 Task: Find connections with filter location Kaarst with filter topic #Saleswith filter profile language Spanish with filter current company Utkarsh Small Finance Bank with filter school Guntur Jobs with filter industry Executive Offices with filter service category Outsourcing with filter keywords title Technical Writer
Action: Mouse moved to (625, 92)
Screenshot: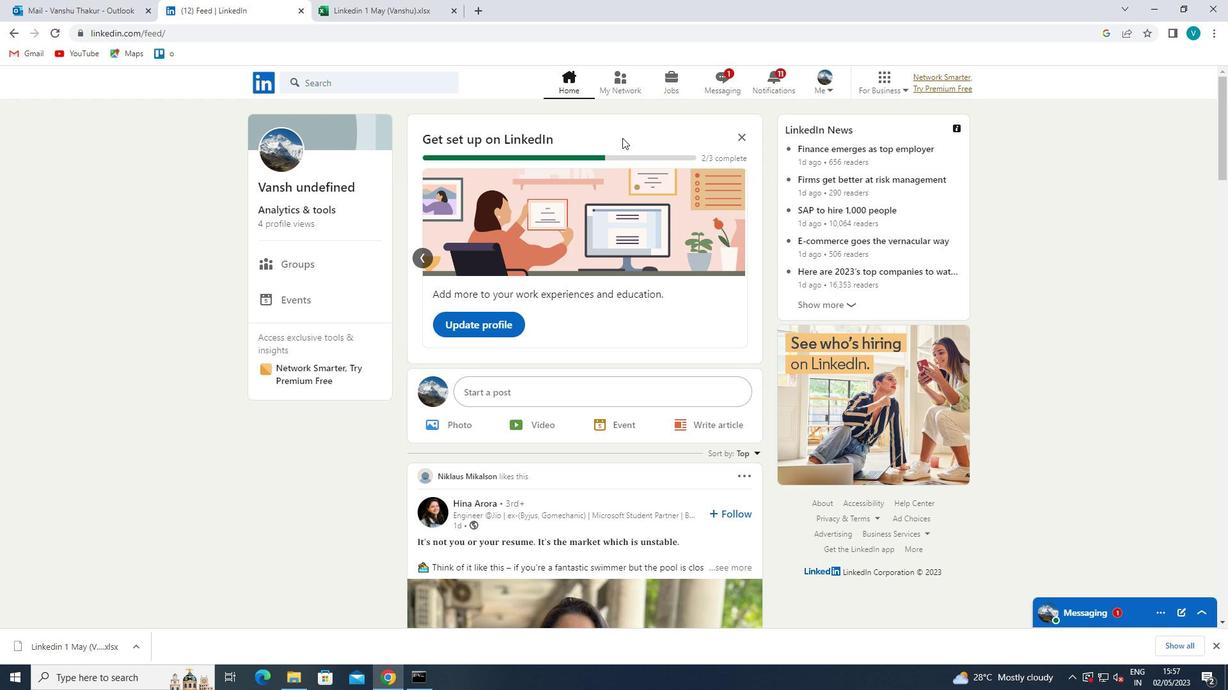 
Action: Mouse pressed left at (625, 92)
Screenshot: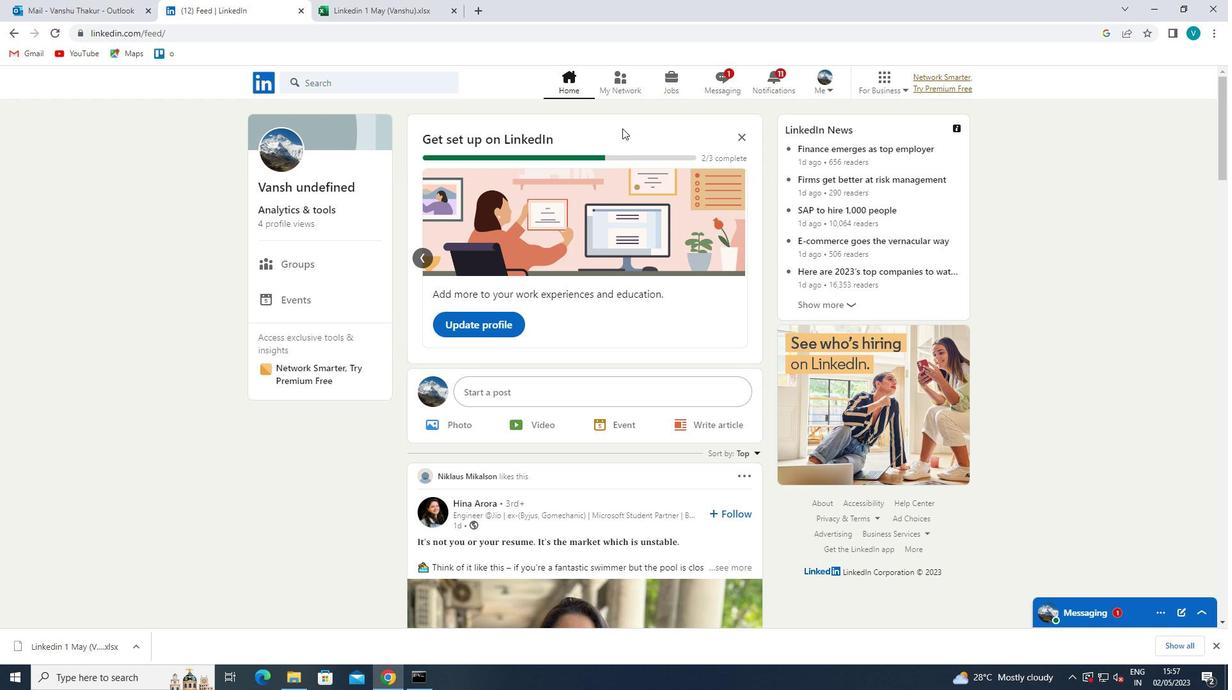 
Action: Mouse moved to (337, 144)
Screenshot: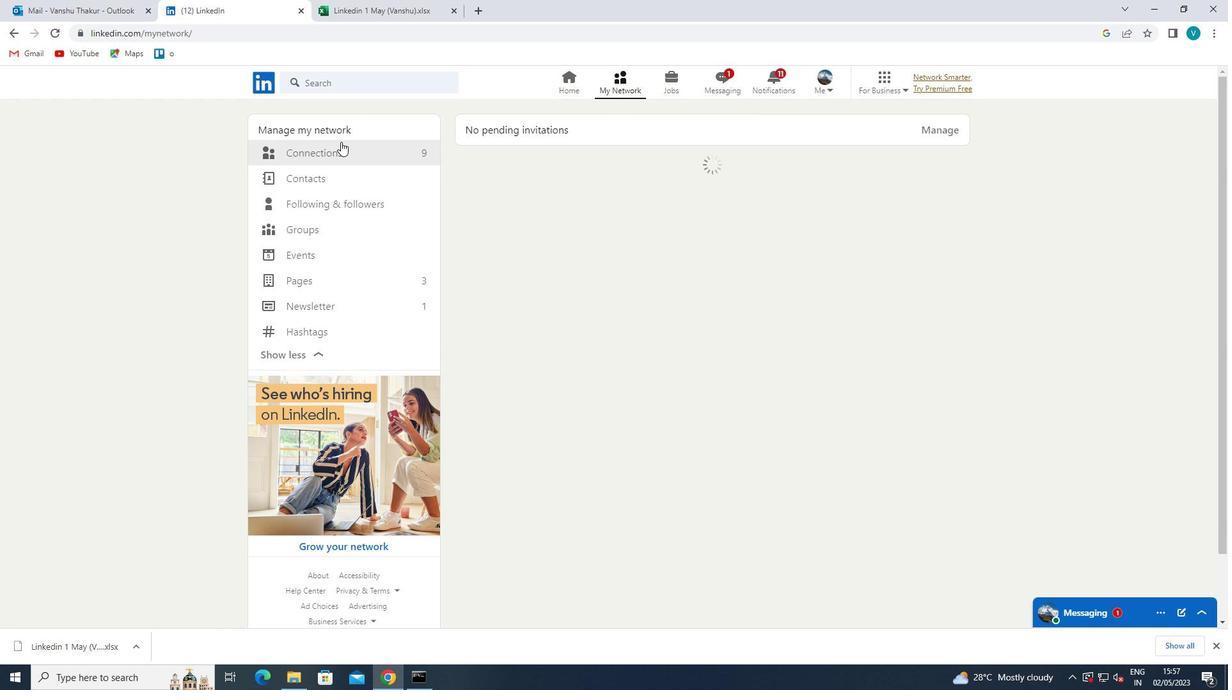 
Action: Mouse pressed left at (337, 144)
Screenshot: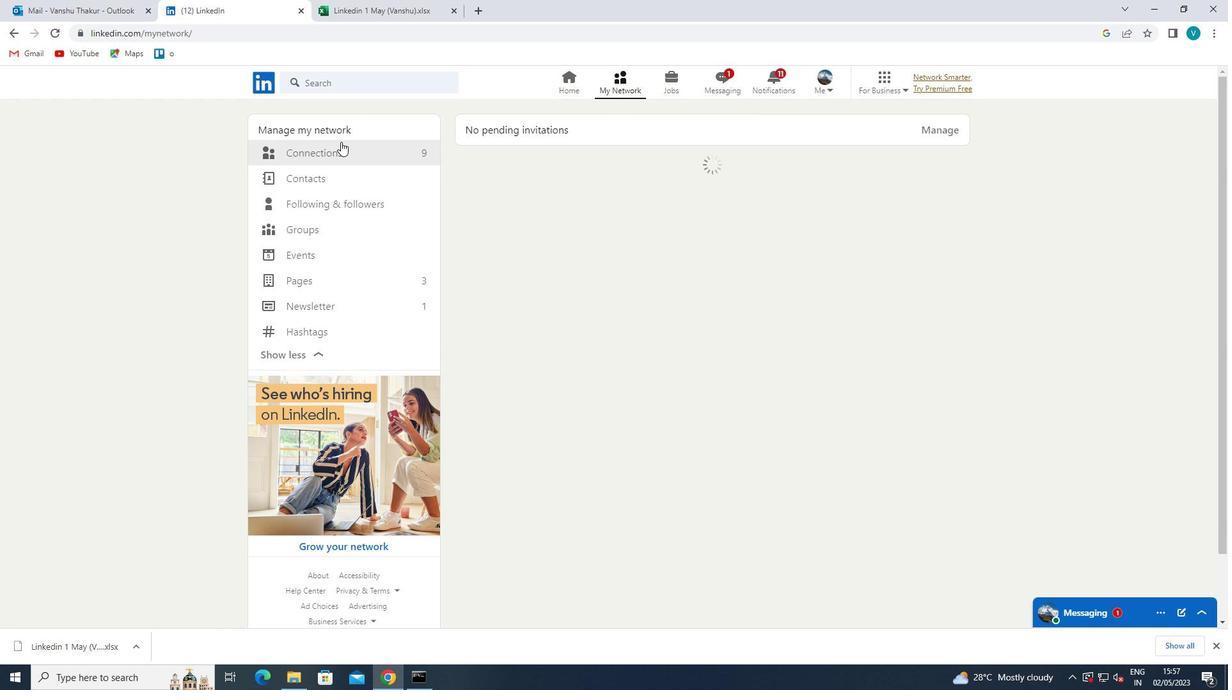 
Action: Mouse moved to (378, 150)
Screenshot: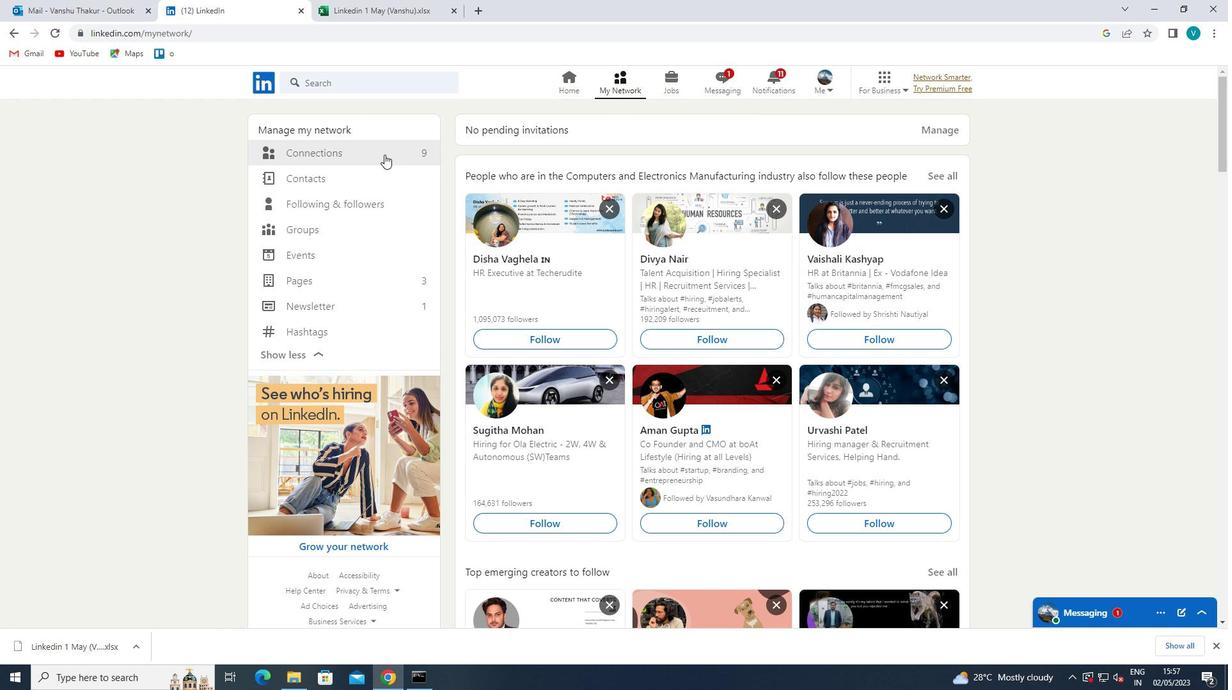
Action: Mouse pressed left at (378, 150)
Screenshot: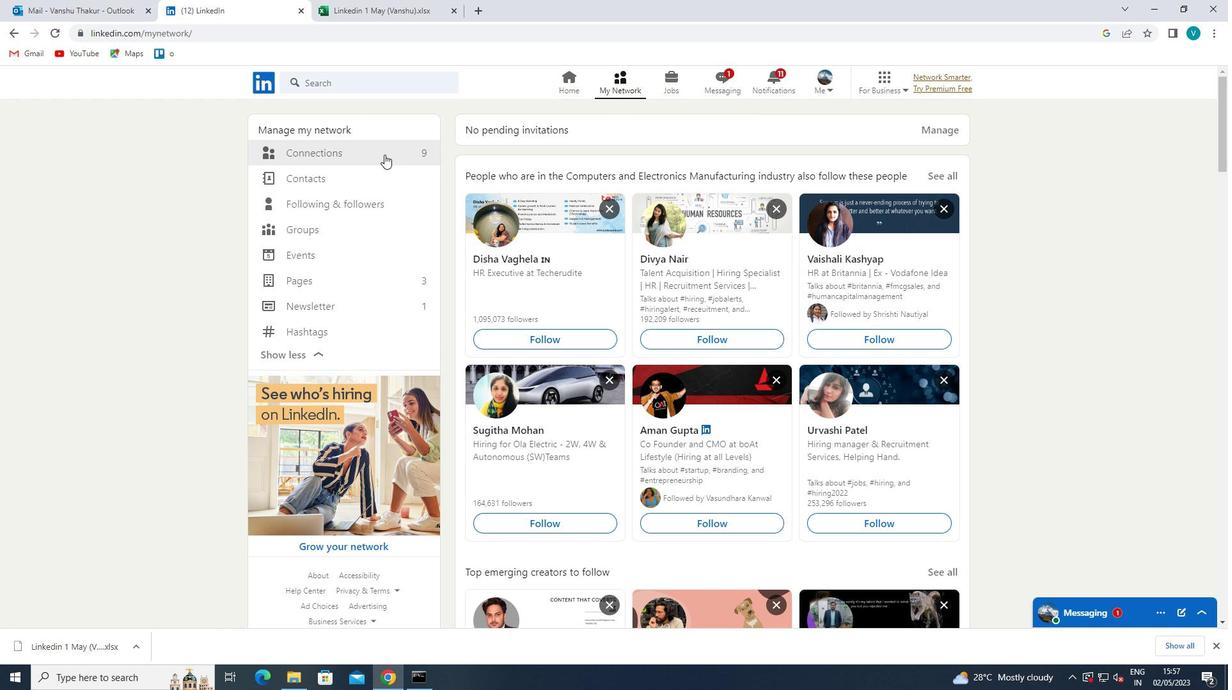 
Action: Mouse moved to (681, 154)
Screenshot: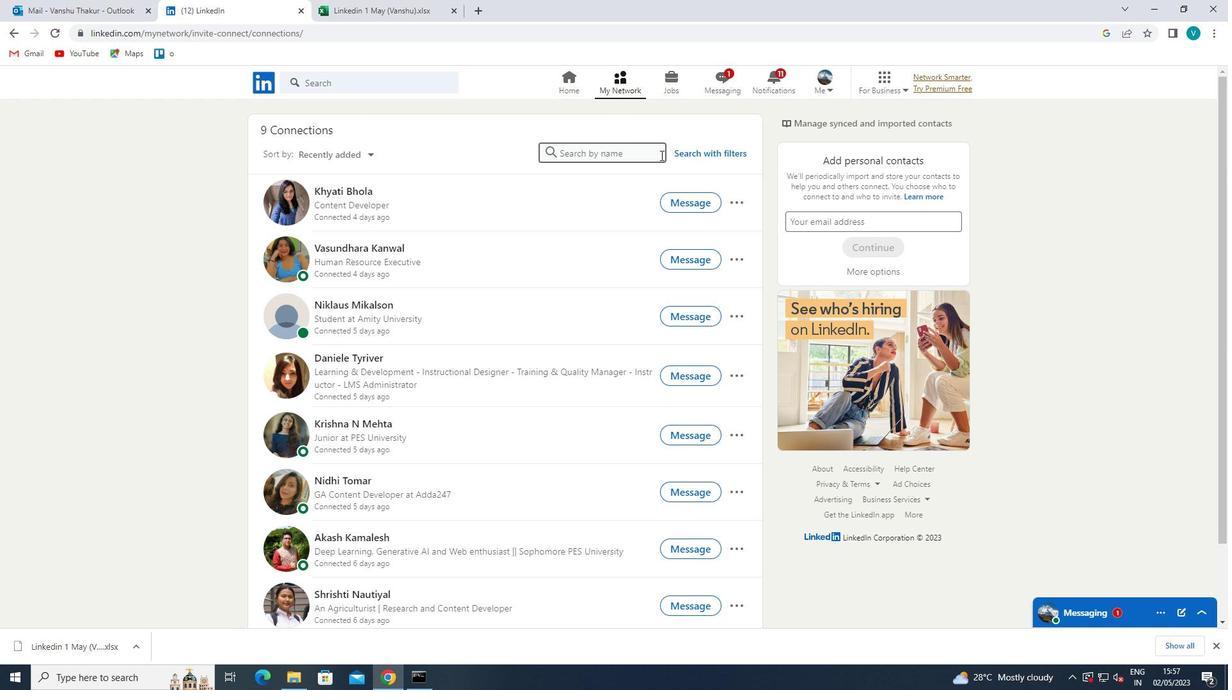 
Action: Mouse pressed left at (681, 154)
Screenshot: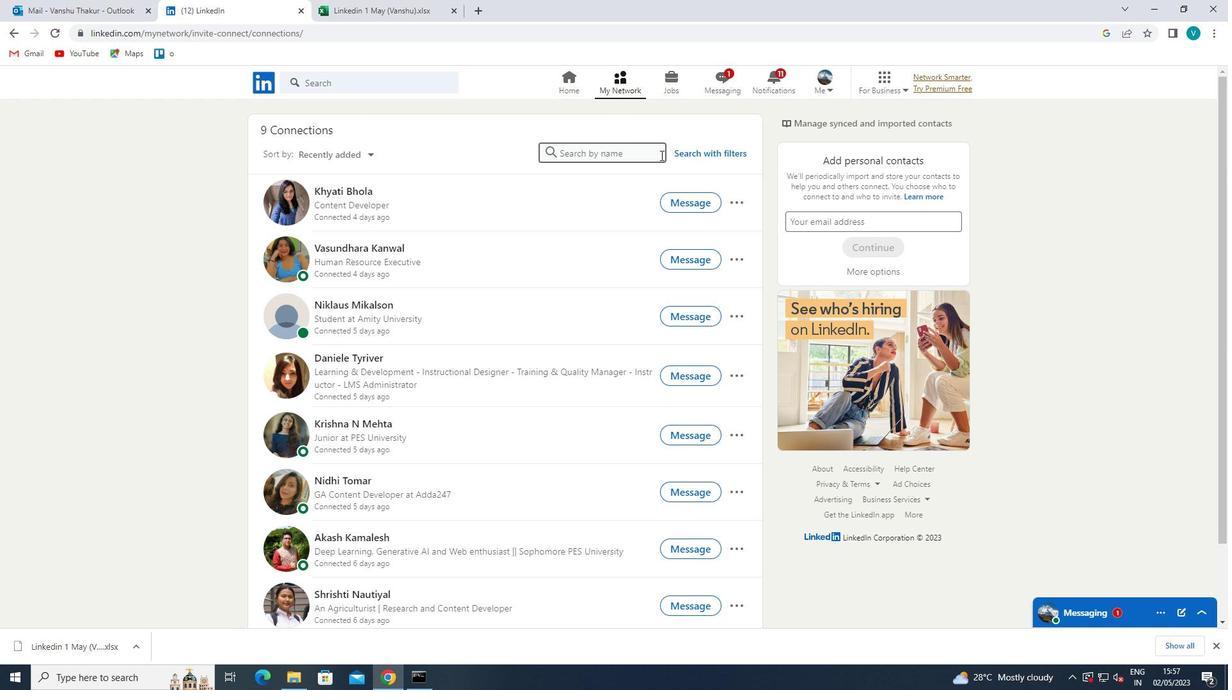 
Action: Mouse moved to (612, 122)
Screenshot: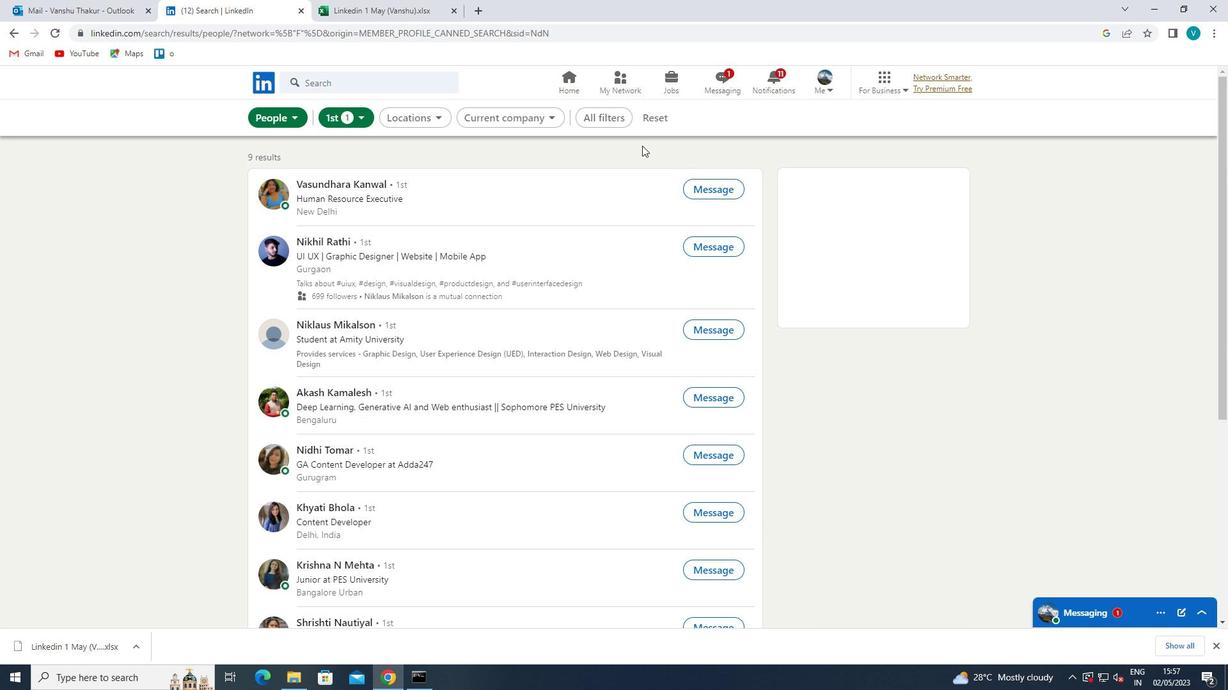 
Action: Mouse pressed left at (612, 122)
Screenshot: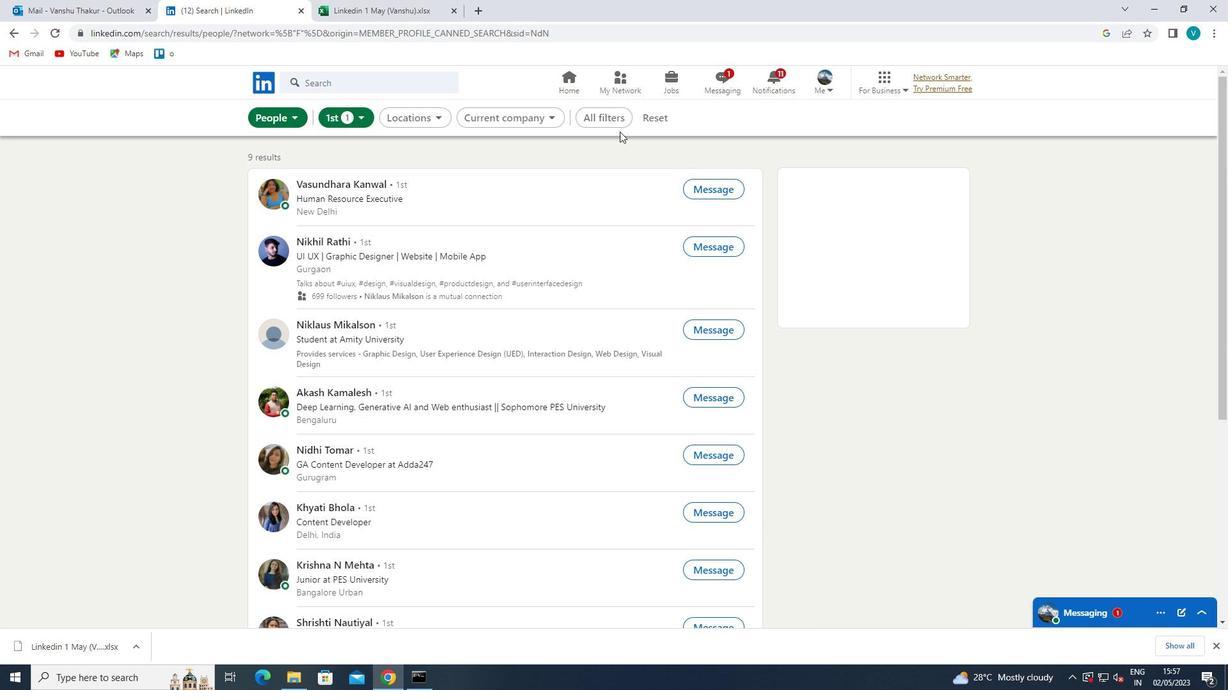 
Action: Mouse moved to (1106, 333)
Screenshot: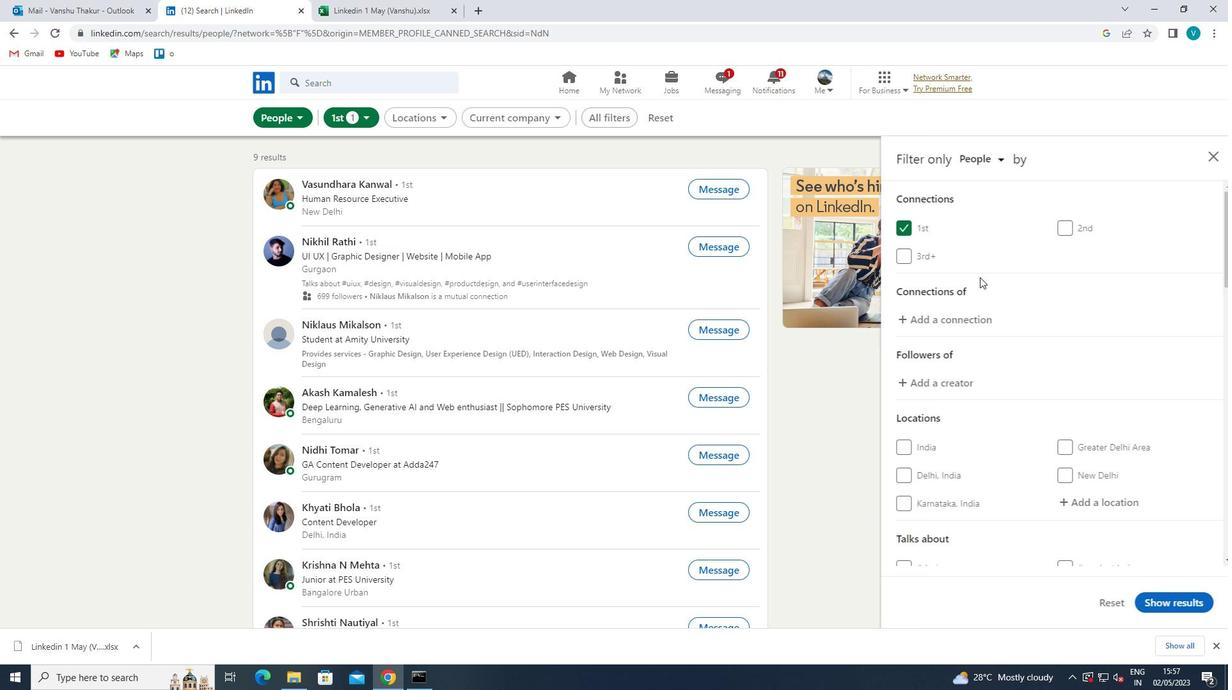 
Action: Mouse scrolled (1106, 332) with delta (0, 0)
Screenshot: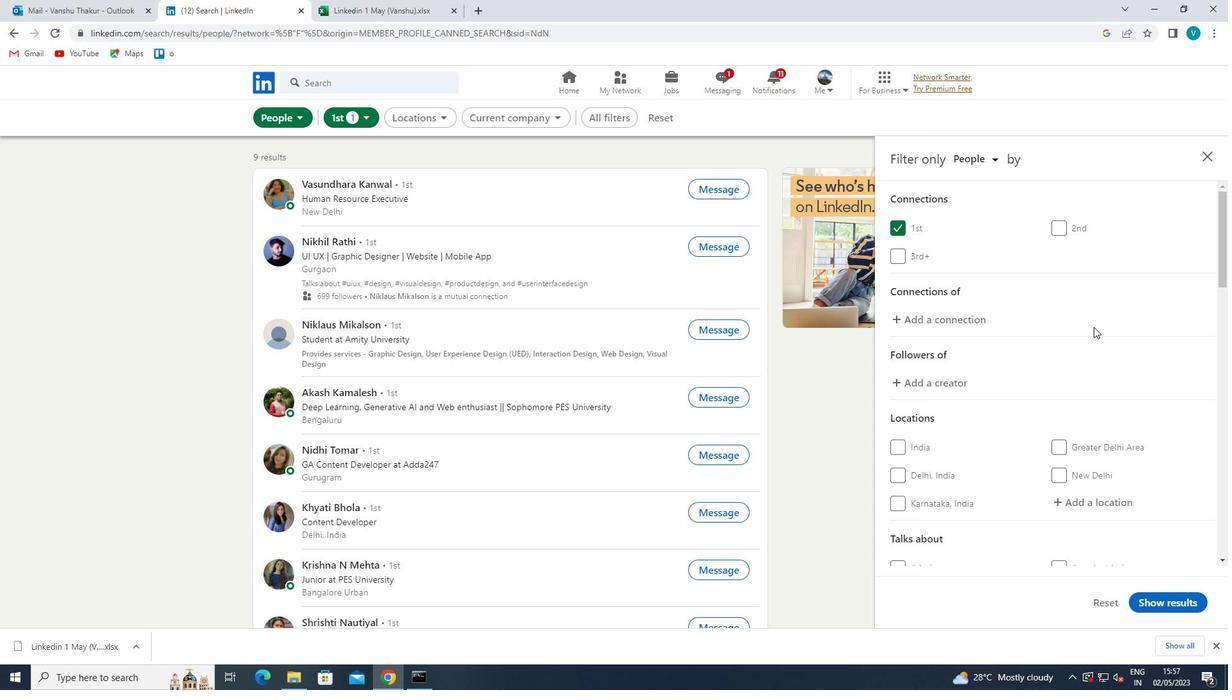 
Action: Mouse scrolled (1106, 332) with delta (0, 0)
Screenshot: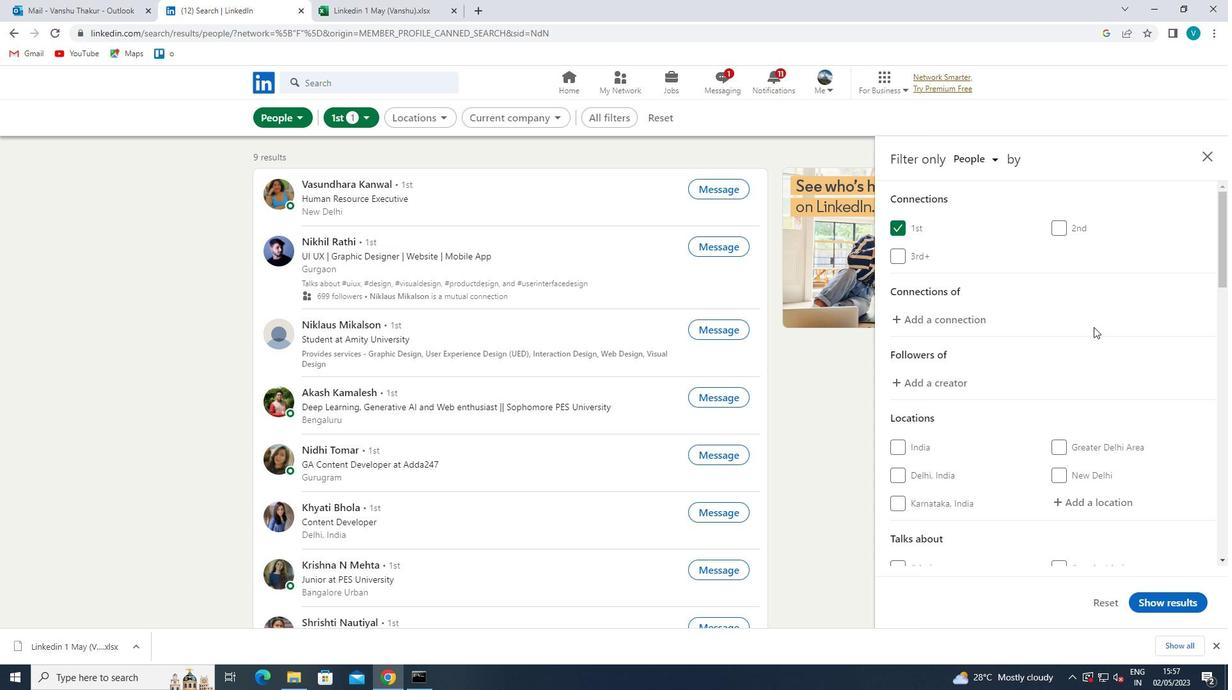 
Action: Mouse moved to (1105, 381)
Screenshot: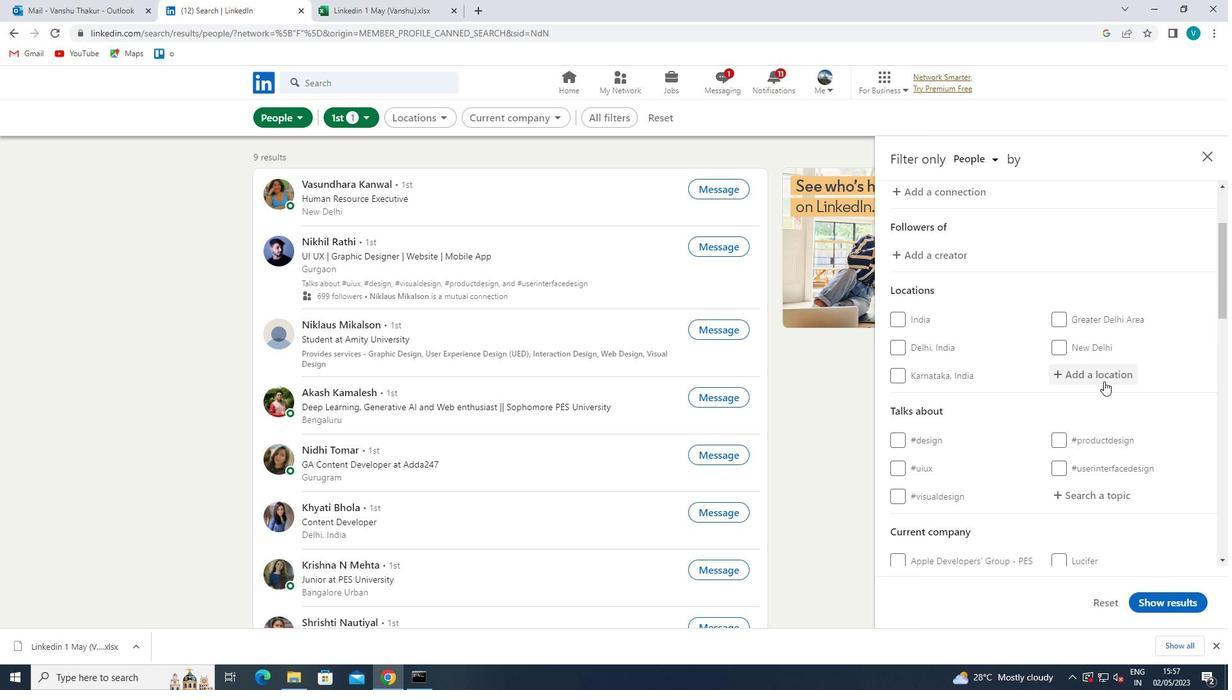 
Action: Mouse pressed left at (1105, 381)
Screenshot: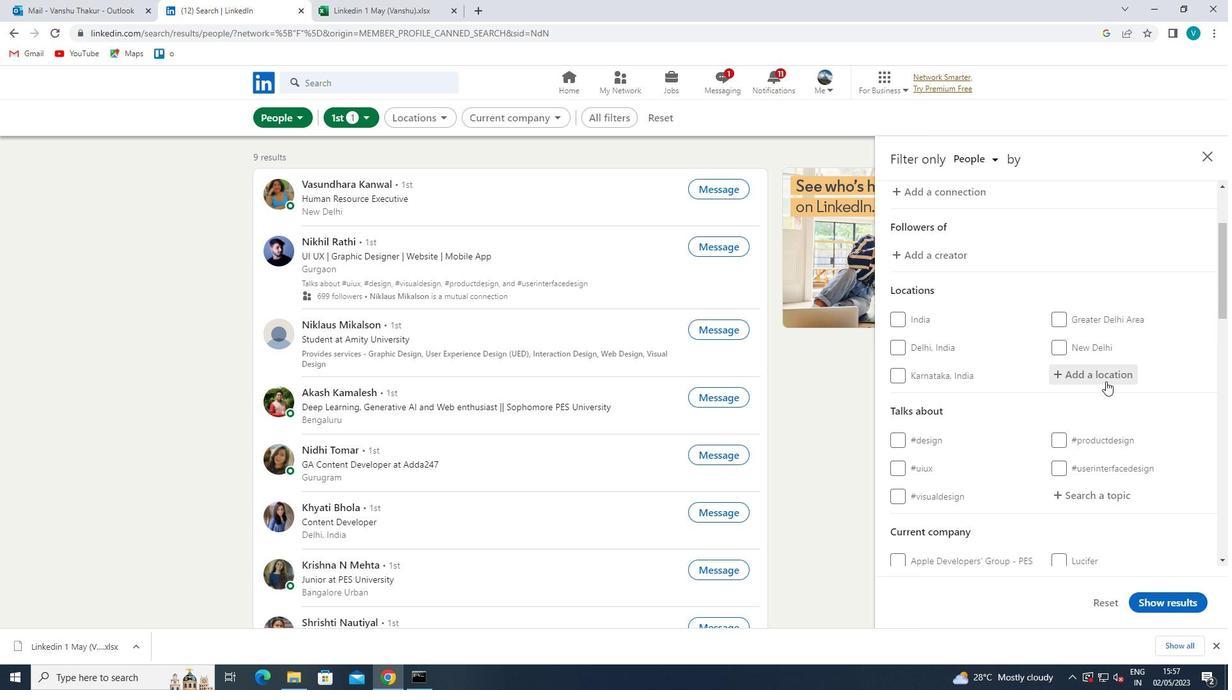 
Action: Mouse moved to (972, 410)
Screenshot: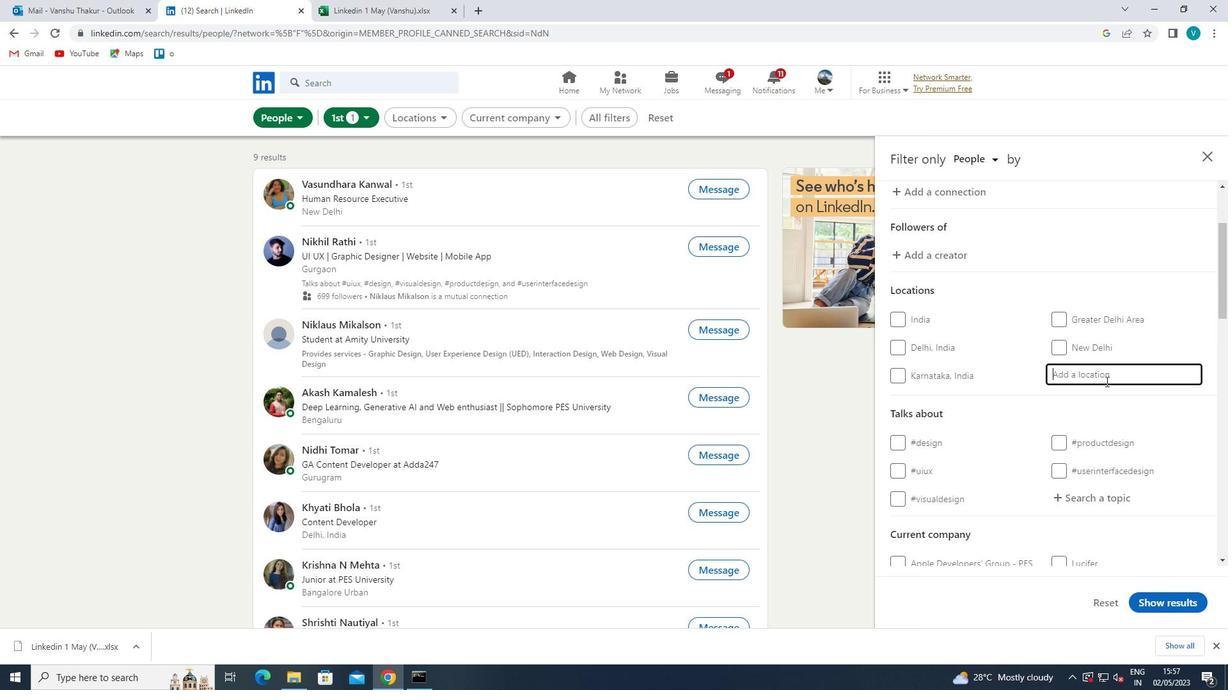 
Action: Key pressed <Key.shift>
Screenshot: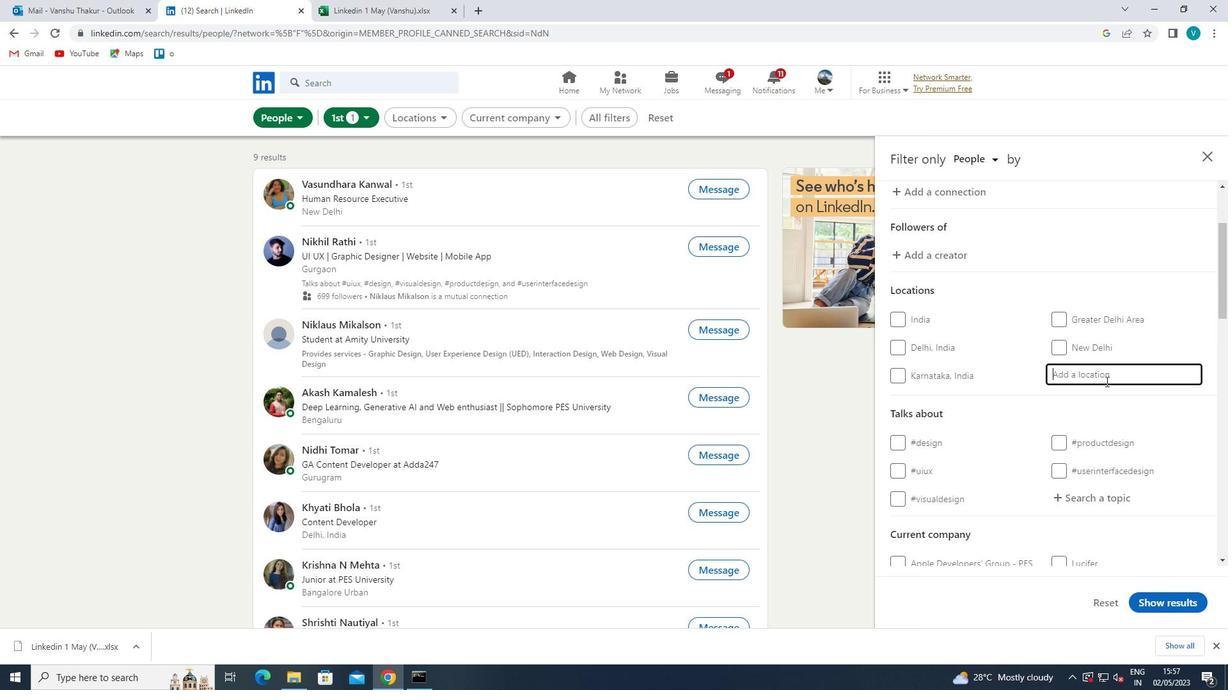 
Action: Mouse moved to (912, 411)
Screenshot: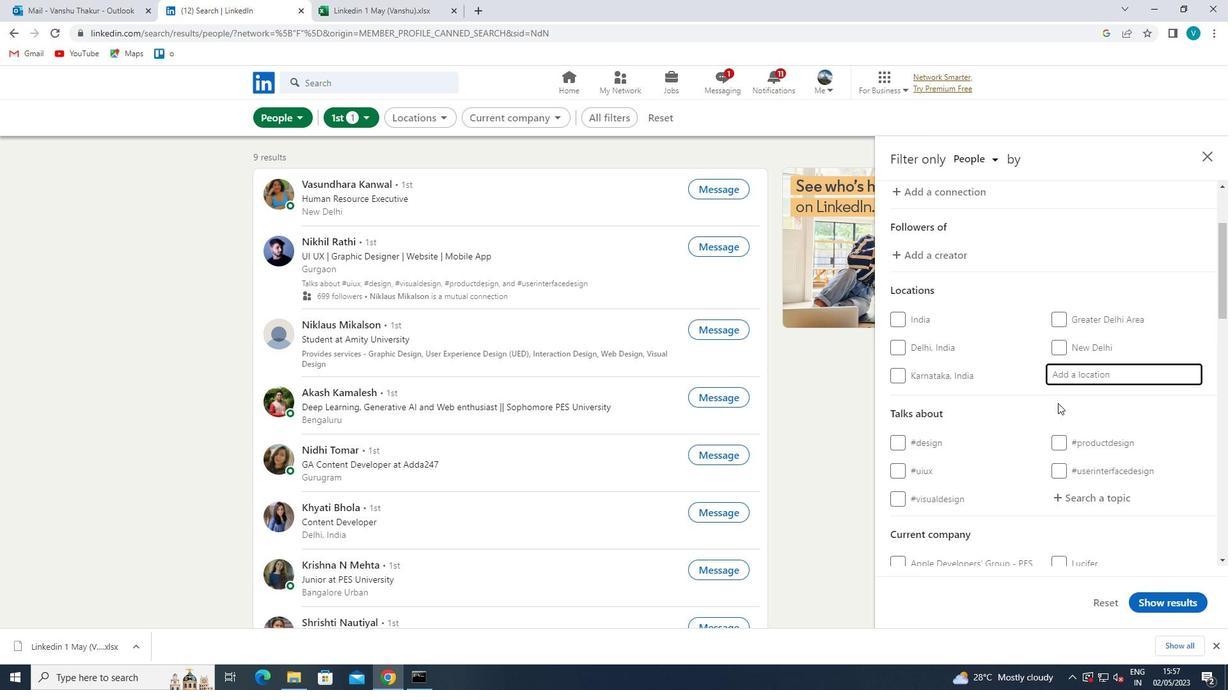 
Action: Key pressed <Key.shift><Key.shift>KAARST
Screenshot: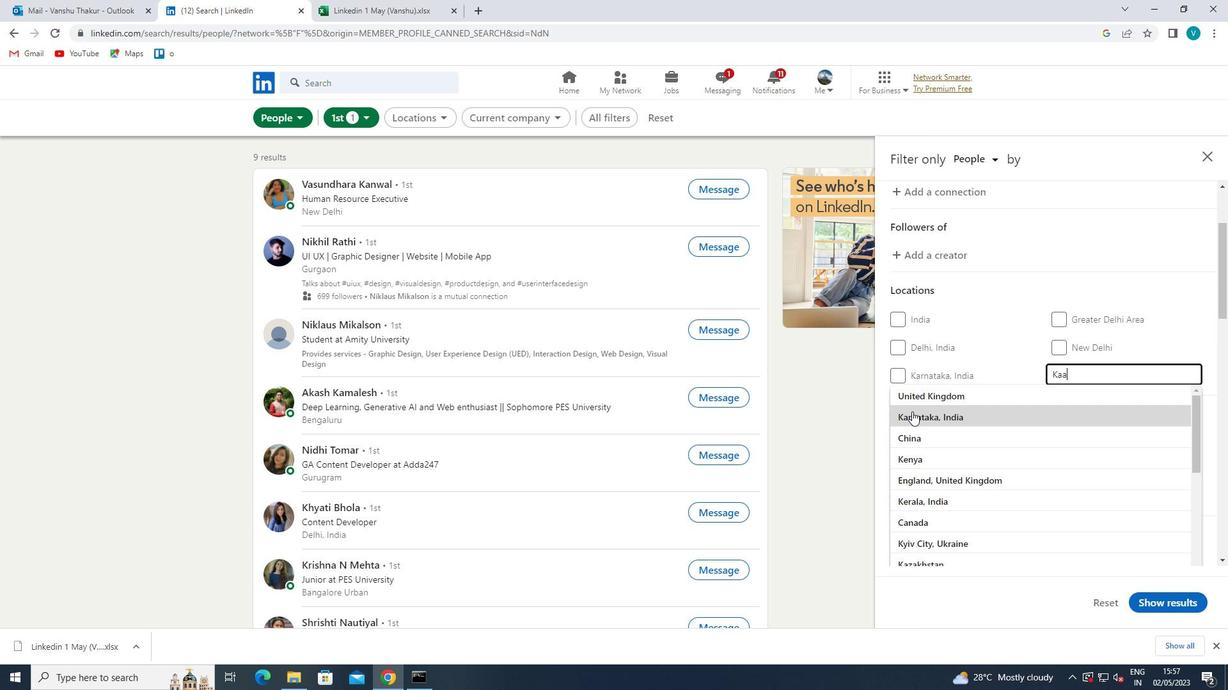
Action: Mouse moved to (941, 394)
Screenshot: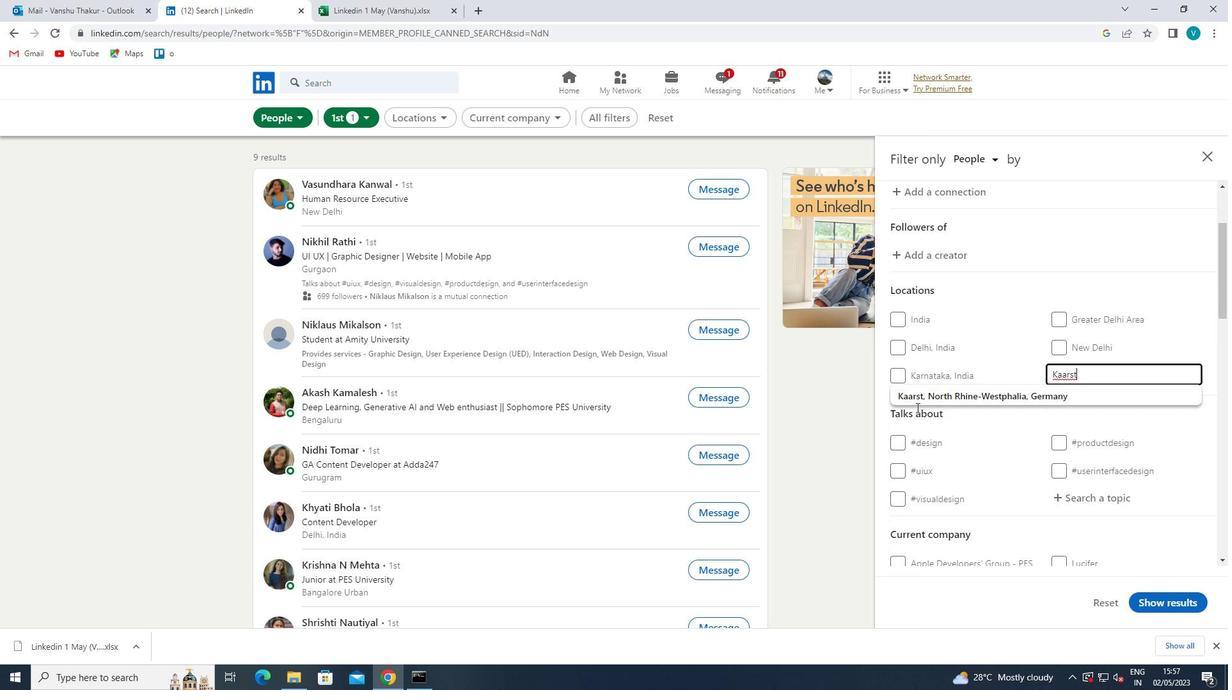 
Action: Mouse pressed left at (941, 394)
Screenshot: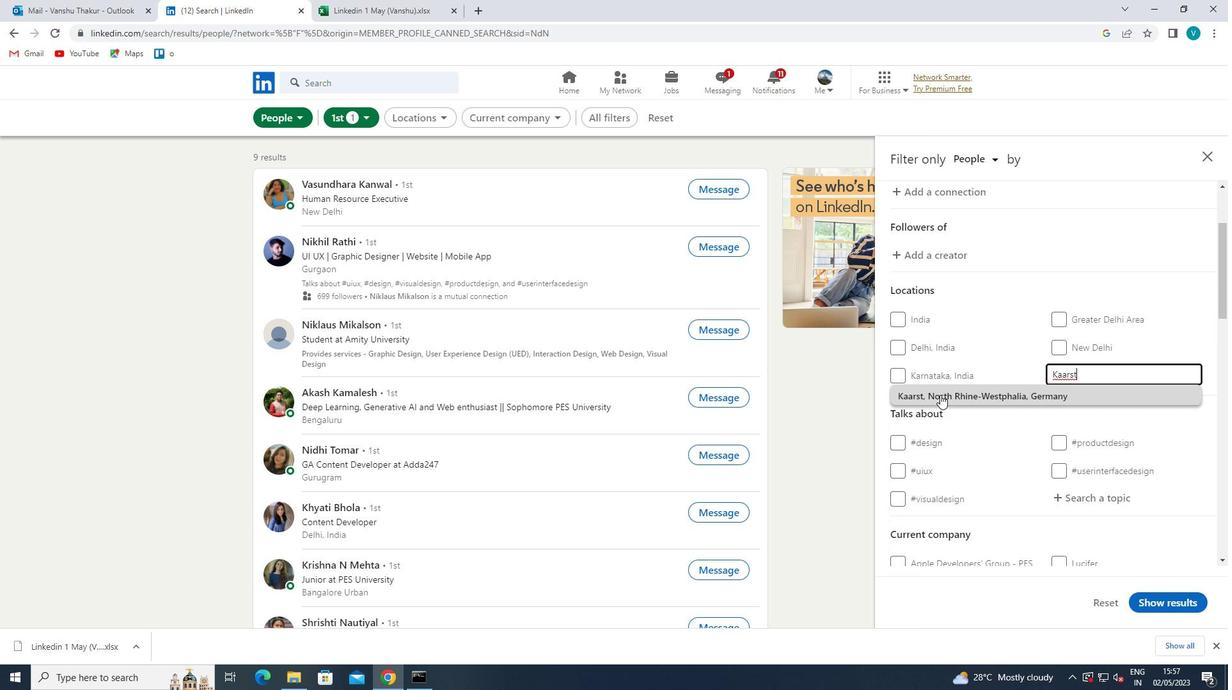 
Action: Mouse moved to (980, 402)
Screenshot: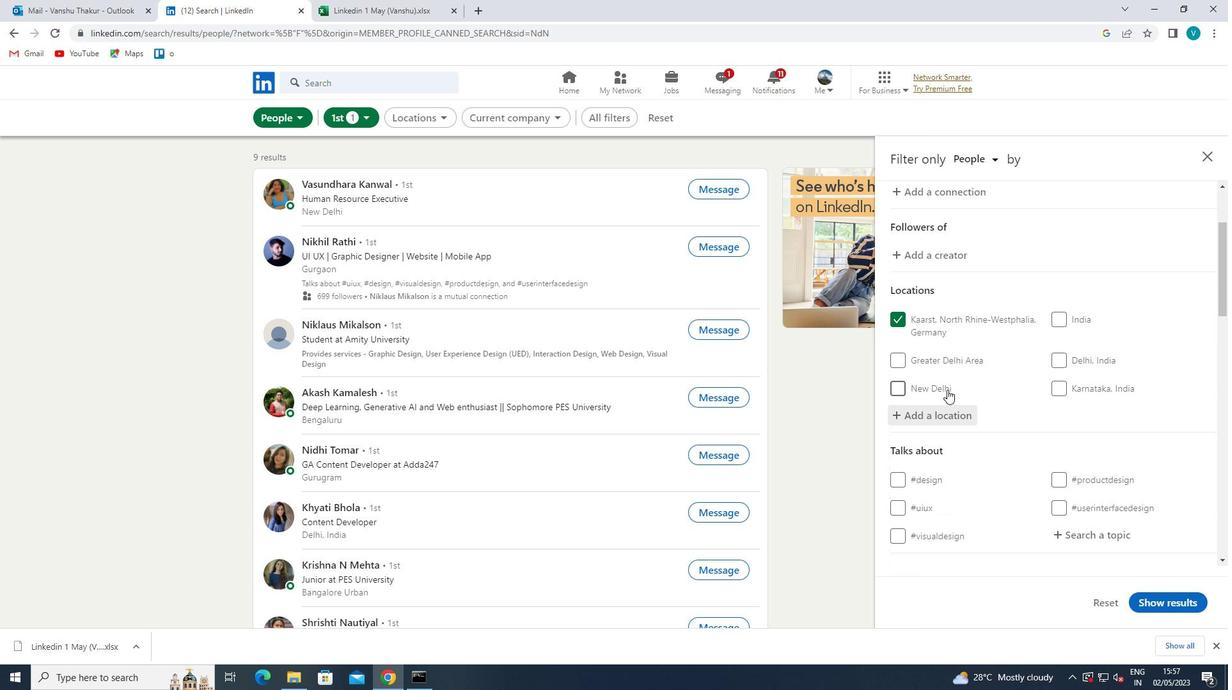 
Action: Mouse scrolled (980, 402) with delta (0, 0)
Screenshot: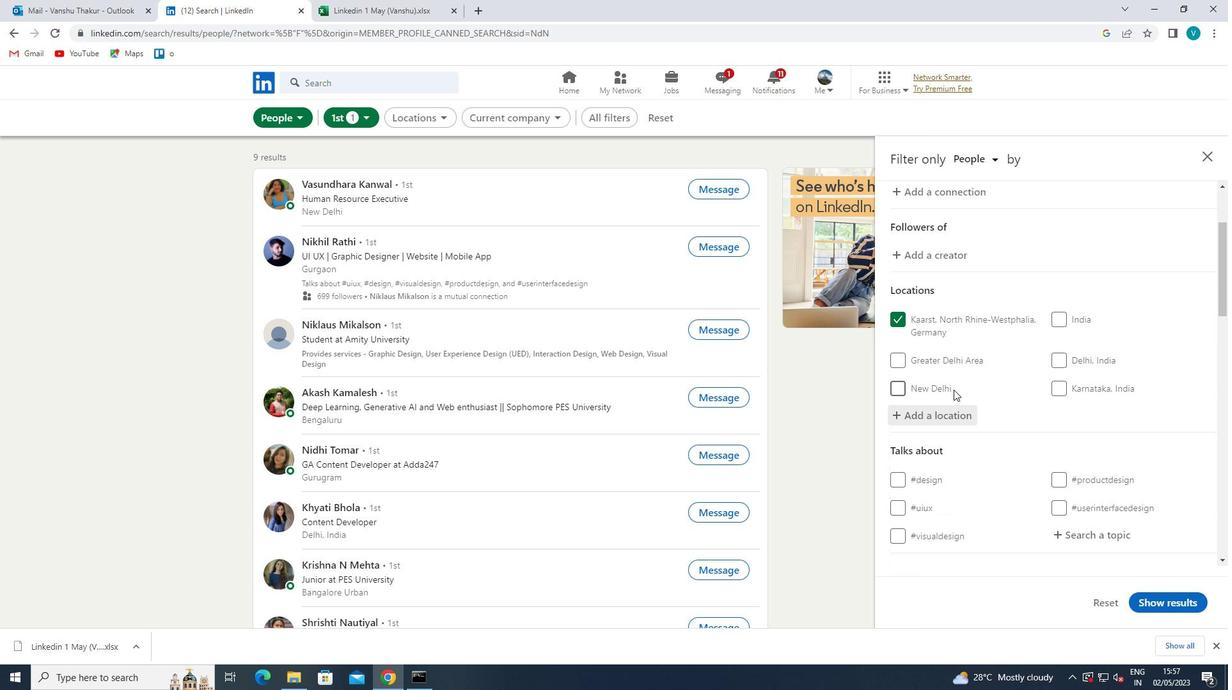 
Action: Mouse moved to (982, 404)
Screenshot: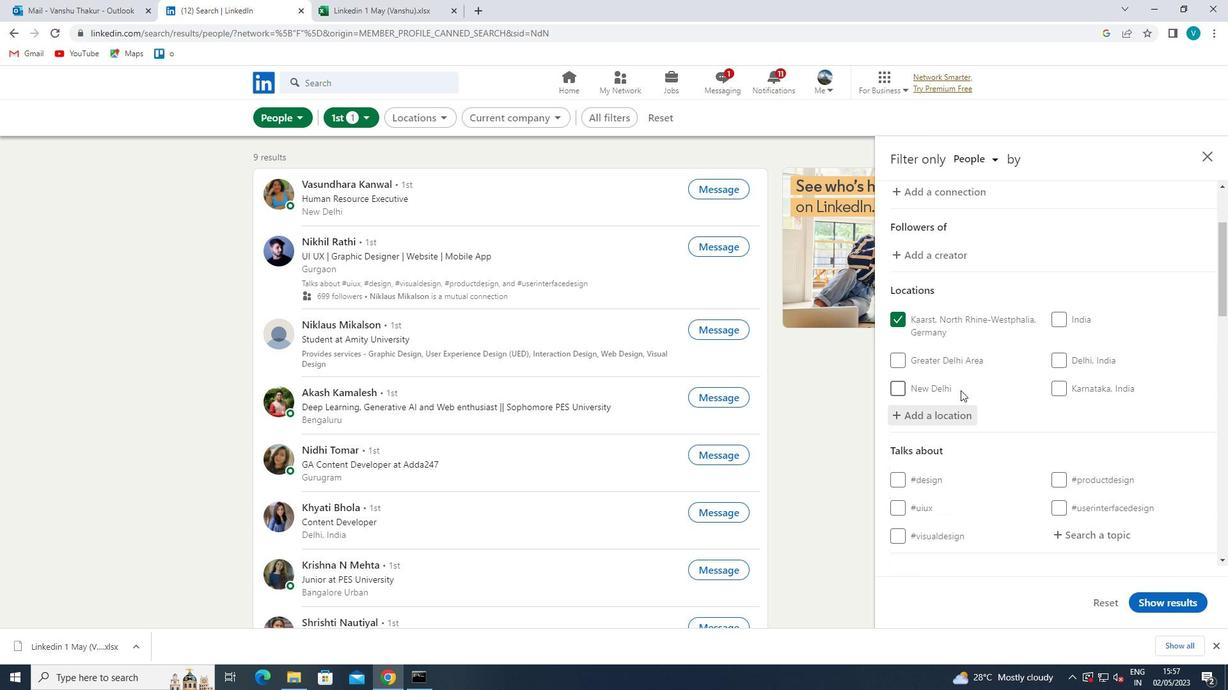 
Action: Mouse scrolled (982, 403) with delta (0, 0)
Screenshot: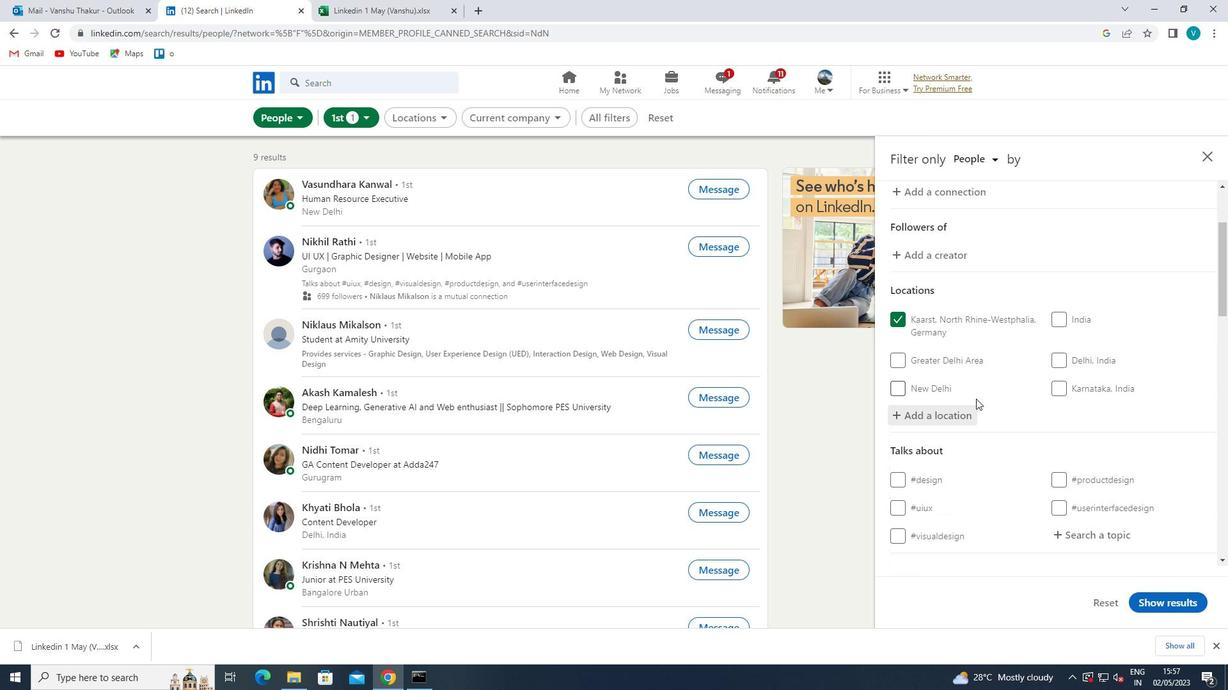
Action: Mouse moved to (1068, 404)
Screenshot: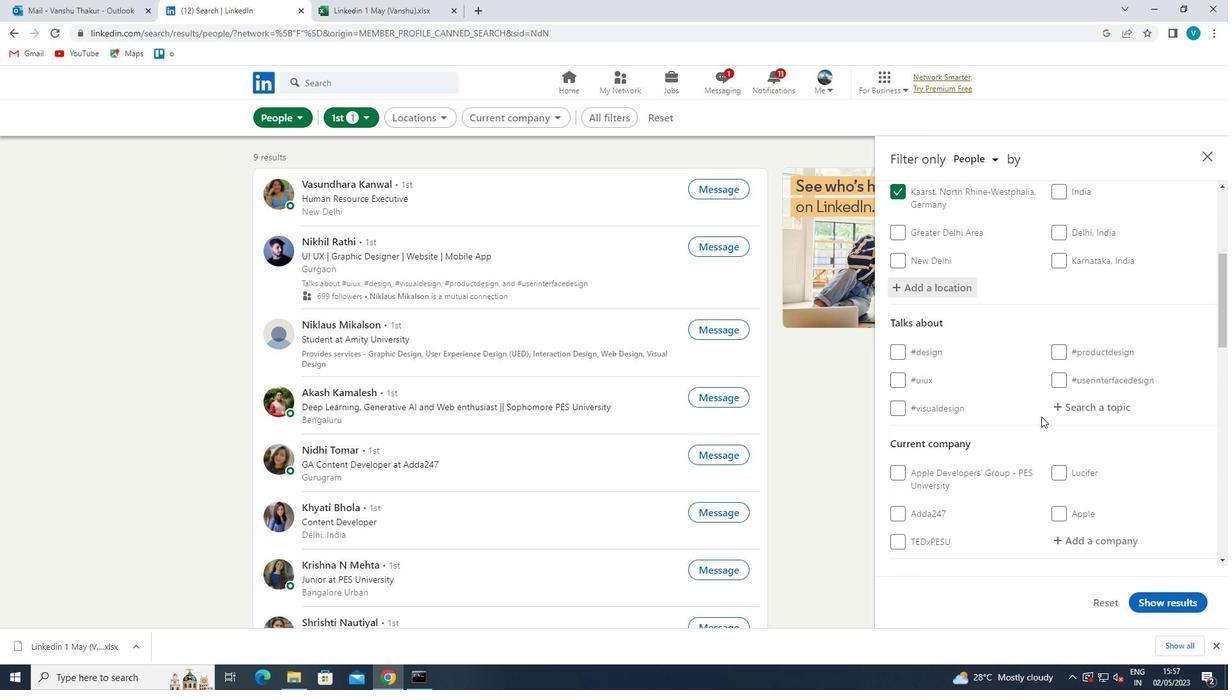 
Action: Mouse pressed left at (1068, 404)
Screenshot: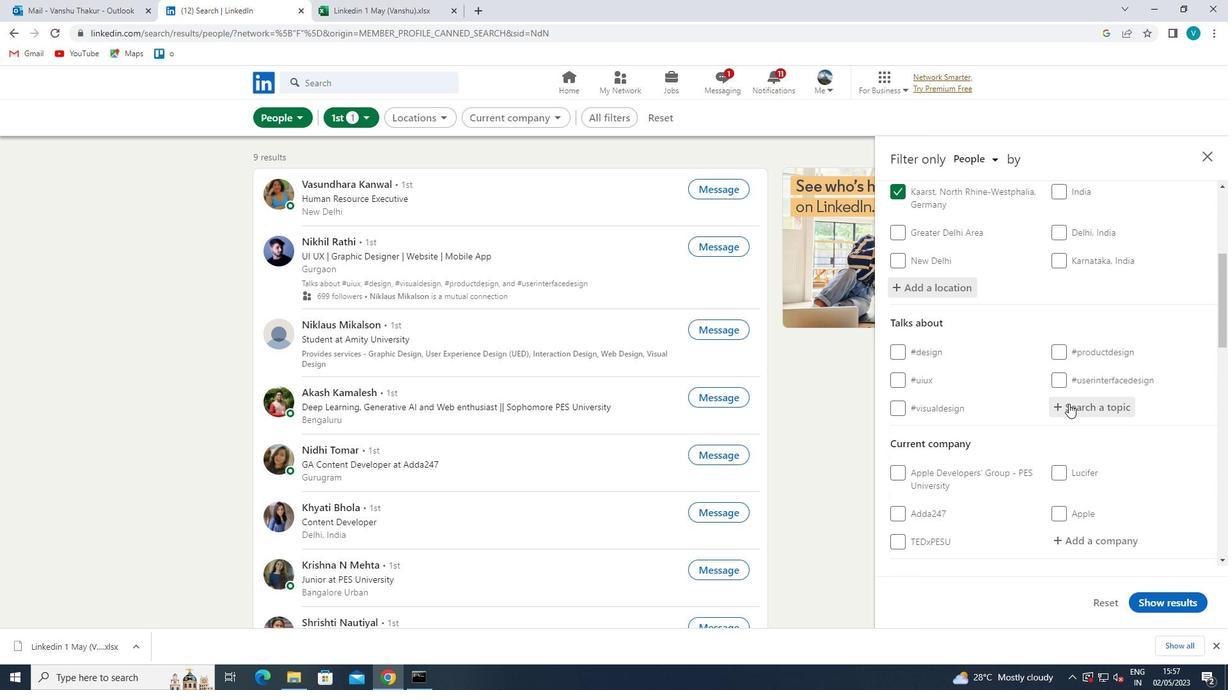 
Action: Key pressed SALES
Screenshot: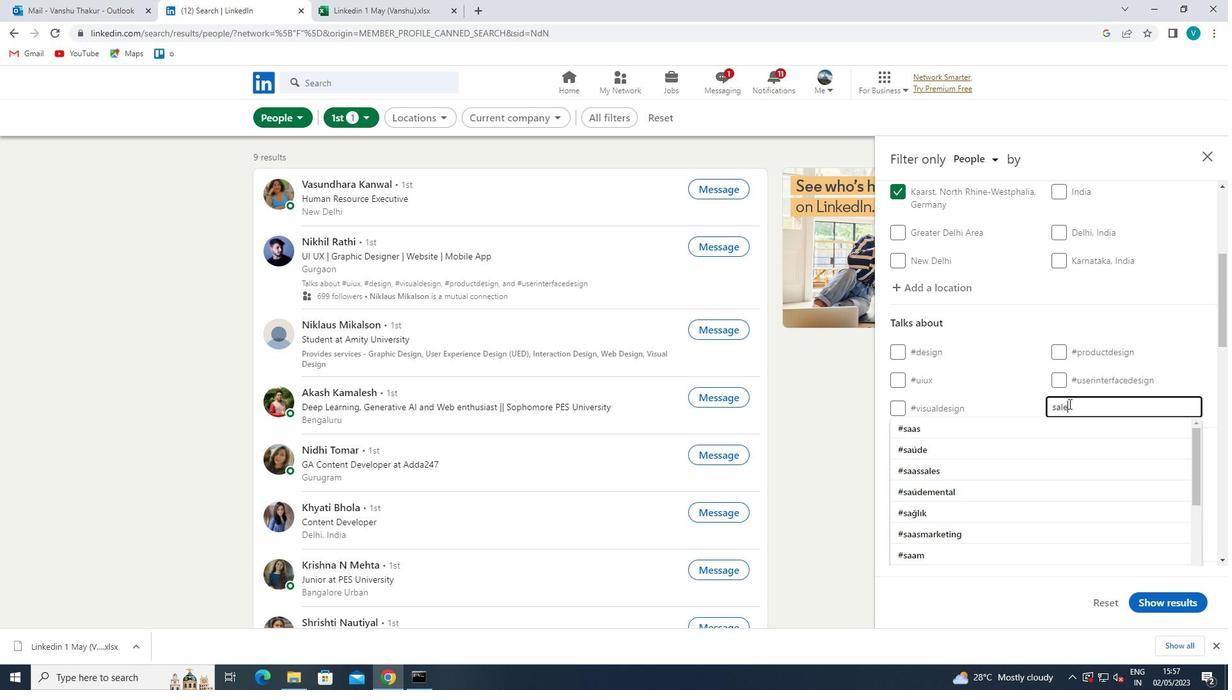 
Action: Mouse moved to (1032, 425)
Screenshot: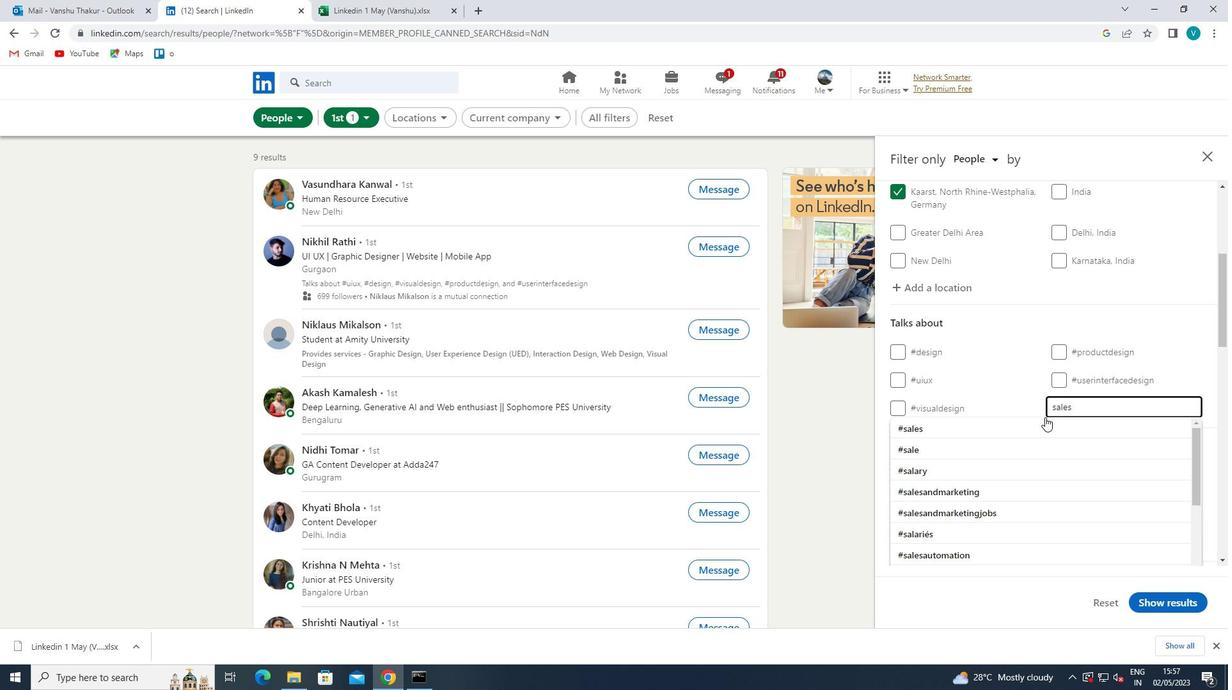 
Action: Mouse pressed left at (1032, 425)
Screenshot: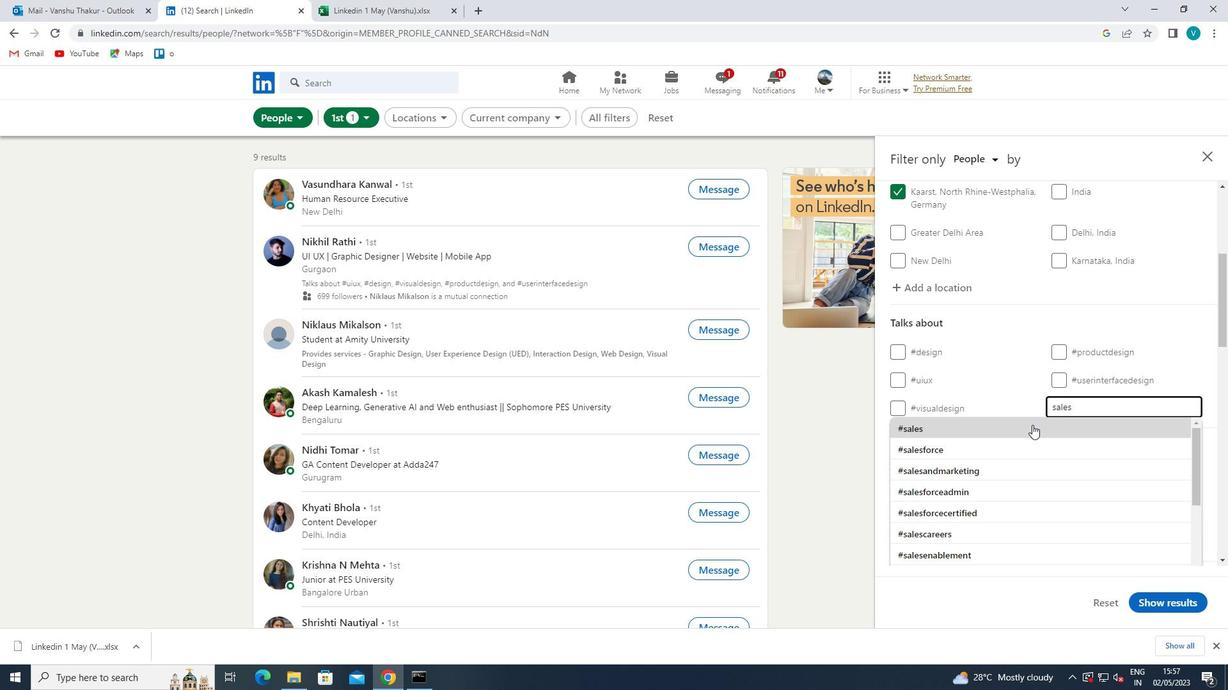 
Action: Mouse scrolled (1032, 424) with delta (0, 0)
Screenshot: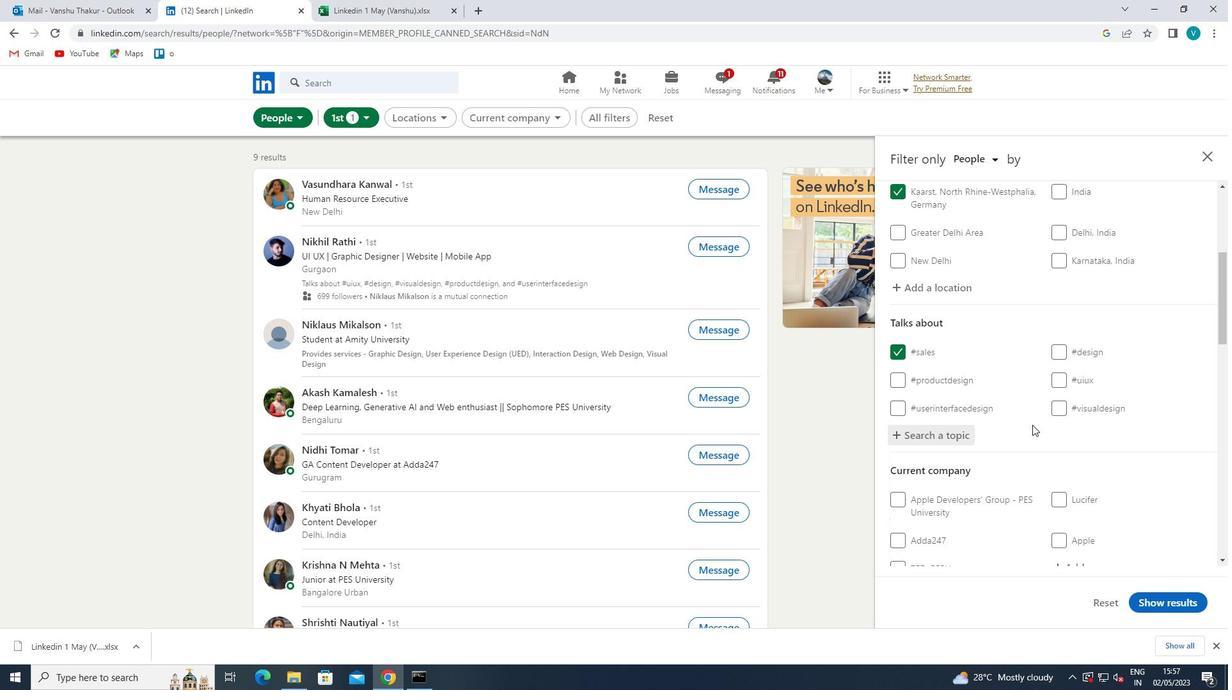 
Action: Mouse scrolled (1032, 424) with delta (0, 0)
Screenshot: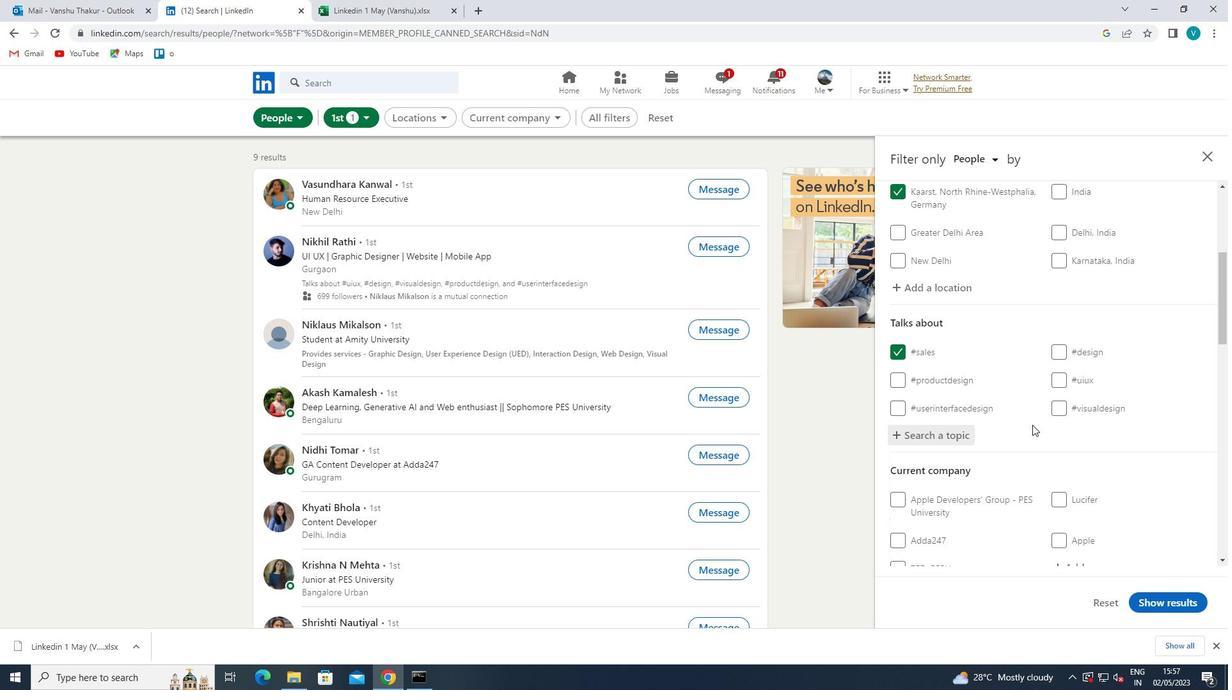 
Action: Mouse scrolled (1032, 424) with delta (0, 0)
Screenshot: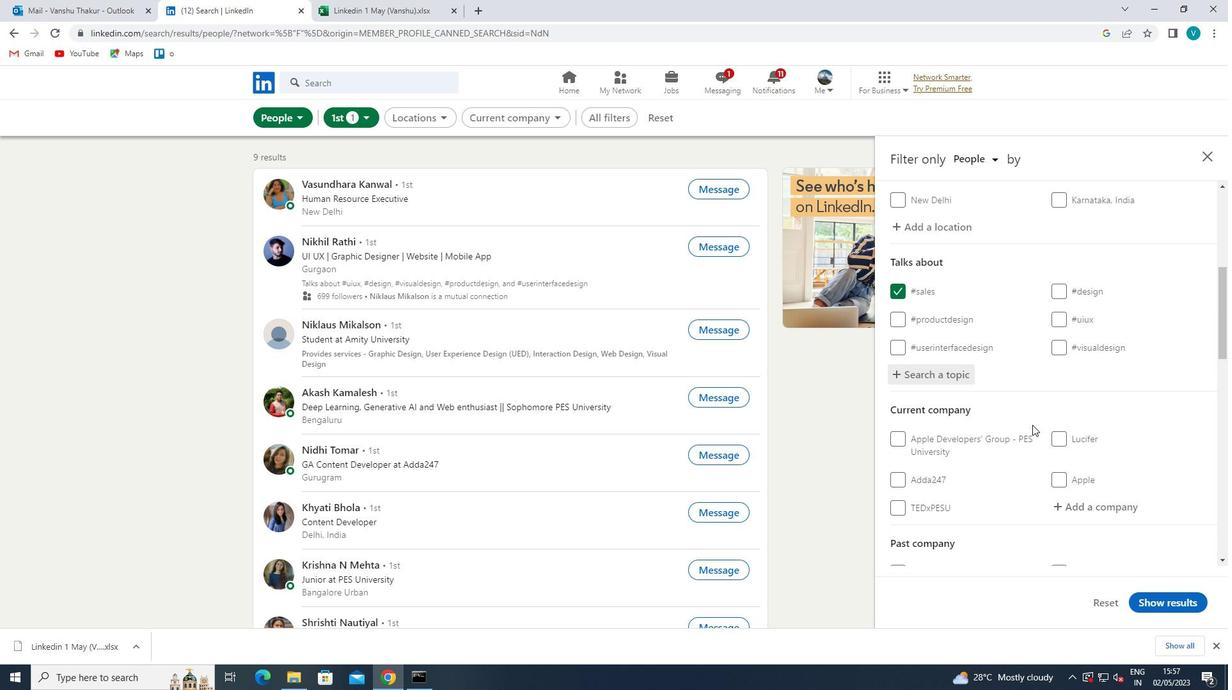 
Action: Mouse moved to (1097, 374)
Screenshot: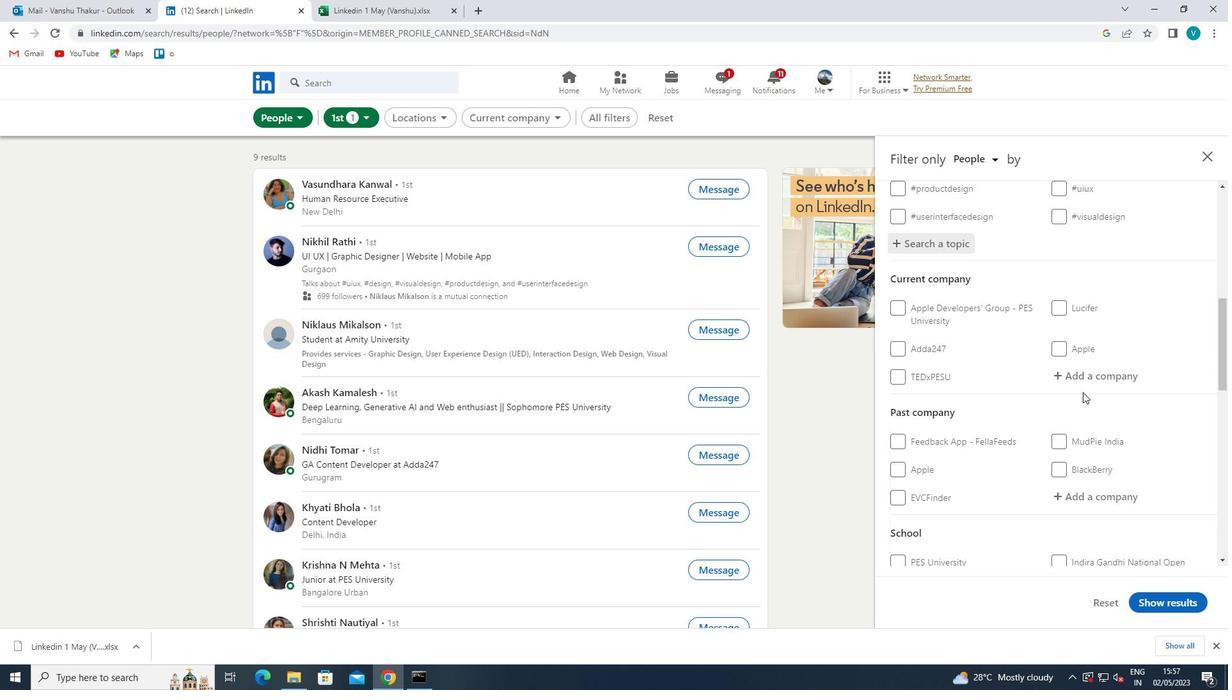 
Action: Mouse pressed left at (1097, 374)
Screenshot: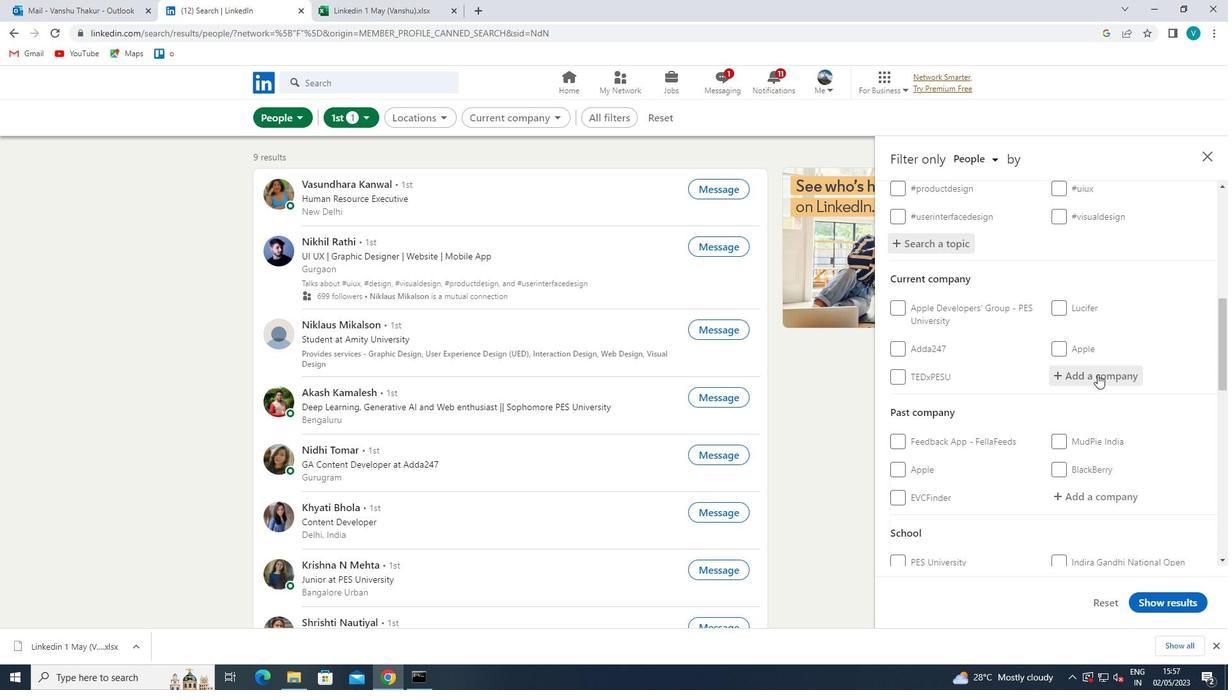 
Action: Key pressed <Key.shift><Key.shift><Key.shift><Key.shift><Key.shift><Key.shift><Key.shift><Key.shift><Key.shift><Key.shift><Key.shift><Key.shift>
Screenshot: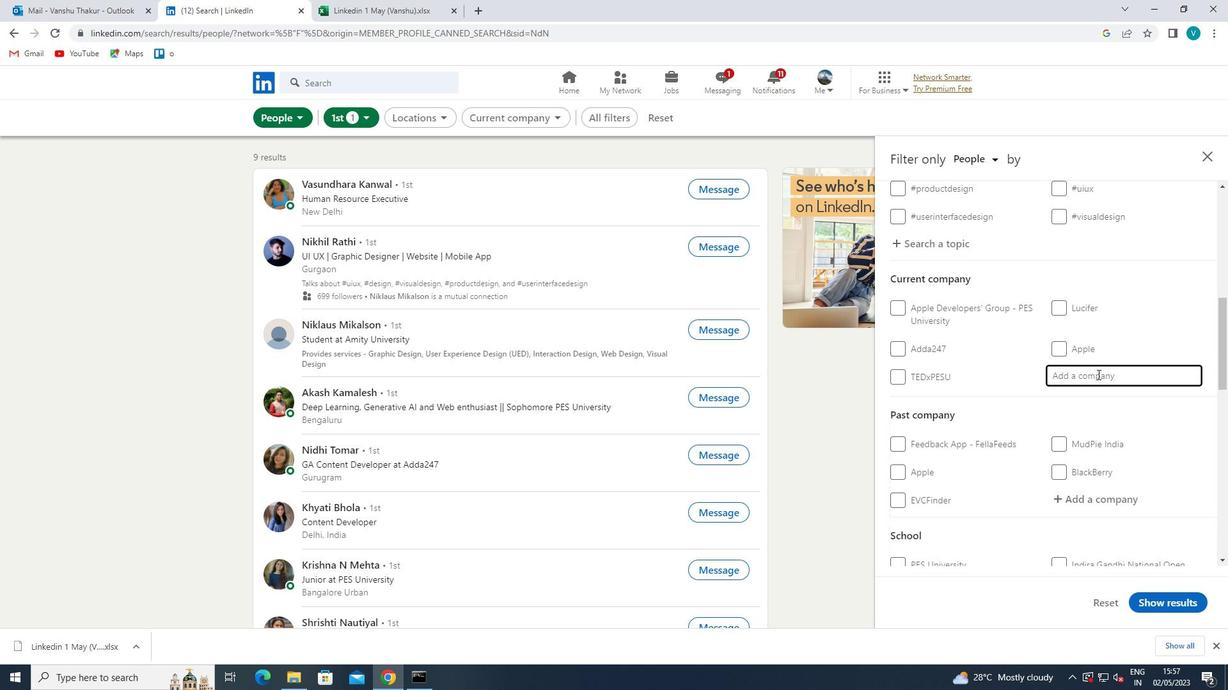 
Action: Mouse moved to (1097, 374)
Screenshot: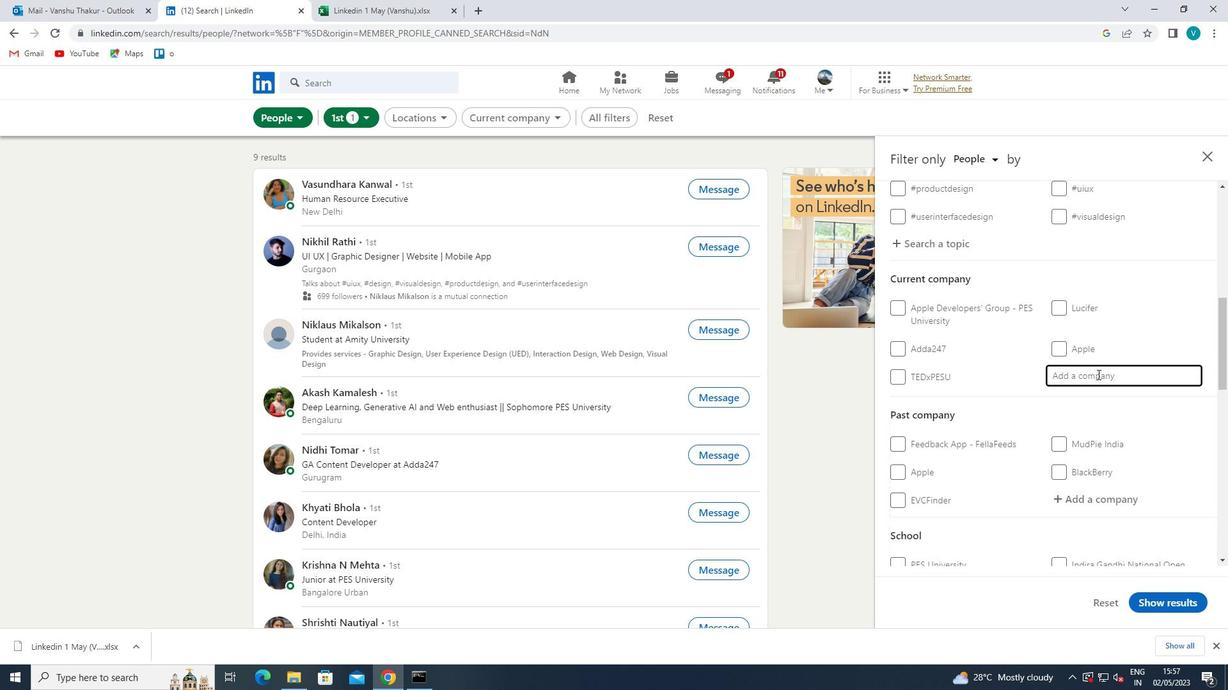 
Action: Key pressed <Key.shift>
Screenshot: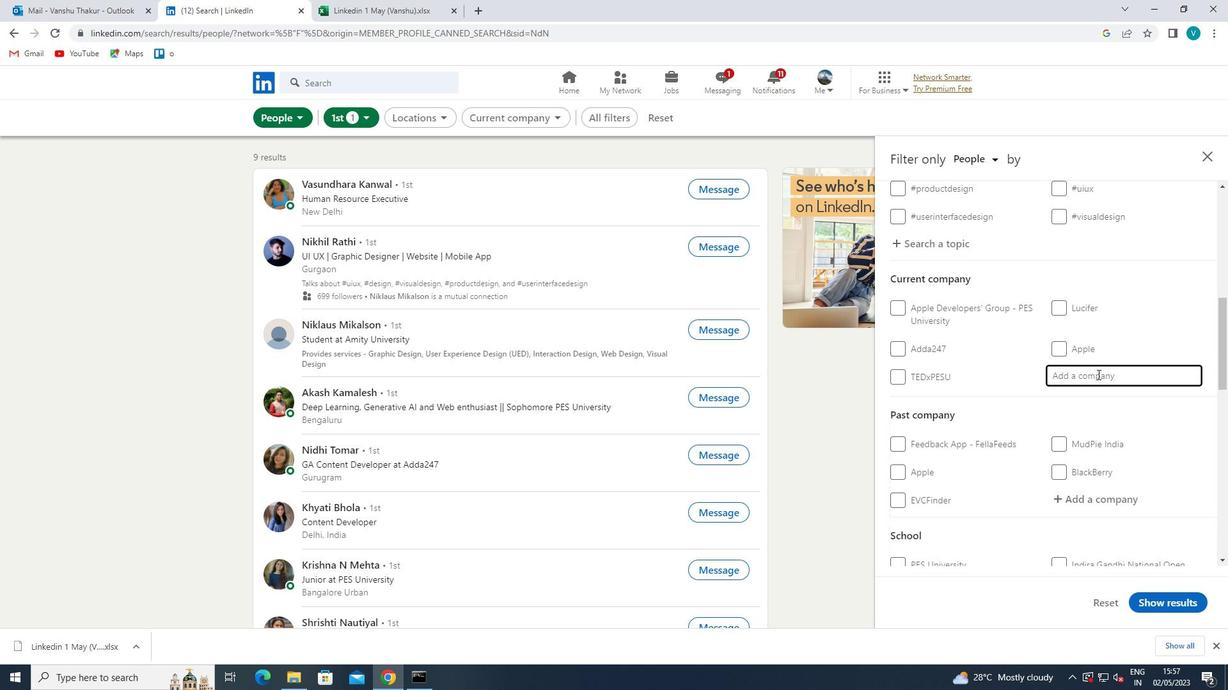 
Action: Mouse moved to (1079, 384)
Screenshot: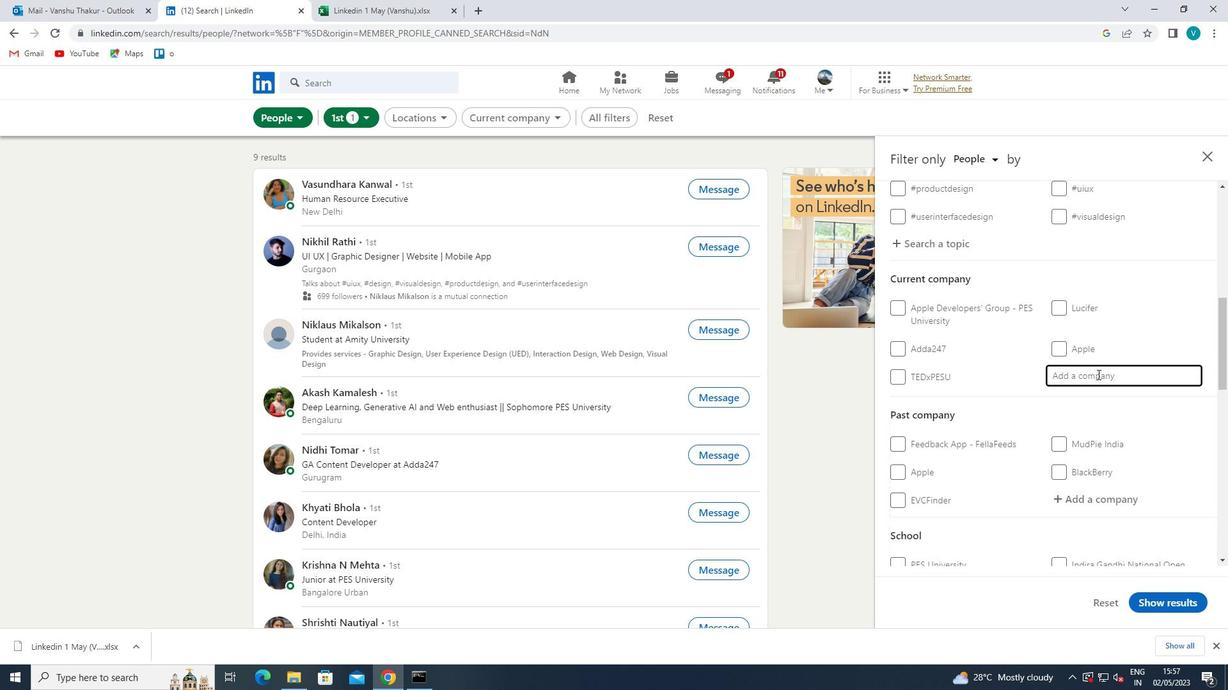 
Action: Key pressed <Key.shift>
Screenshot: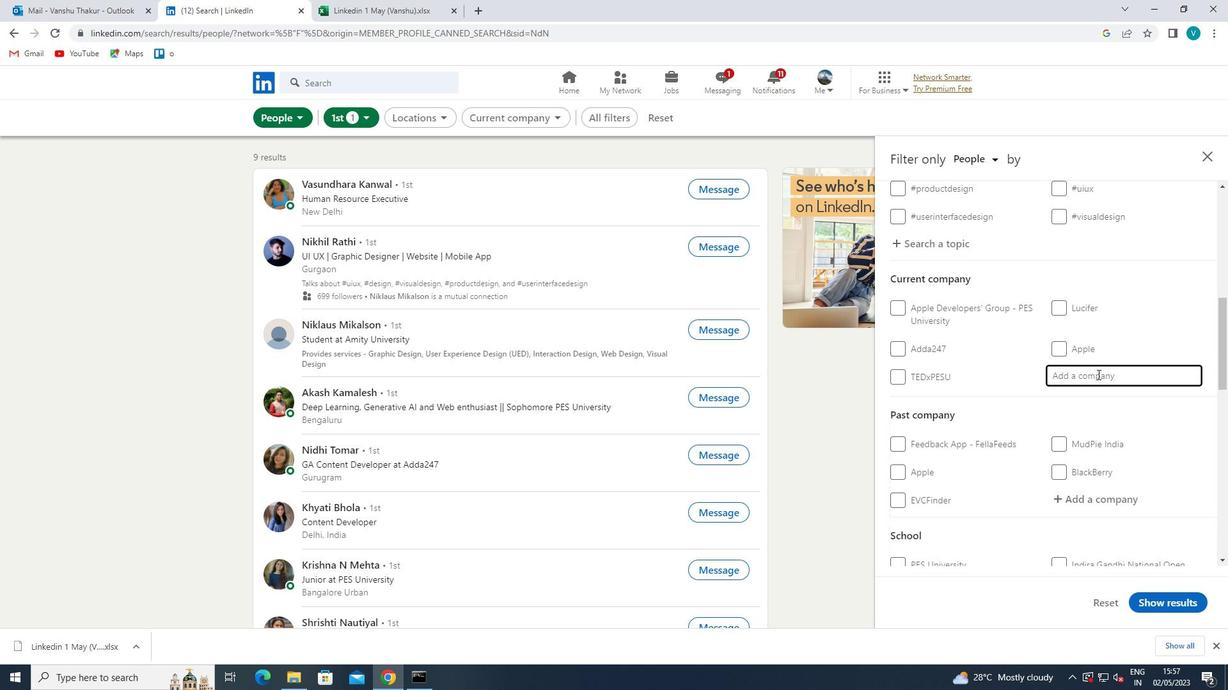 
Action: Mouse moved to (1049, 401)
Screenshot: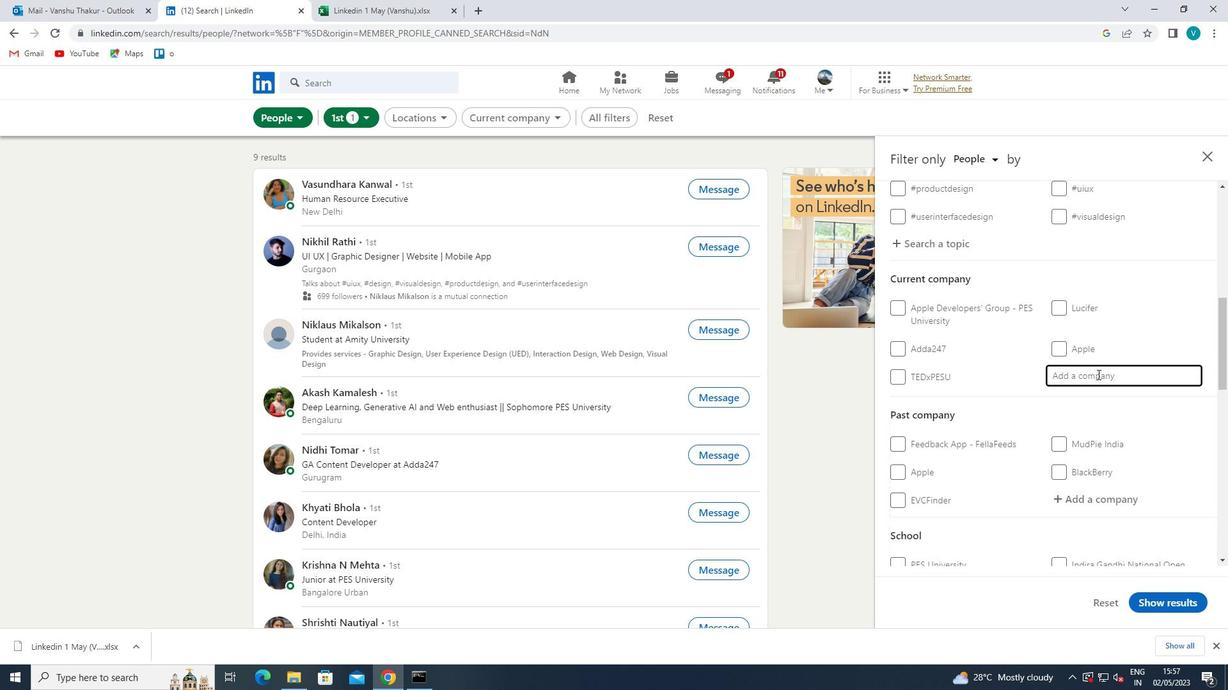 
Action: Key pressed <Key.shift>
Screenshot: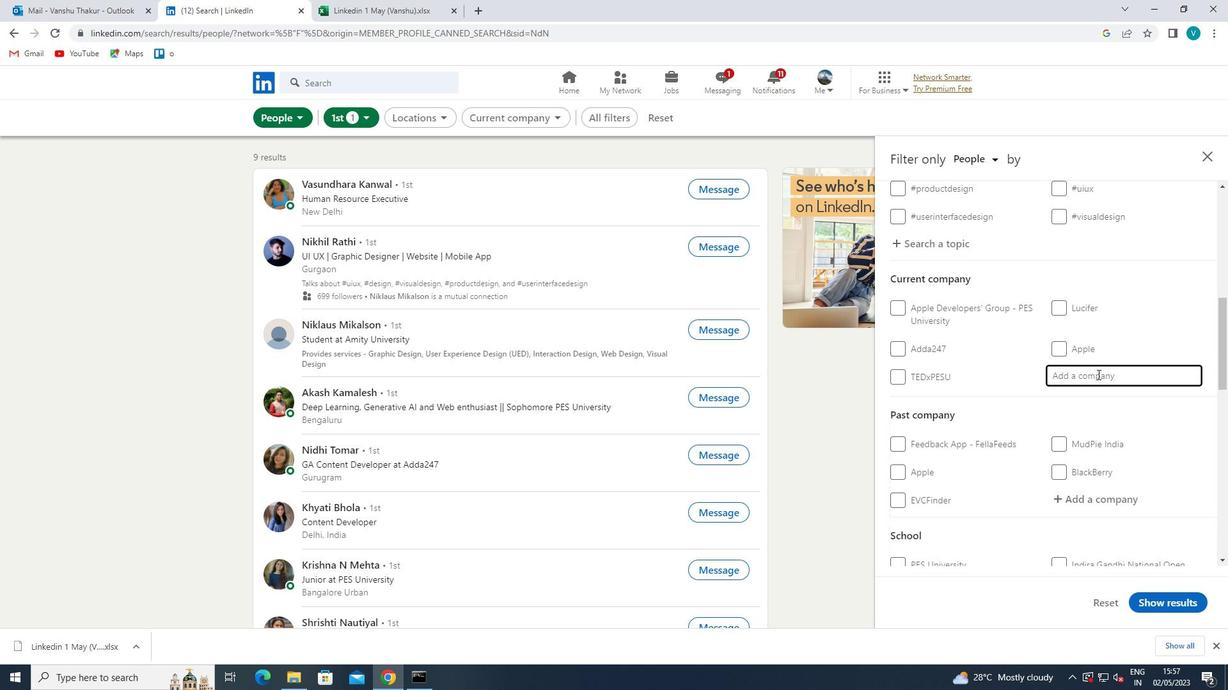 
Action: Mouse moved to (1011, 422)
Screenshot: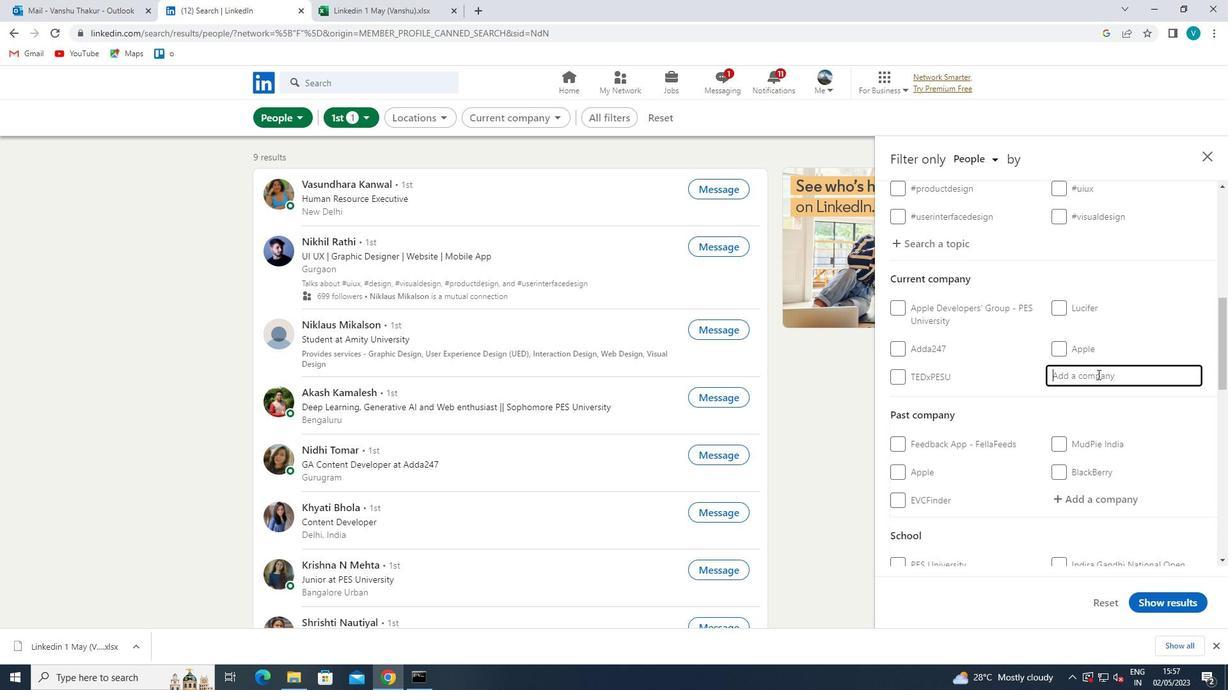 
Action: Key pressed <Key.shift>
Screenshot: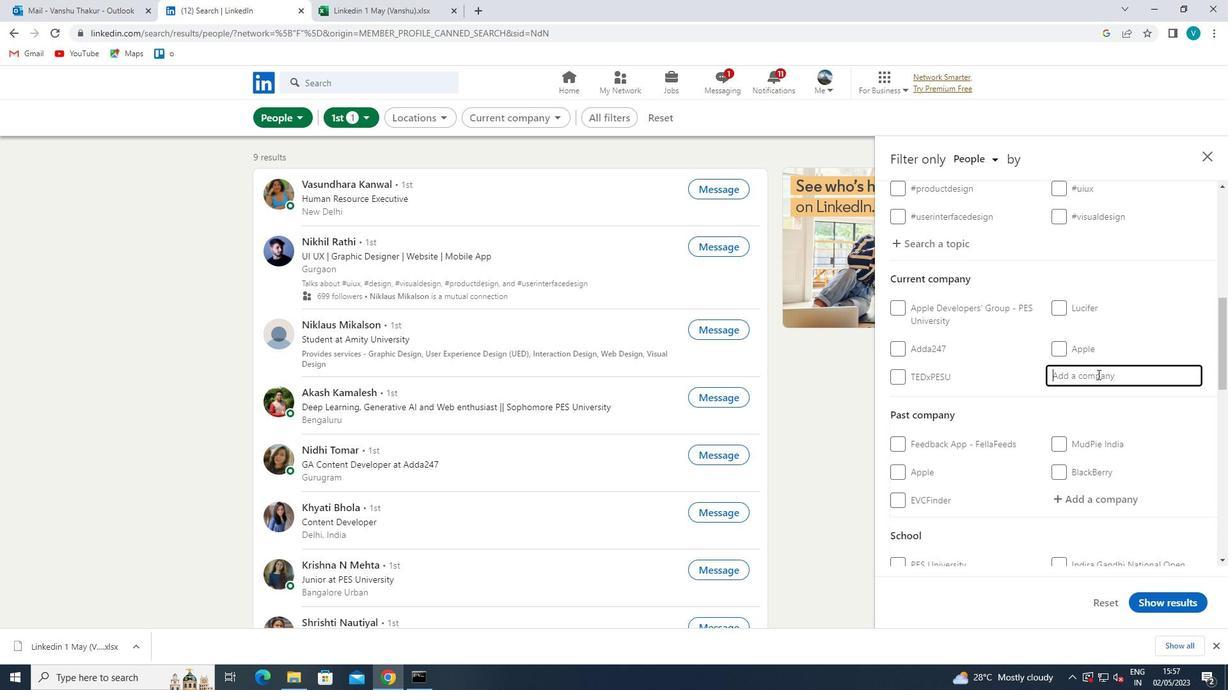 
Action: Mouse moved to (983, 438)
Screenshot: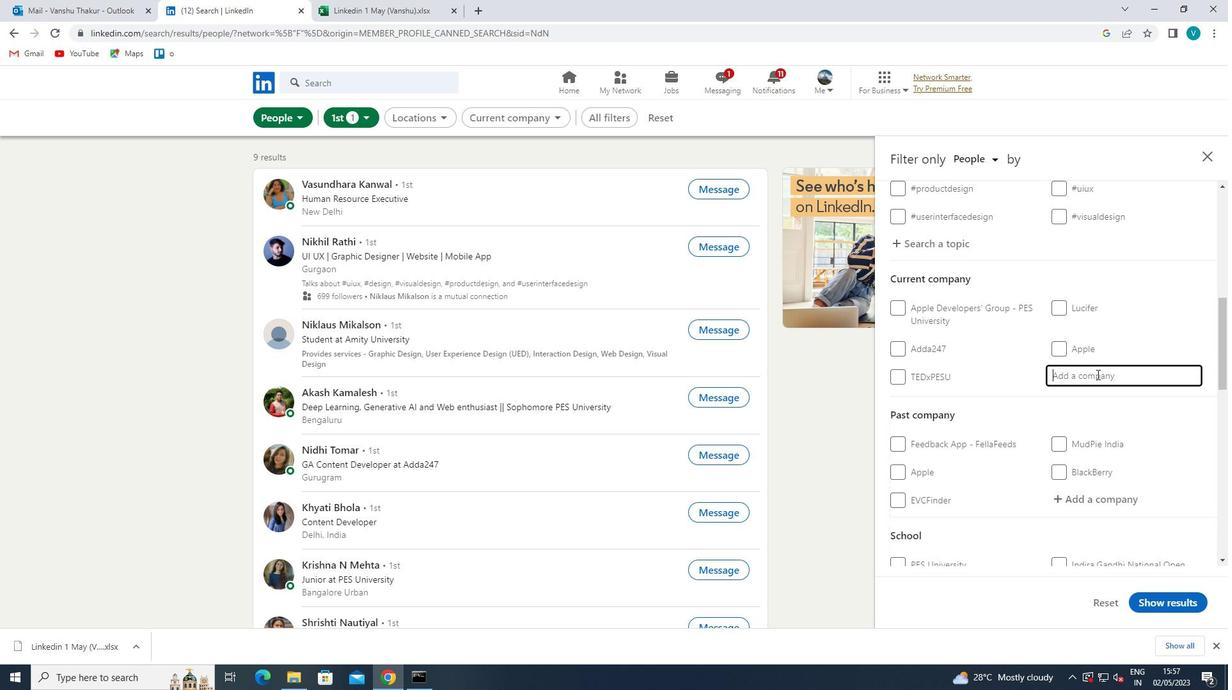 
Action: Key pressed <Key.shift>
Screenshot: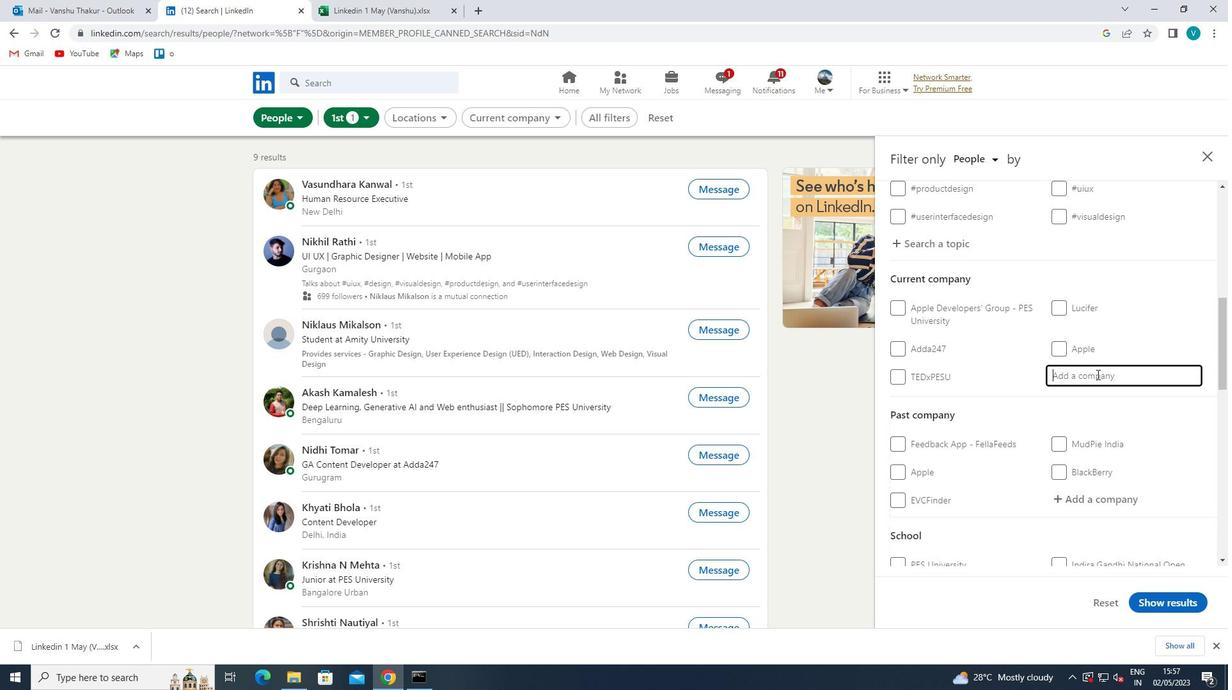 
Action: Mouse moved to (969, 447)
Screenshot: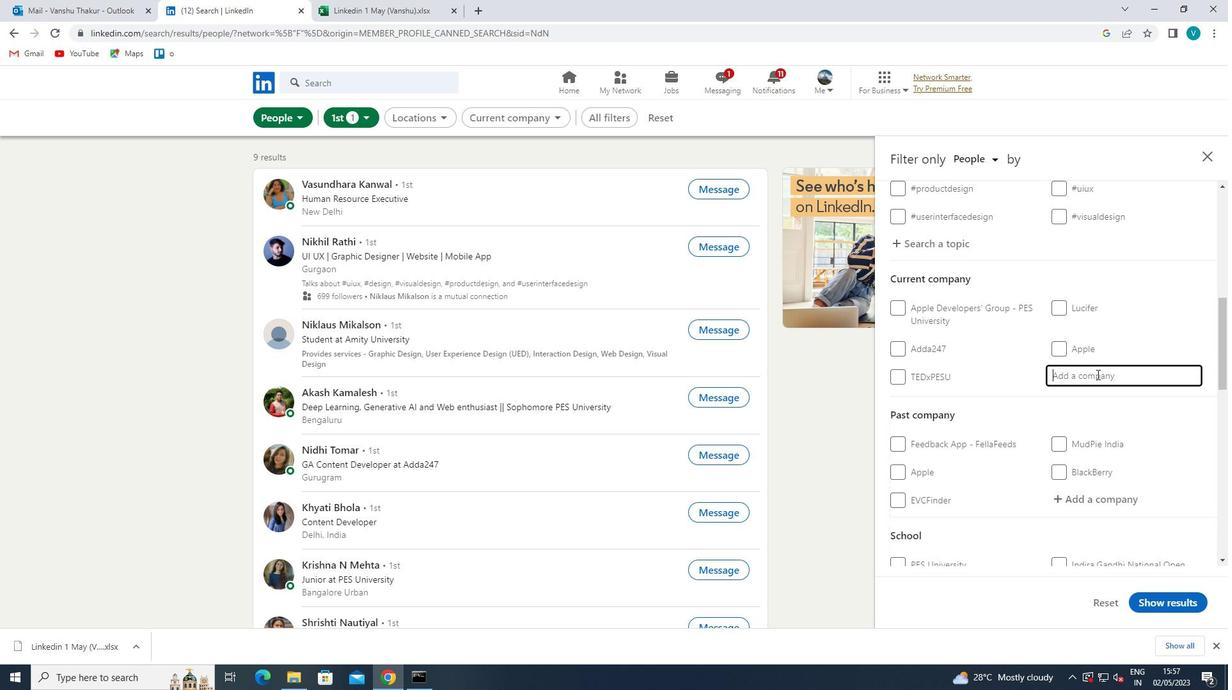 
Action: Key pressed <Key.shift>
Screenshot: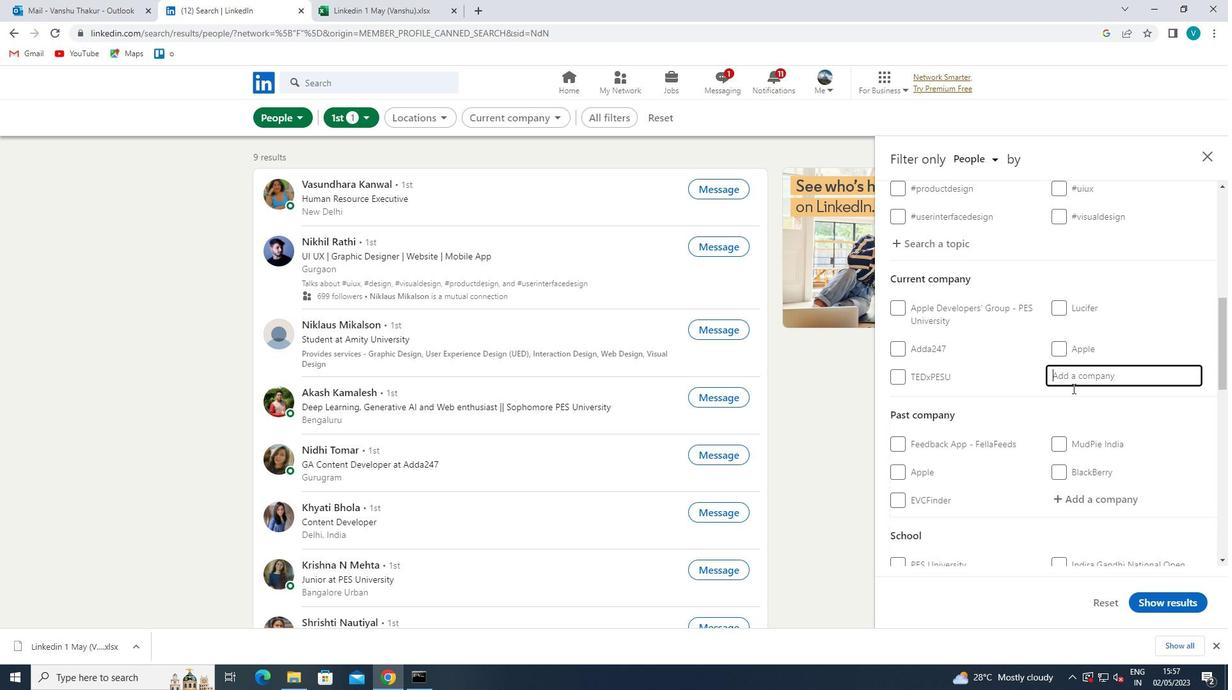 
Action: Mouse moved to (965, 449)
Screenshot: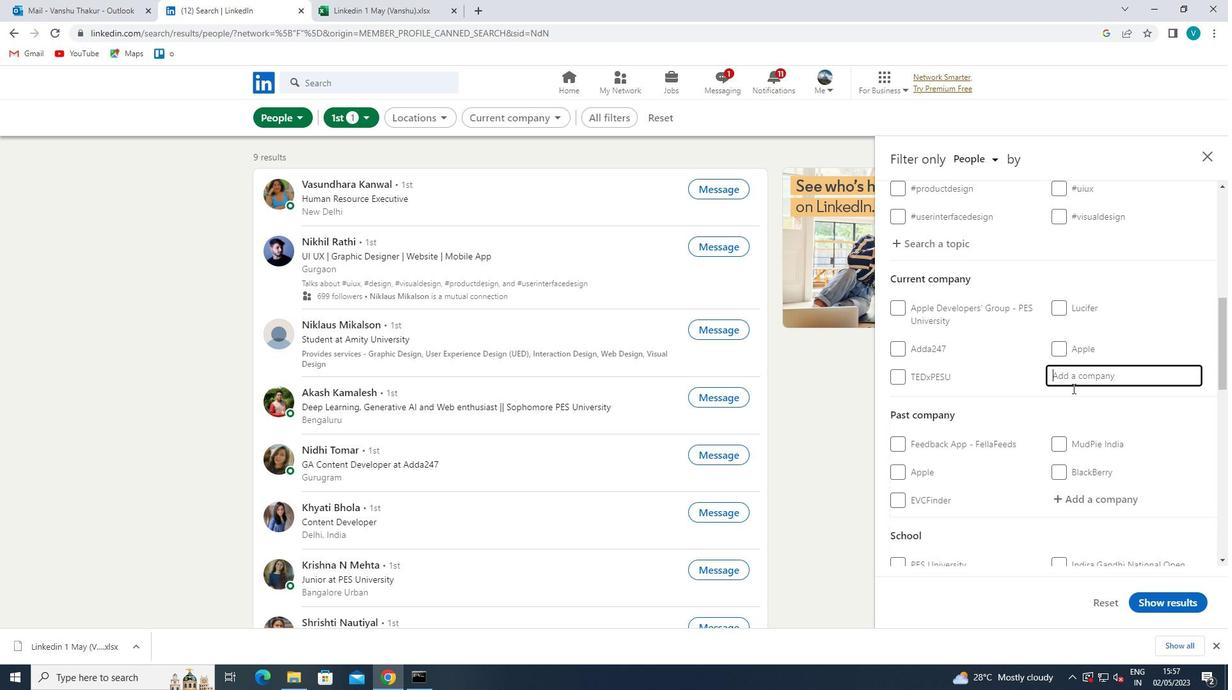 
Action: Key pressed <Key.shift>UTKARSJH<Key.space><Key.backspace><Key.backspace><Key.backspace>H<Key.space>
Screenshot: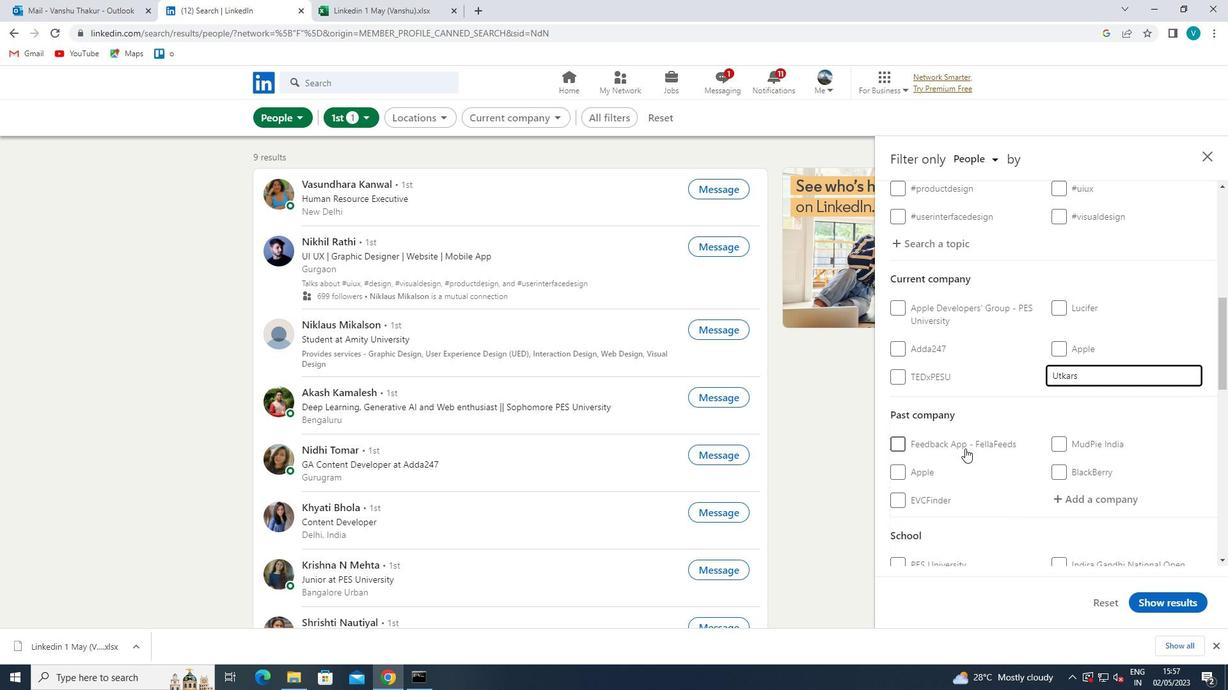 
Action: Mouse moved to (1022, 399)
Screenshot: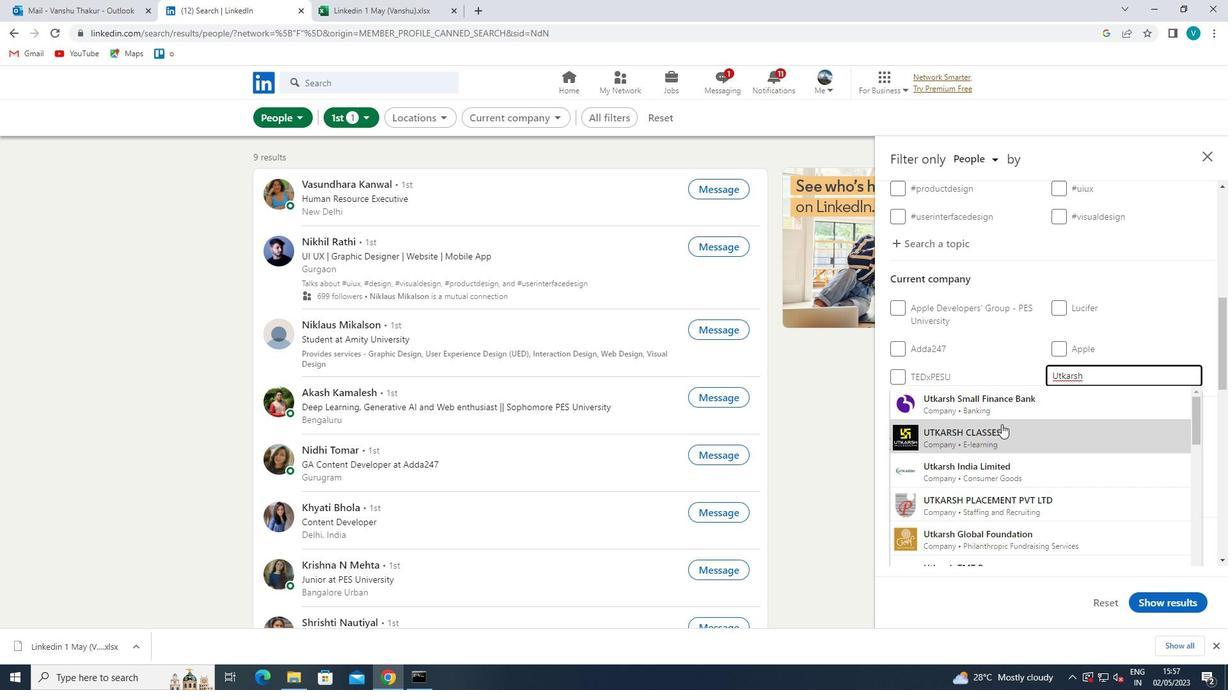 
Action: Mouse pressed left at (1022, 399)
Screenshot: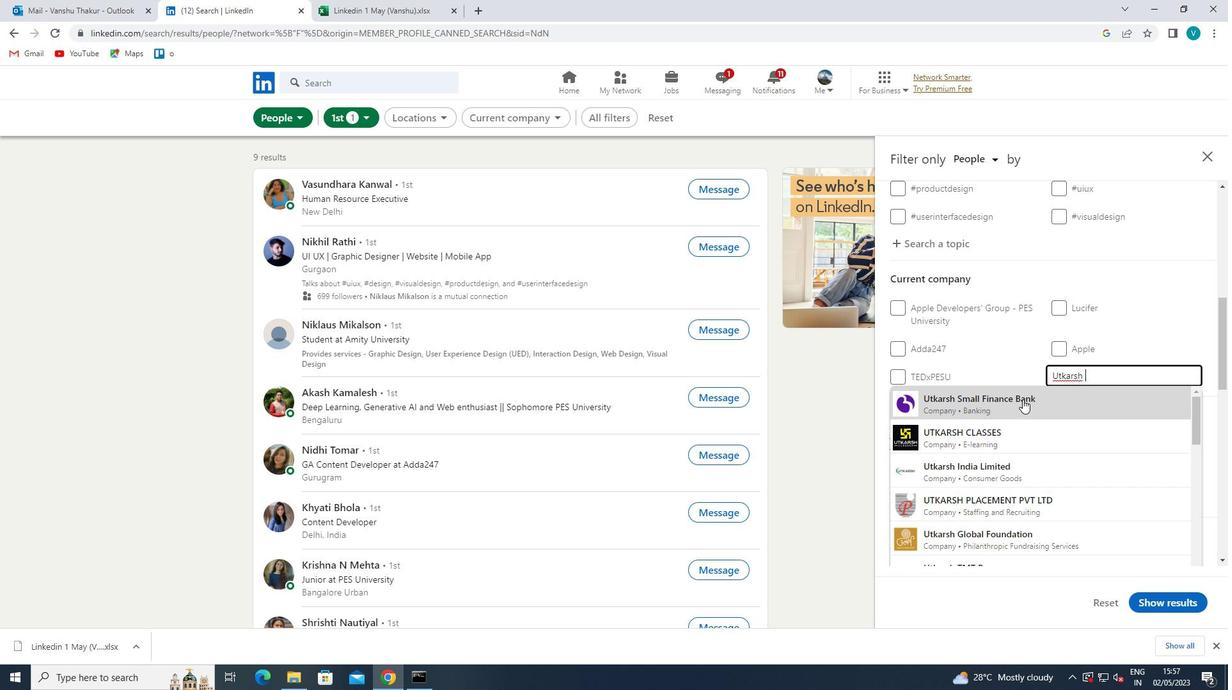 
Action: Mouse moved to (1022, 399)
Screenshot: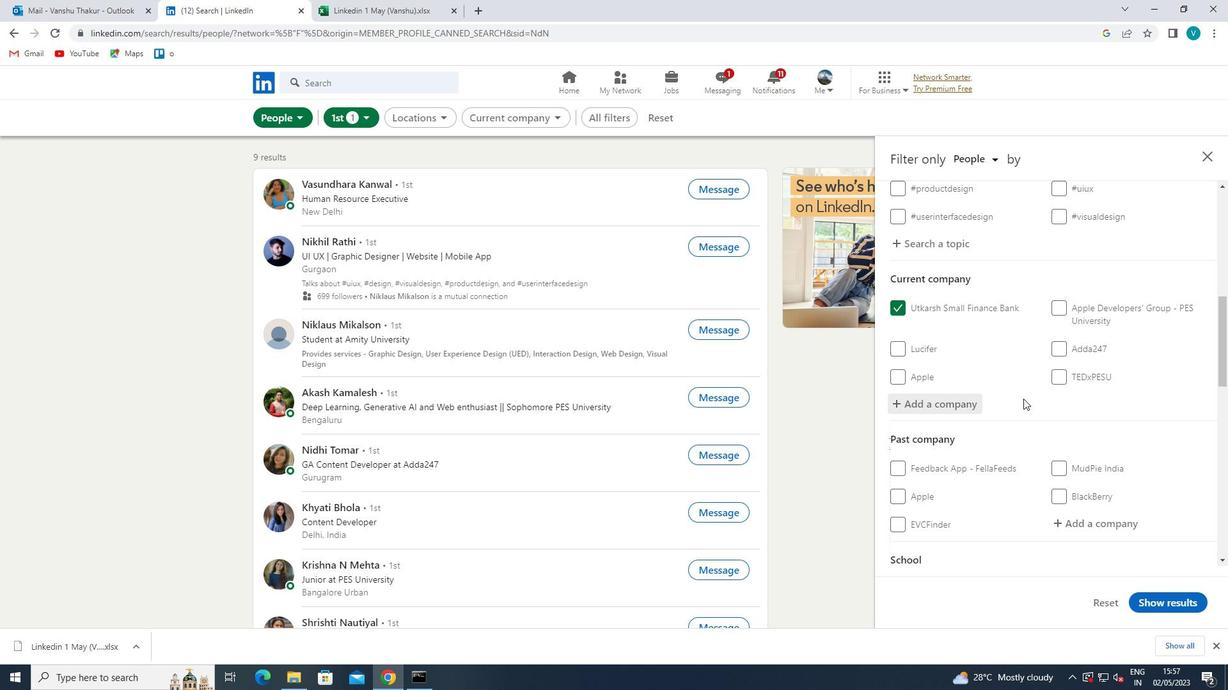 
Action: Mouse scrolled (1022, 398) with delta (0, 0)
Screenshot: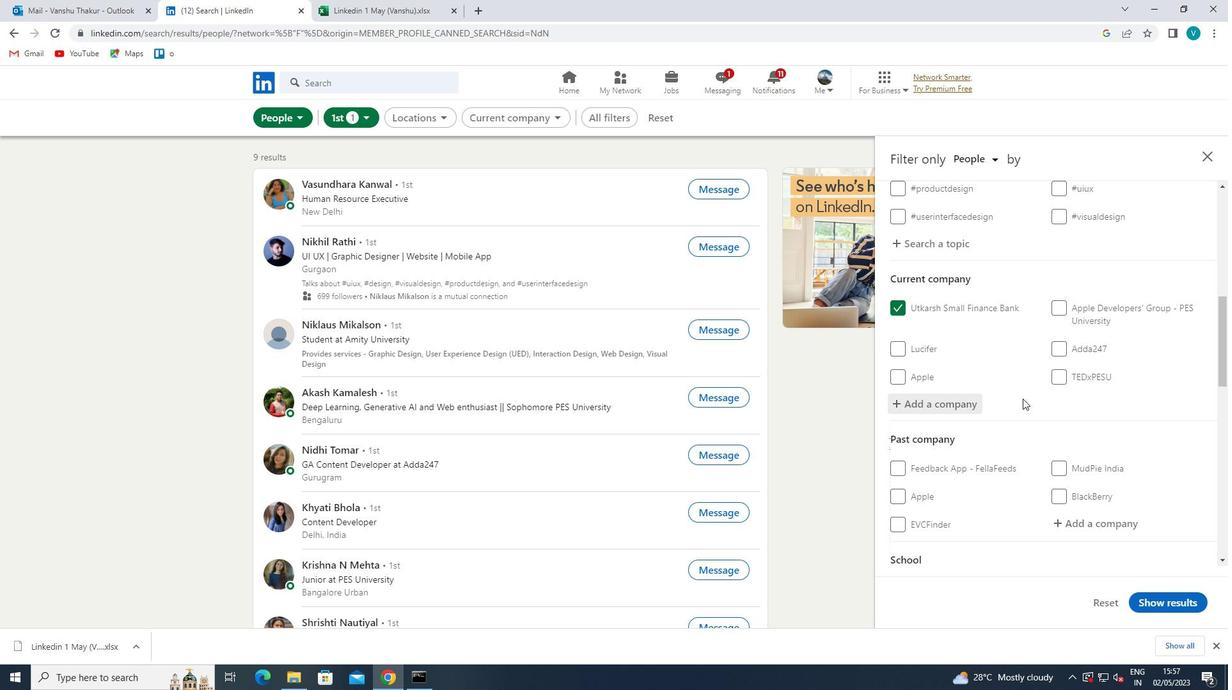 
Action: Mouse scrolled (1022, 398) with delta (0, 0)
Screenshot: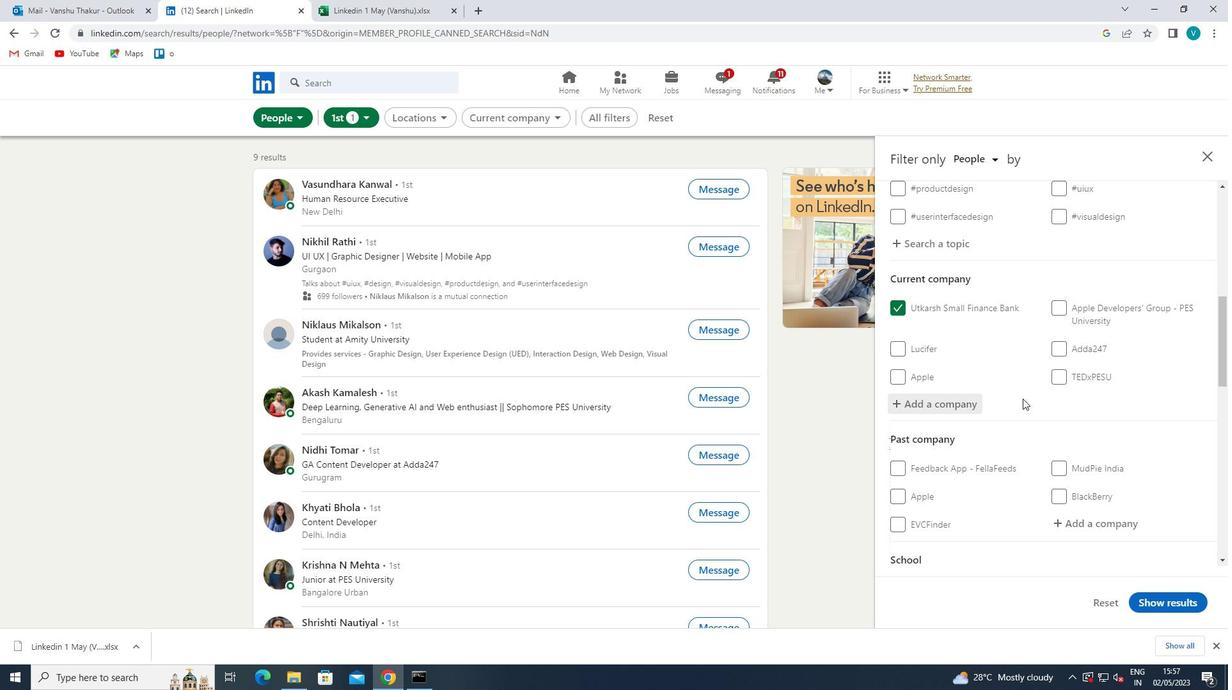 
Action: Mouse scrolled (1022, 398) with delta (0, 0)
Screenshot: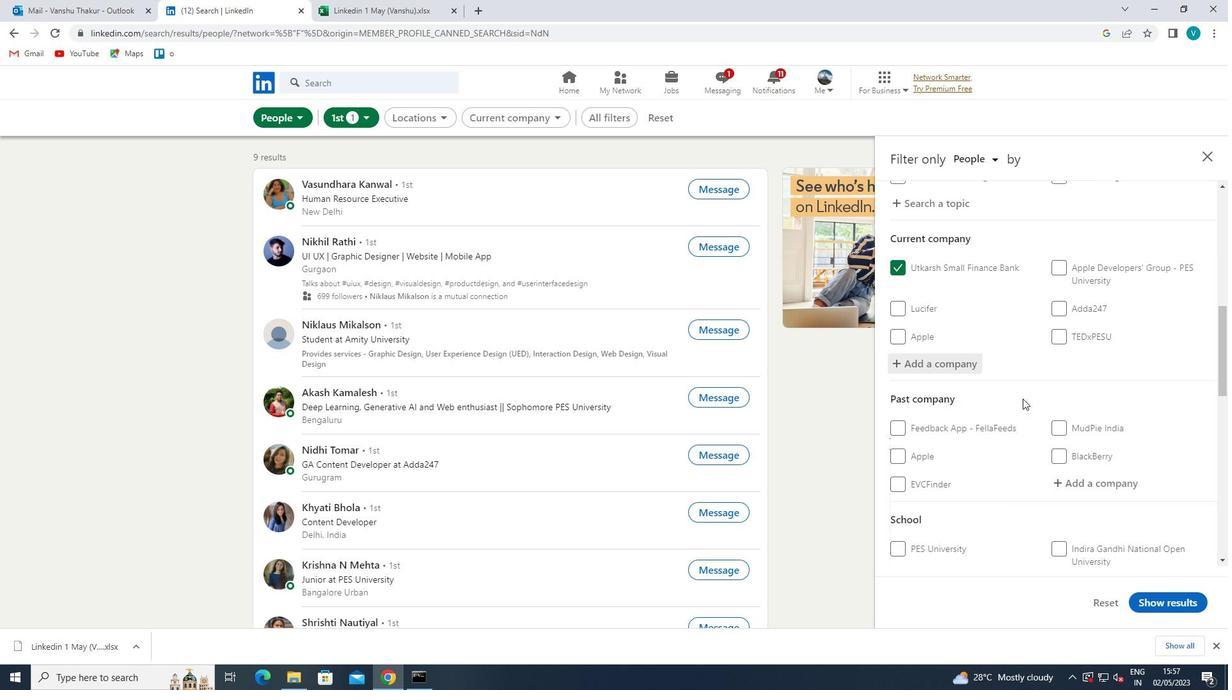 
Action: Mouse scrolled (1022, 398) with delta (0, 0)
Screenshot: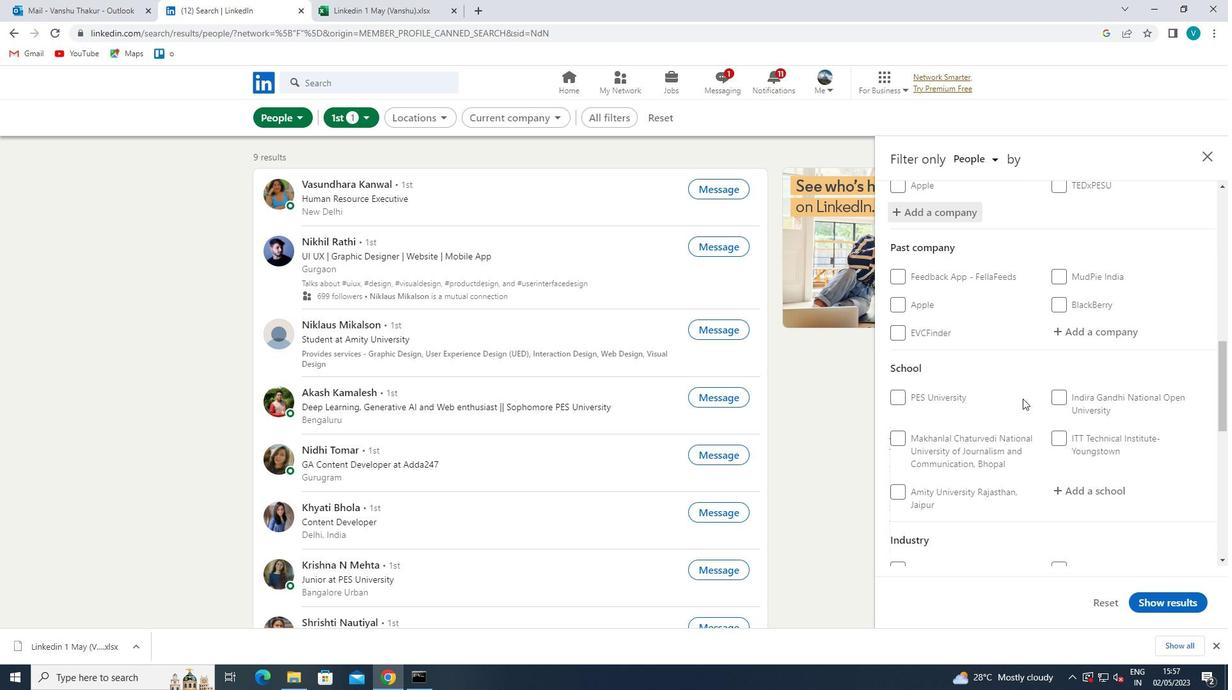 
Action: Mouse moved to (1109, 427)
Screenshot: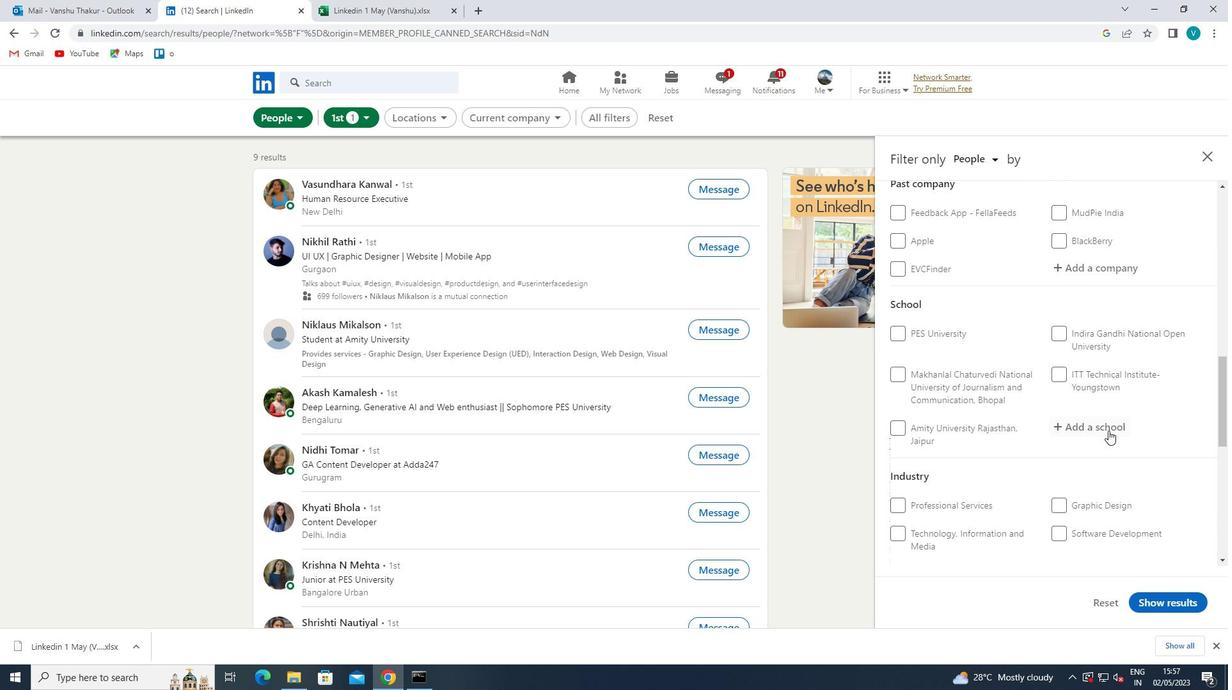 
Action: Mouse pressed left at (1109, 427)
Screenshot: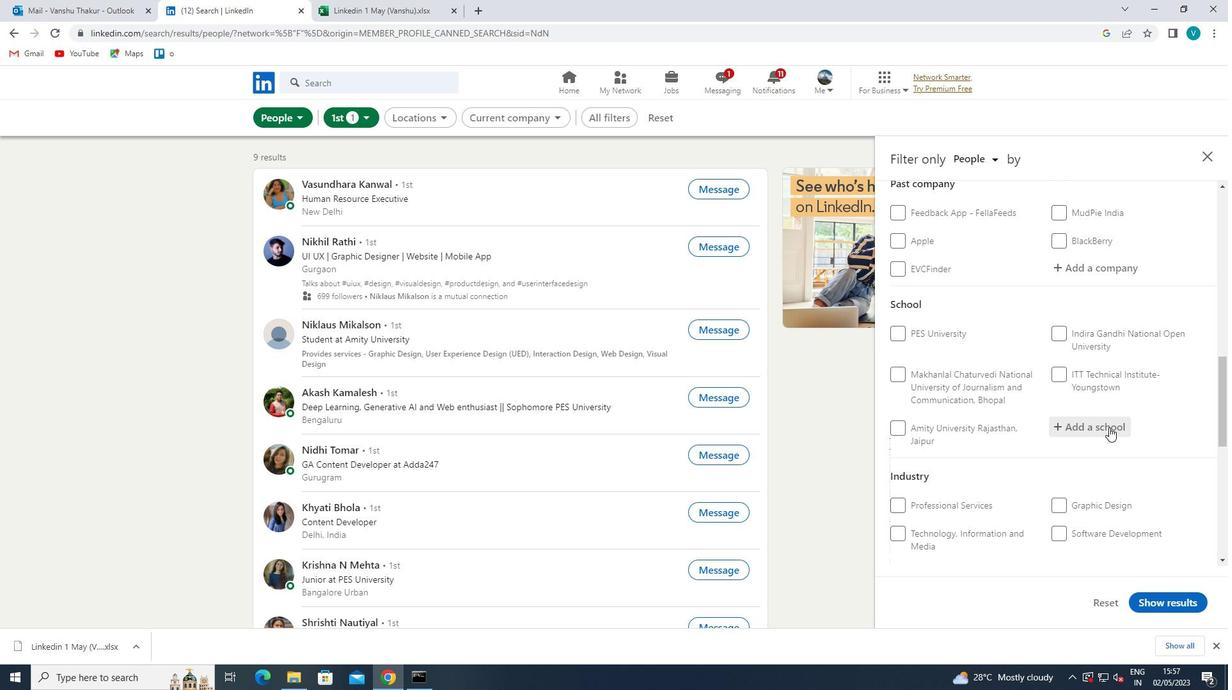 
Action: Mouse moved to (1037, 468)
Screenshot: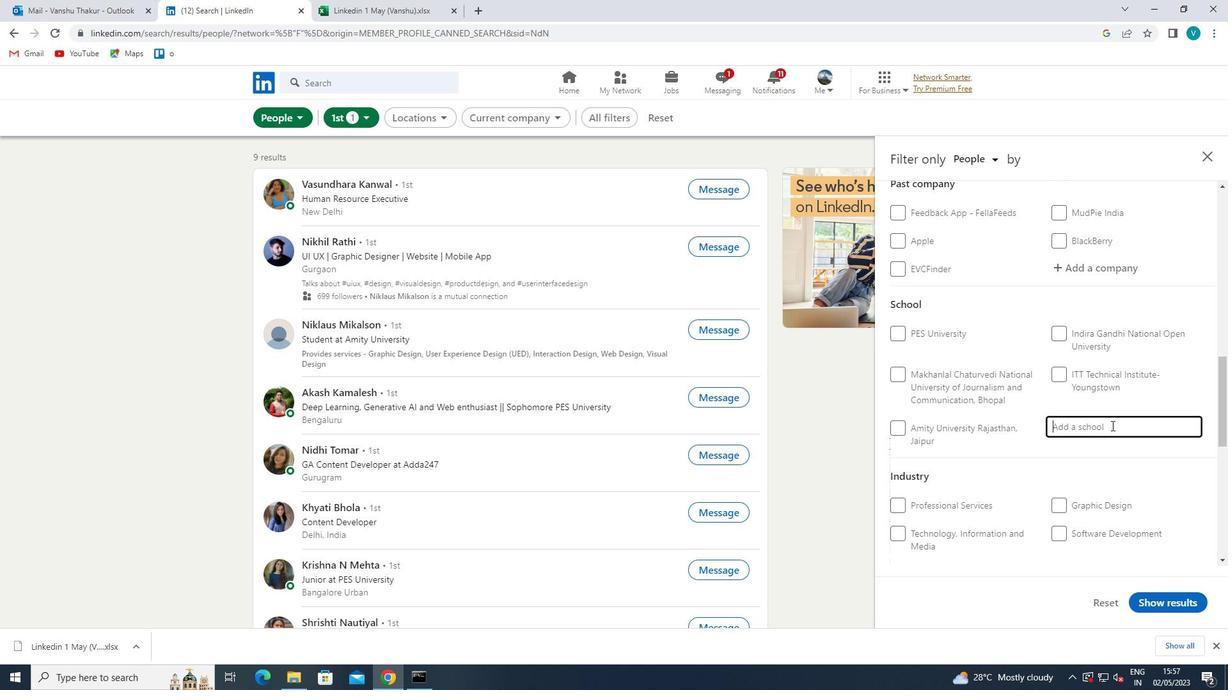 
Action: Key pressed <Key.shift>
Screenshot: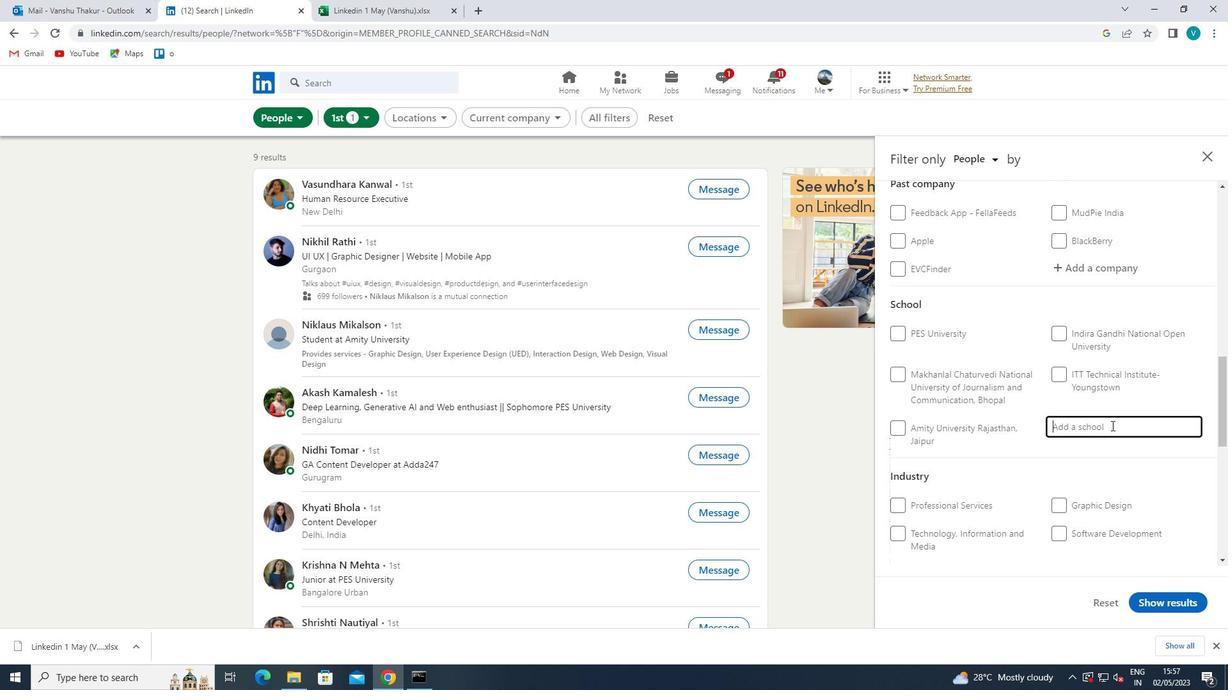 
Action: Mouse moved to (1035, 468)
Screenshot: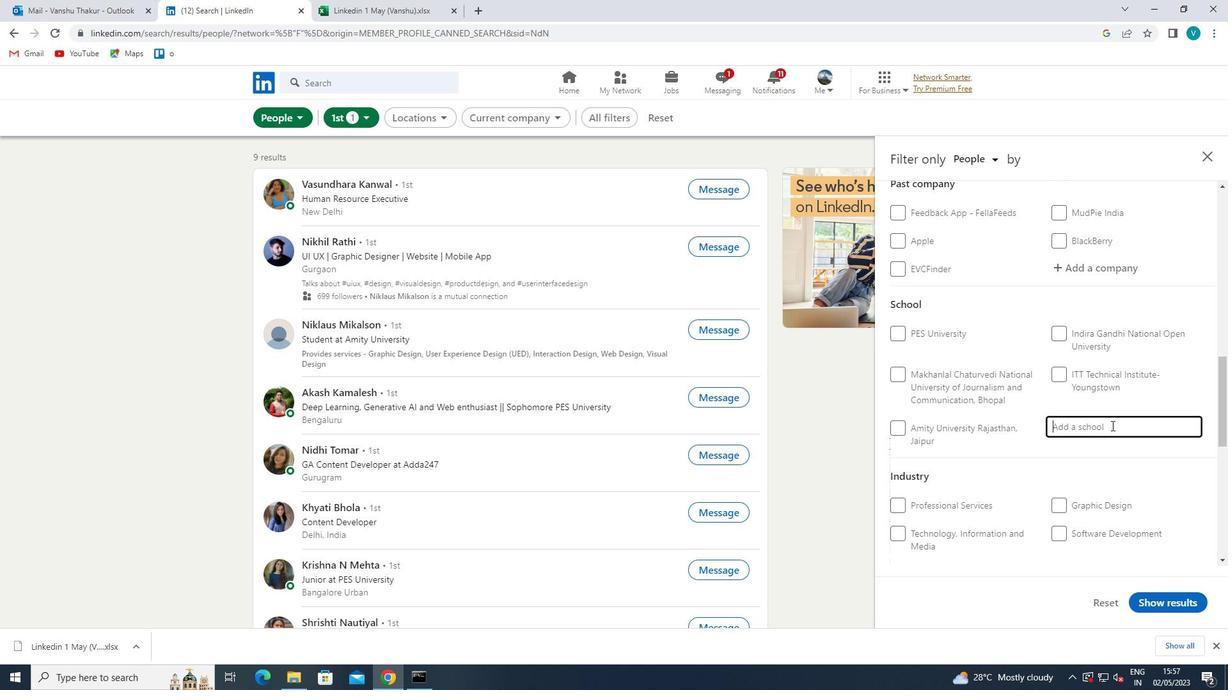 
Action: Key pressed GUNTUR<Key.space>
Screenshot: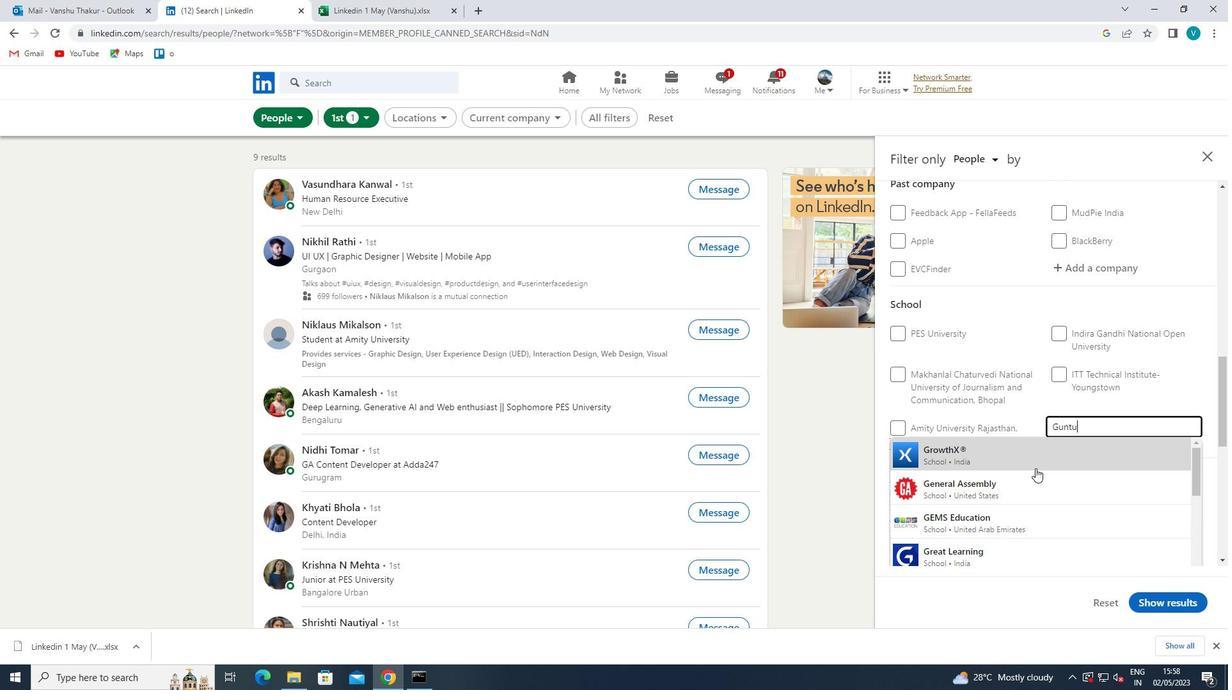 
Action: Mouse moved to (1050, 459)
Screenshot: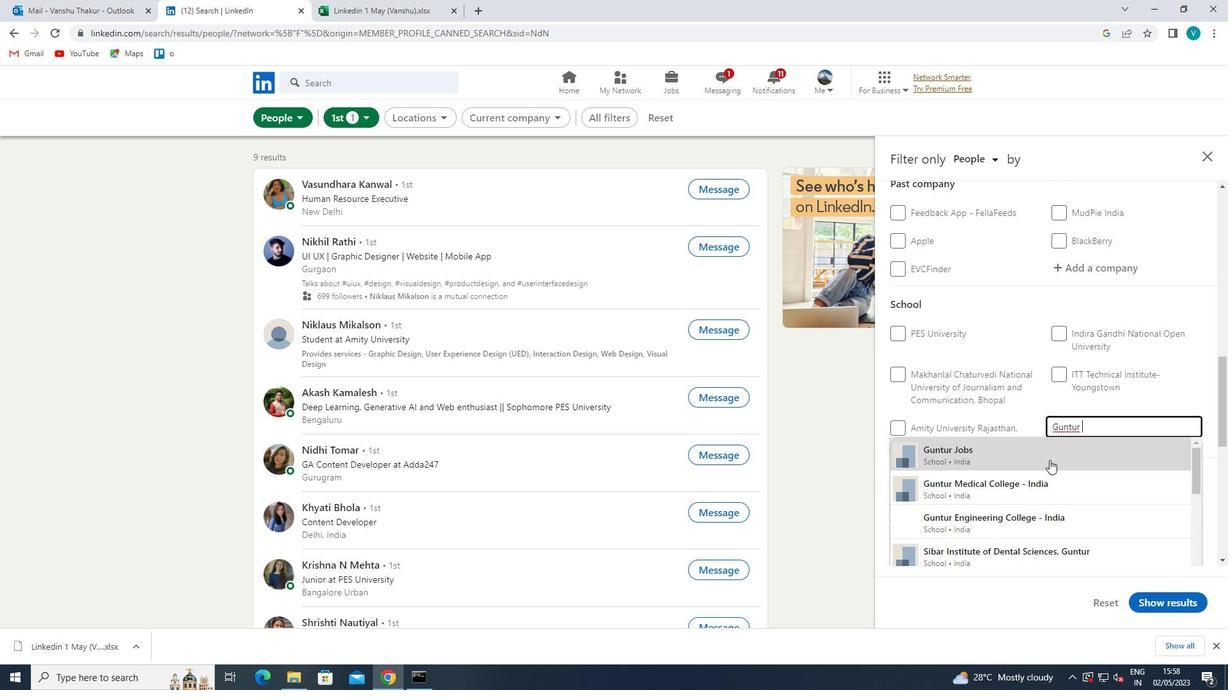 
Action: Mouse pressed left at (1050, 459)
Screenshot: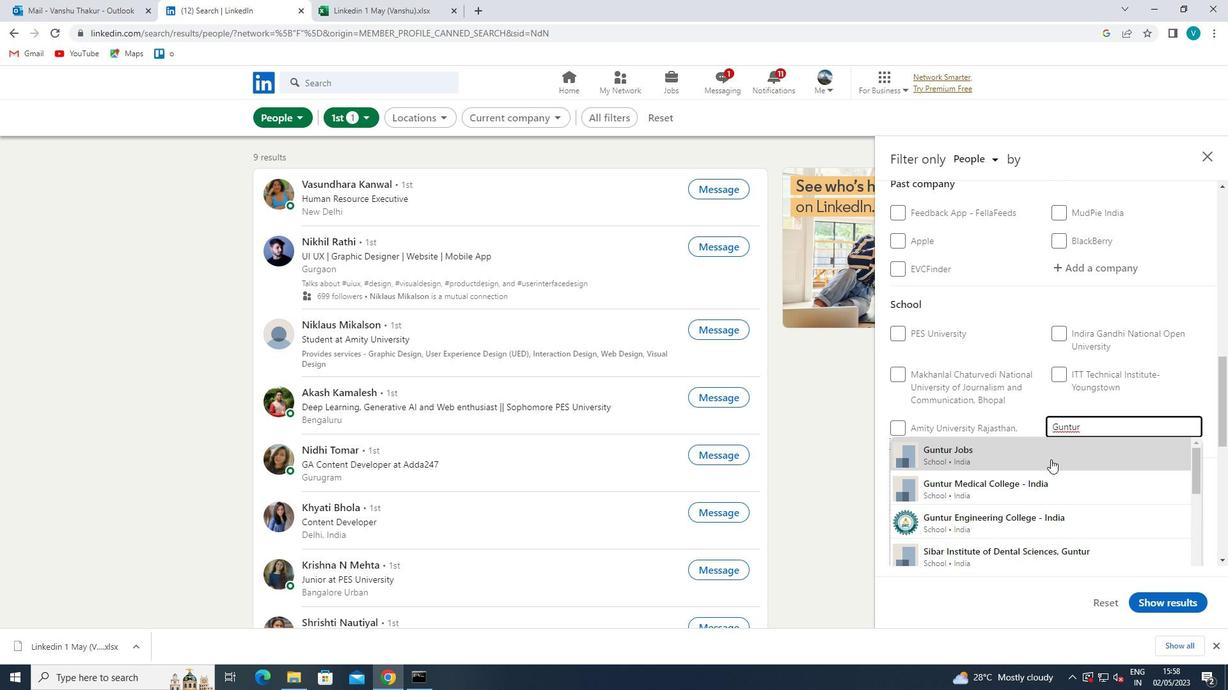
Action: Mouse scrolled (1050, 459) with delta (0, 0)
Screenshot: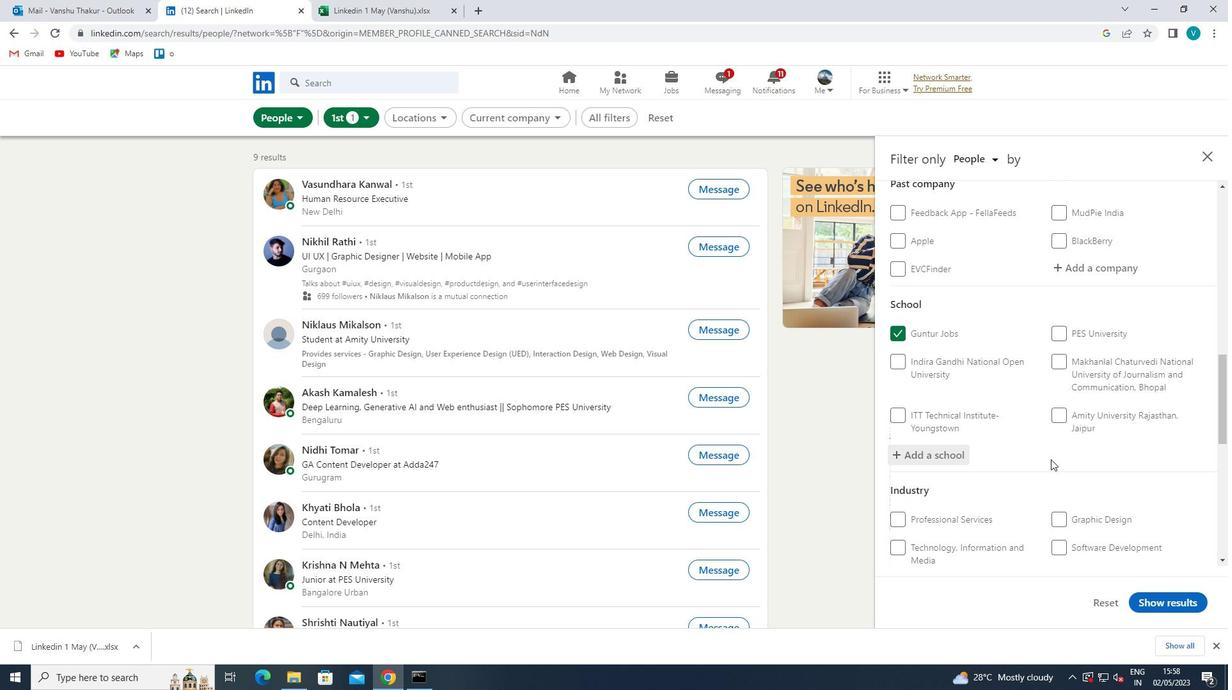 
Action: Mouse scrolled (1050, 459) with delta (0, 0)
Screenshot: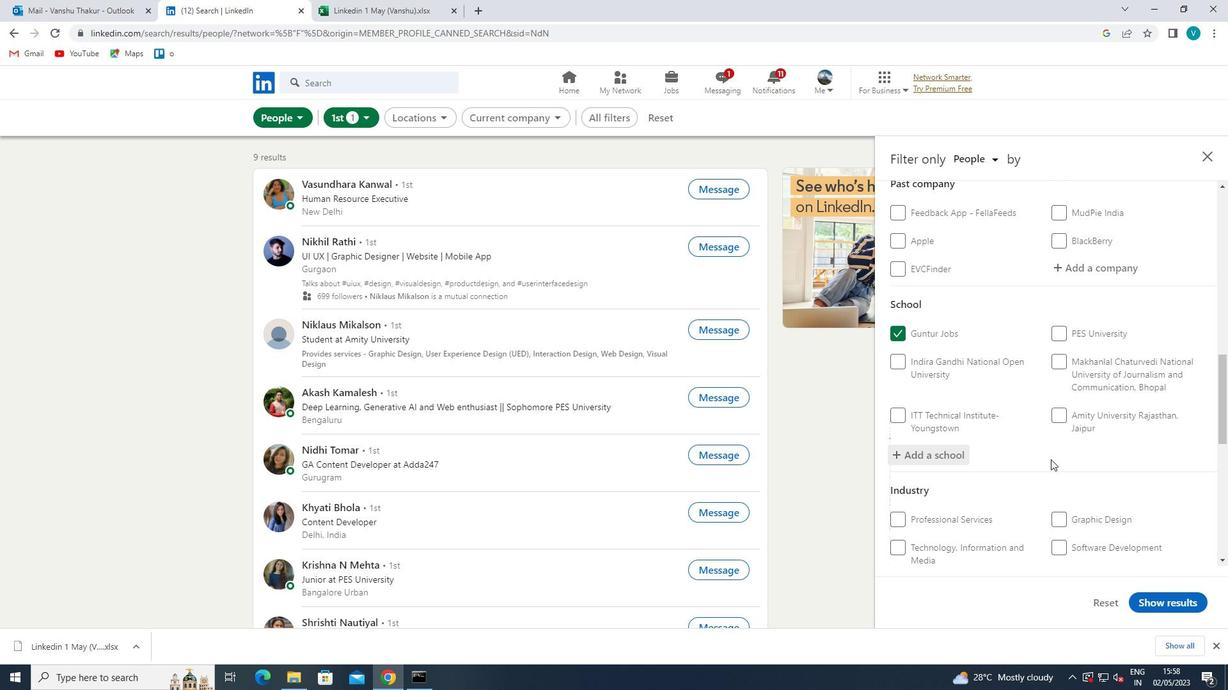 
Action: Mouse scrolled (1050, 459) with delta (0, 0)
Screenshot: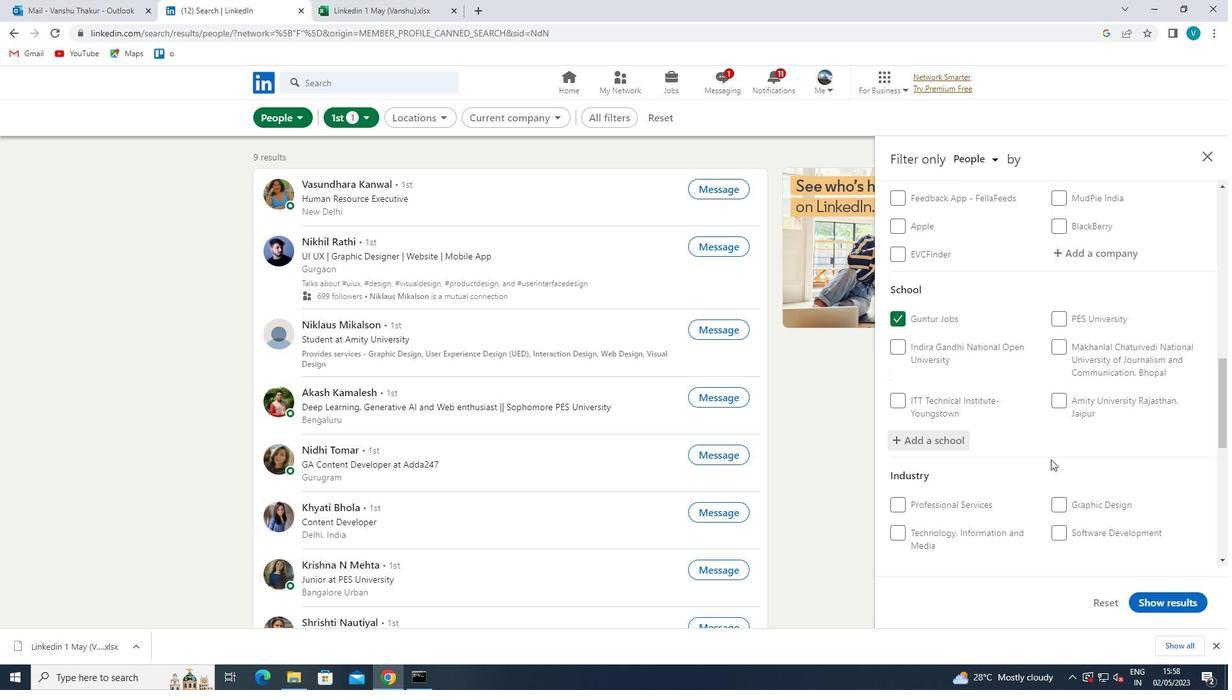 
Action: Mouse moved to (1079, 389)
Screenshot: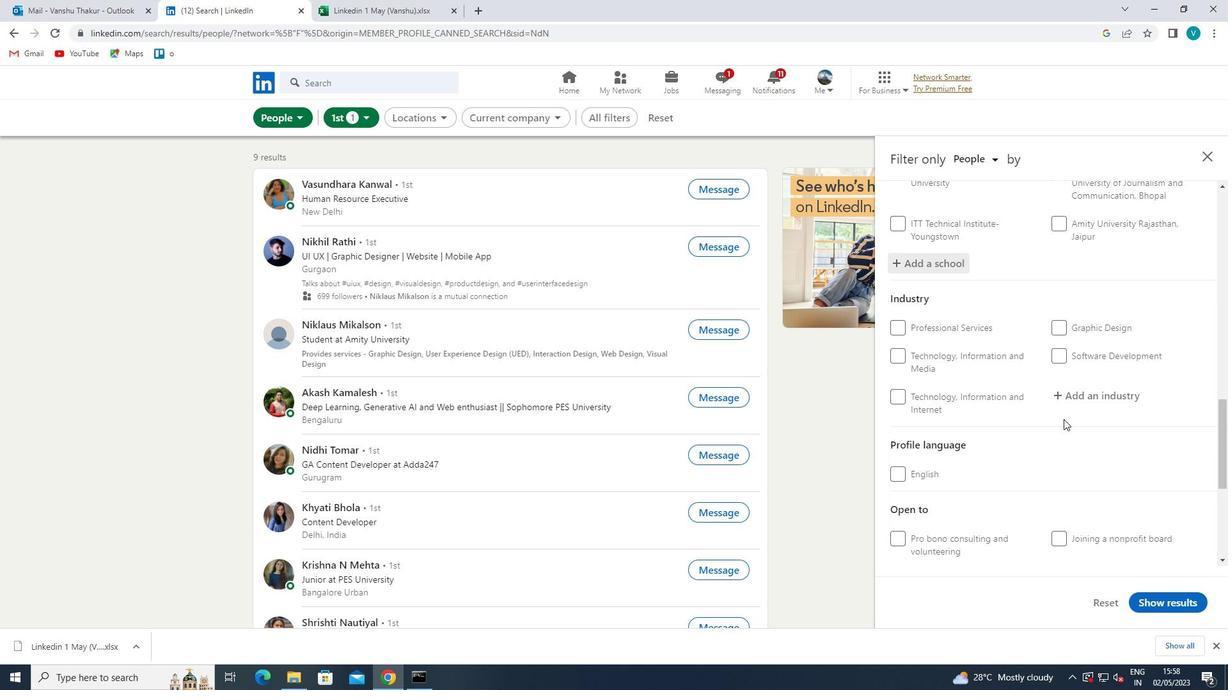 
Action: Mouse pressed left at (1079, 389)
Screenshot: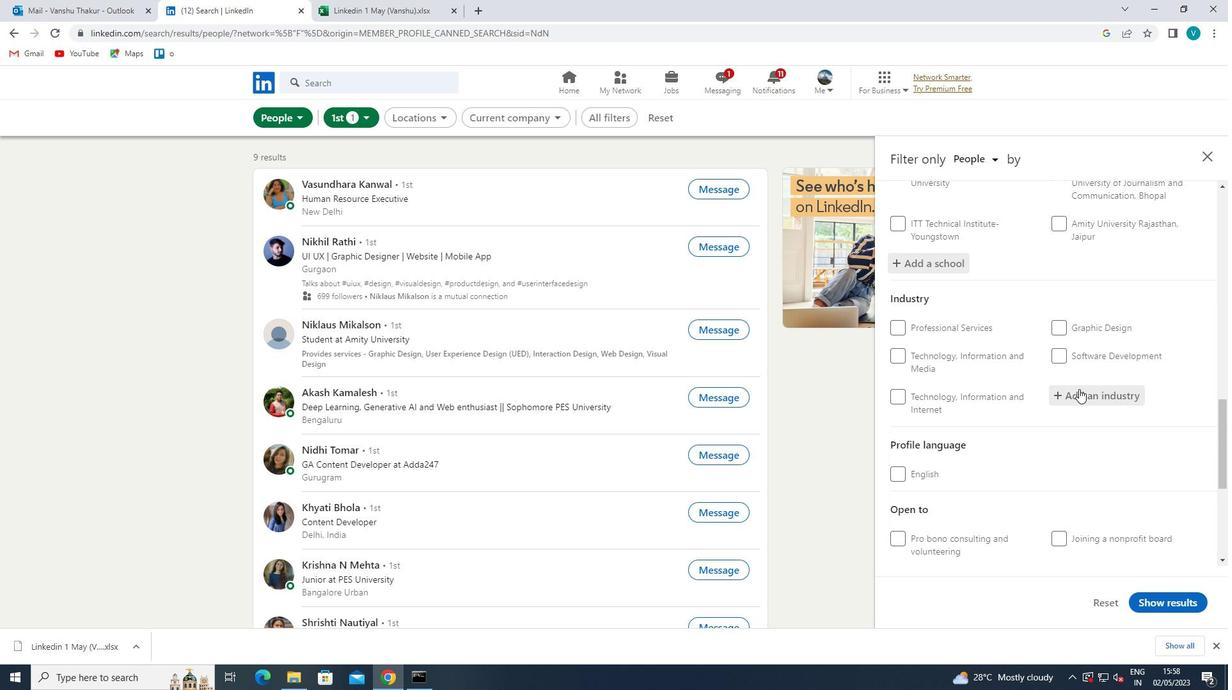 
Action: Mouse moved to (1043, 408)
Screenshot: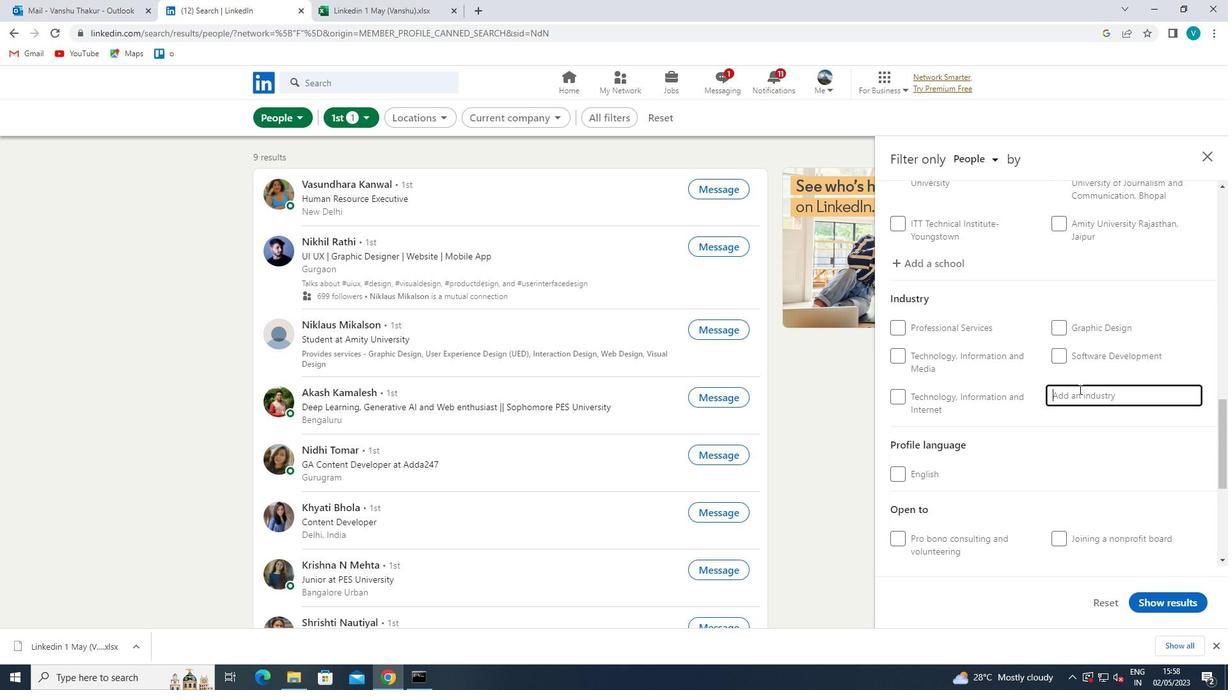
Action: Key pressed <Key.shift>EXE
Screenshot: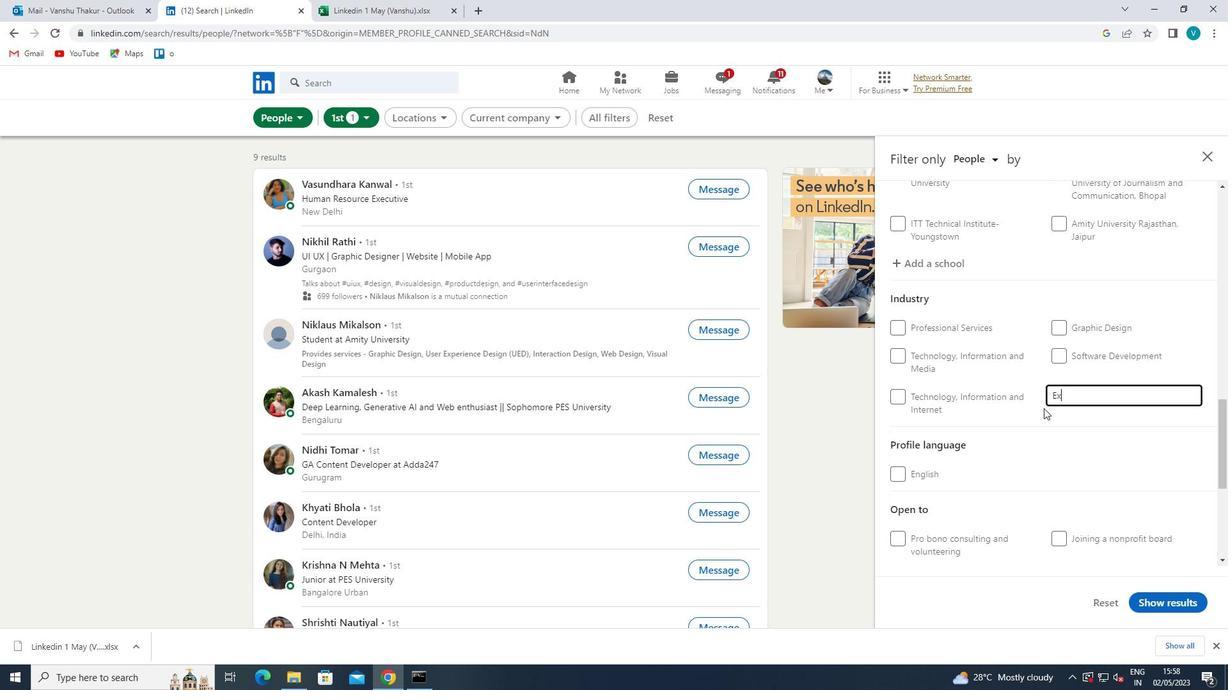 
Action: Mouse moved to (1040, 411)
Screenshot: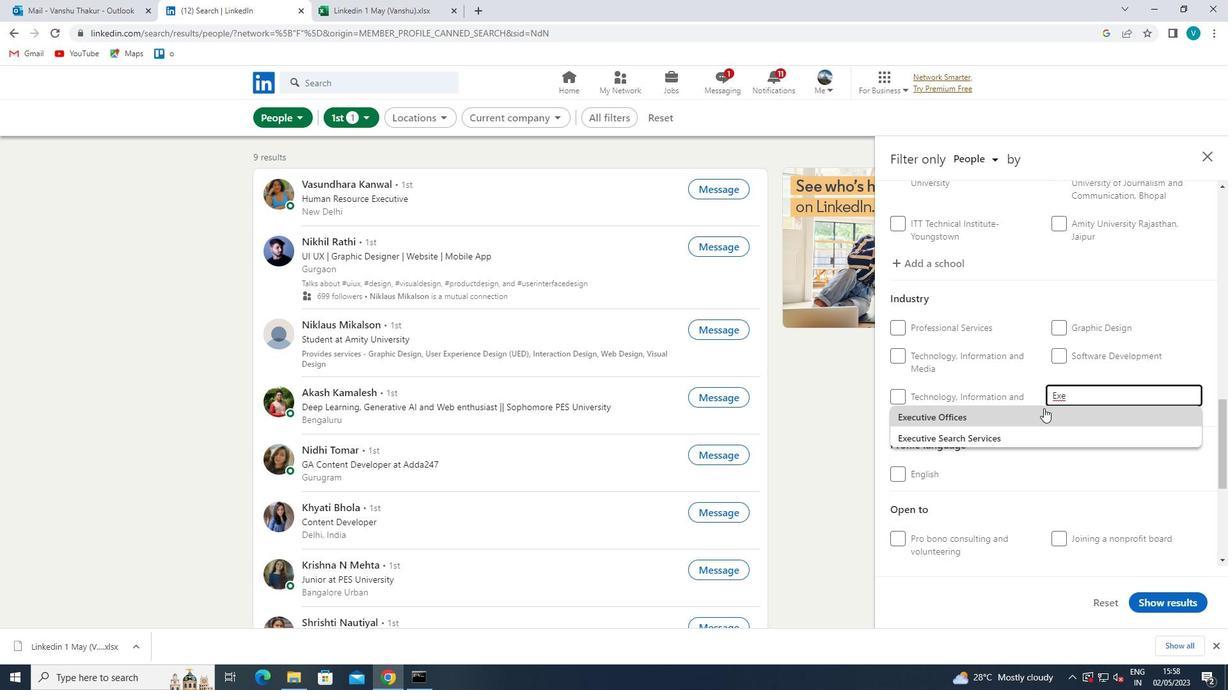 
Action: Mouse pressed left at (1040, 411)
Screenshot: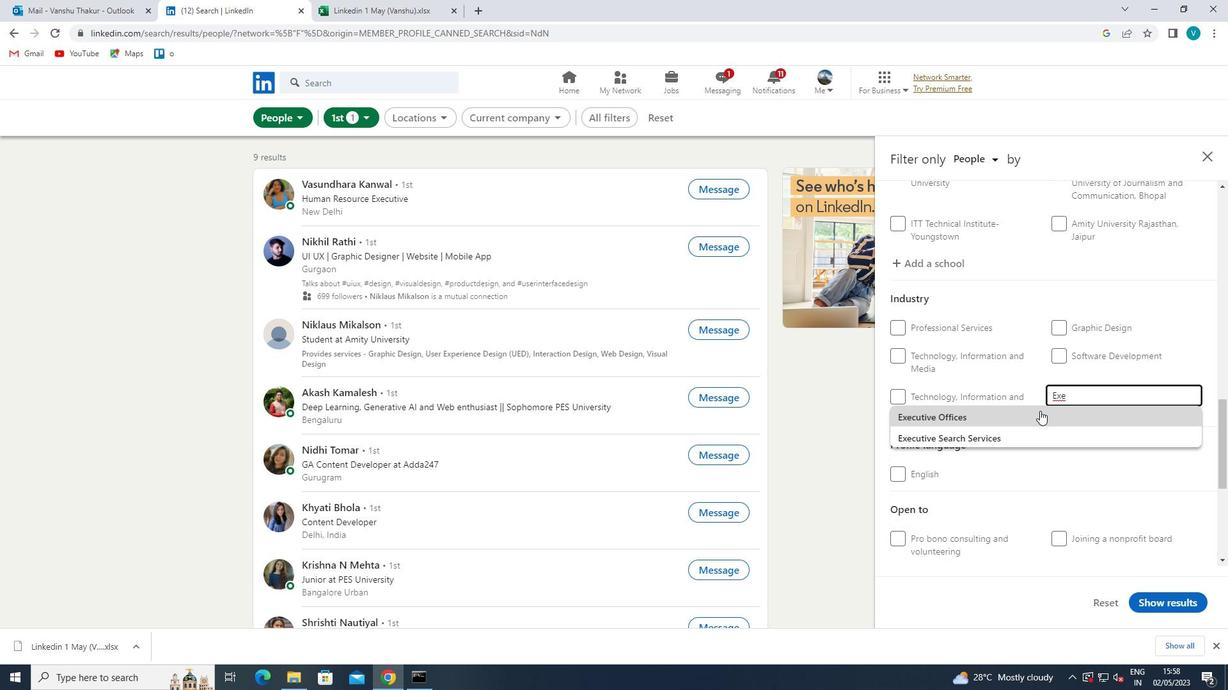 
Action: Mouse moved to (1041, 411)
Screenshot: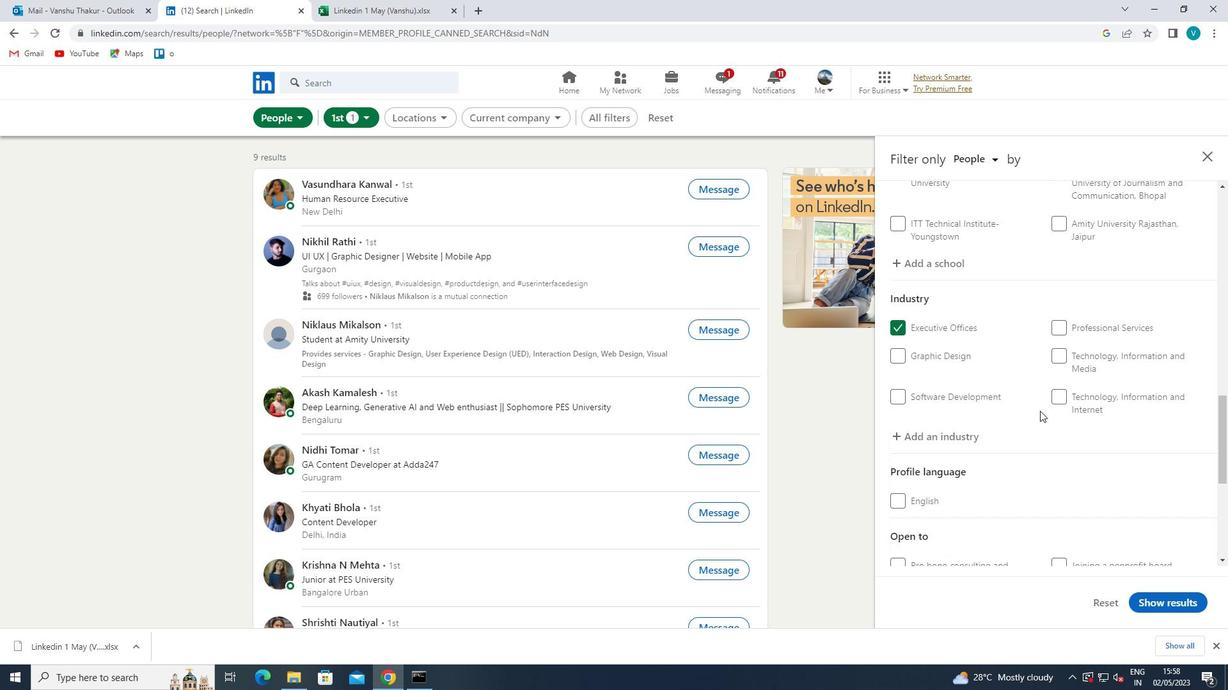 
Action: Mouse scrolled (1041, 411) with delta (0, 0)
Screenshot: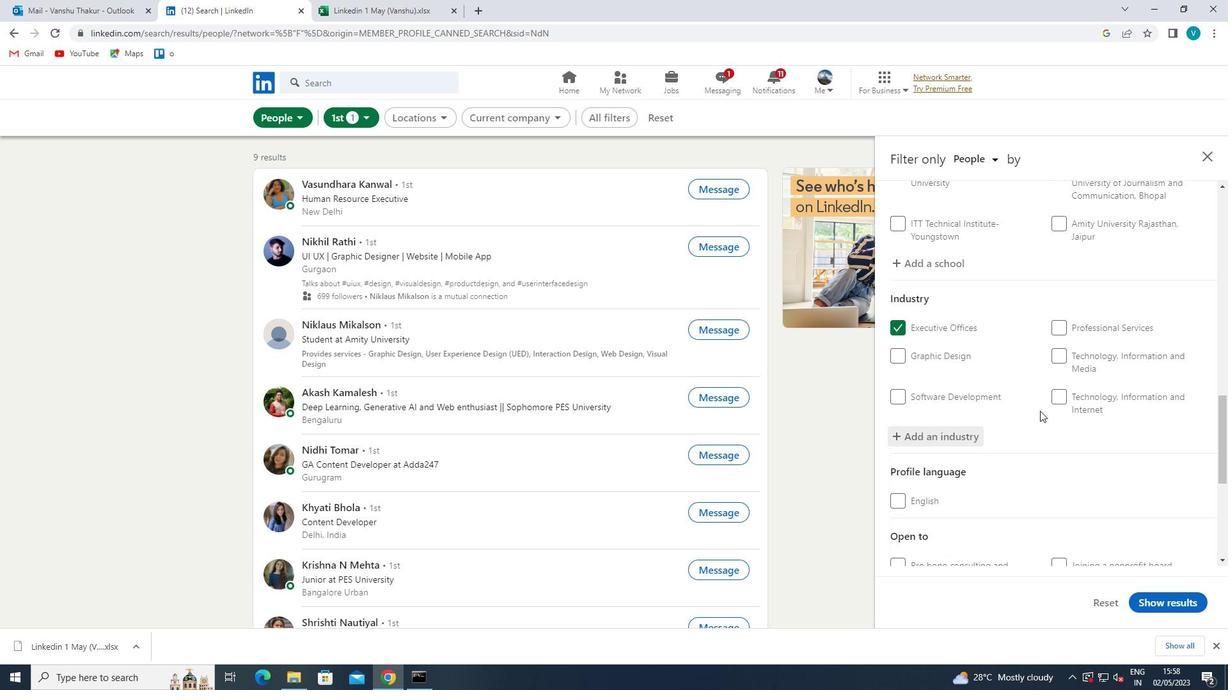 
Action: Mouse scrolled (1041, 411) with delta (0, 0)
Screenshot: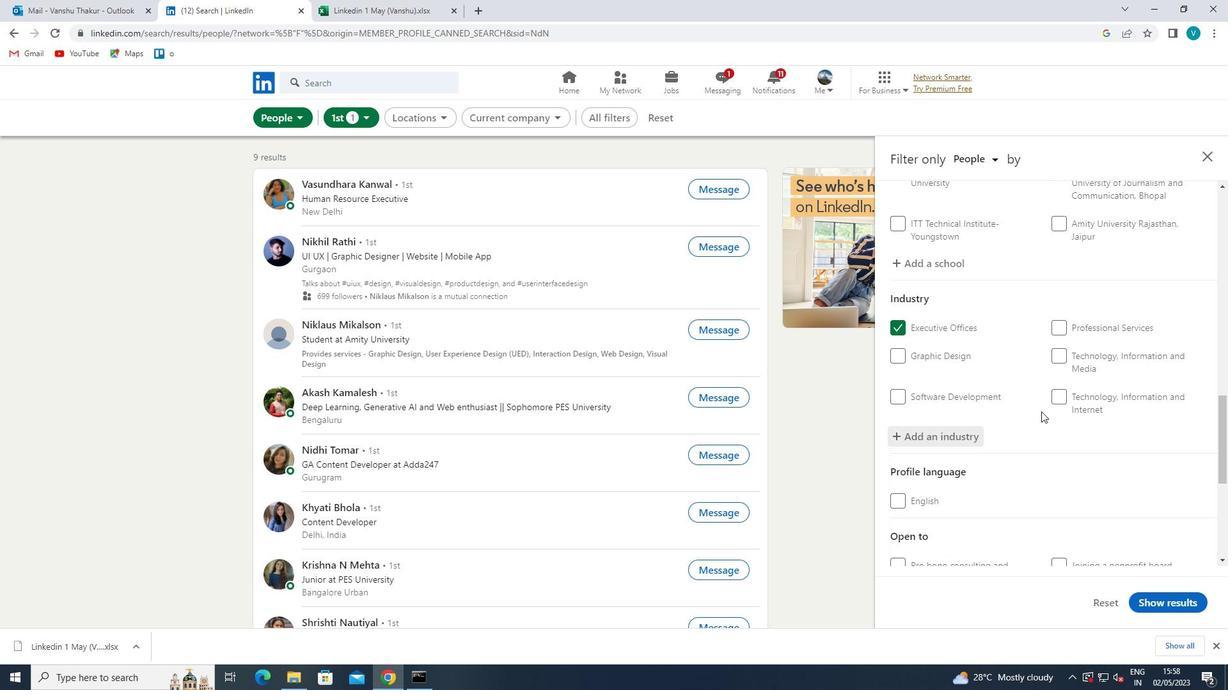 
Action: Mouse scrolled (1041, 411) with delta (0, 0)
Screenshot: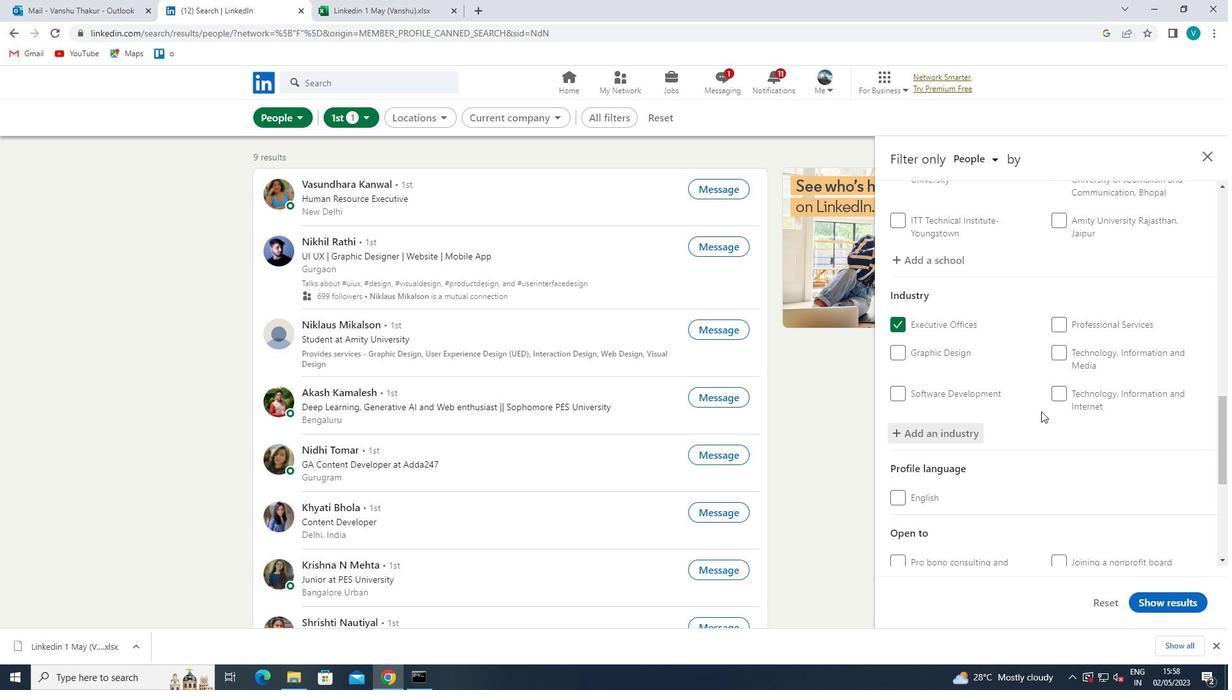 
Action: Mouse scrolled (1041, 411) with delta (0, 0)
Screenshot: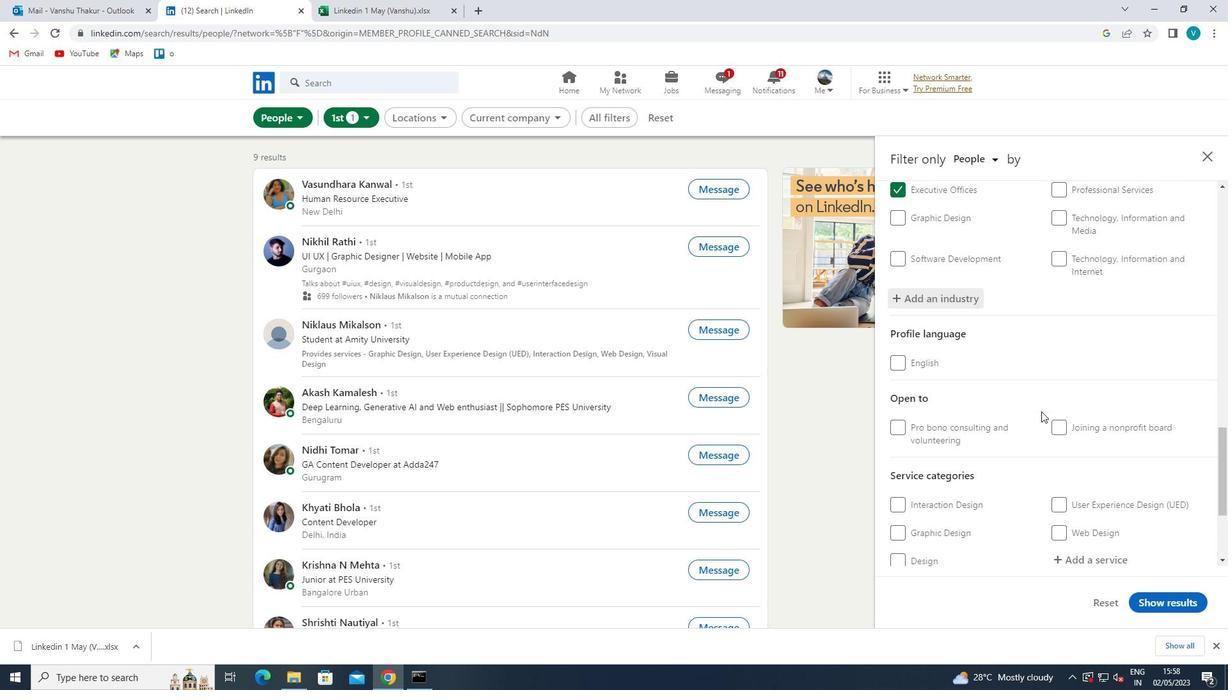 
Action: Mouse scrolled (1041, 411) with delta (0, 0)
Screenshot: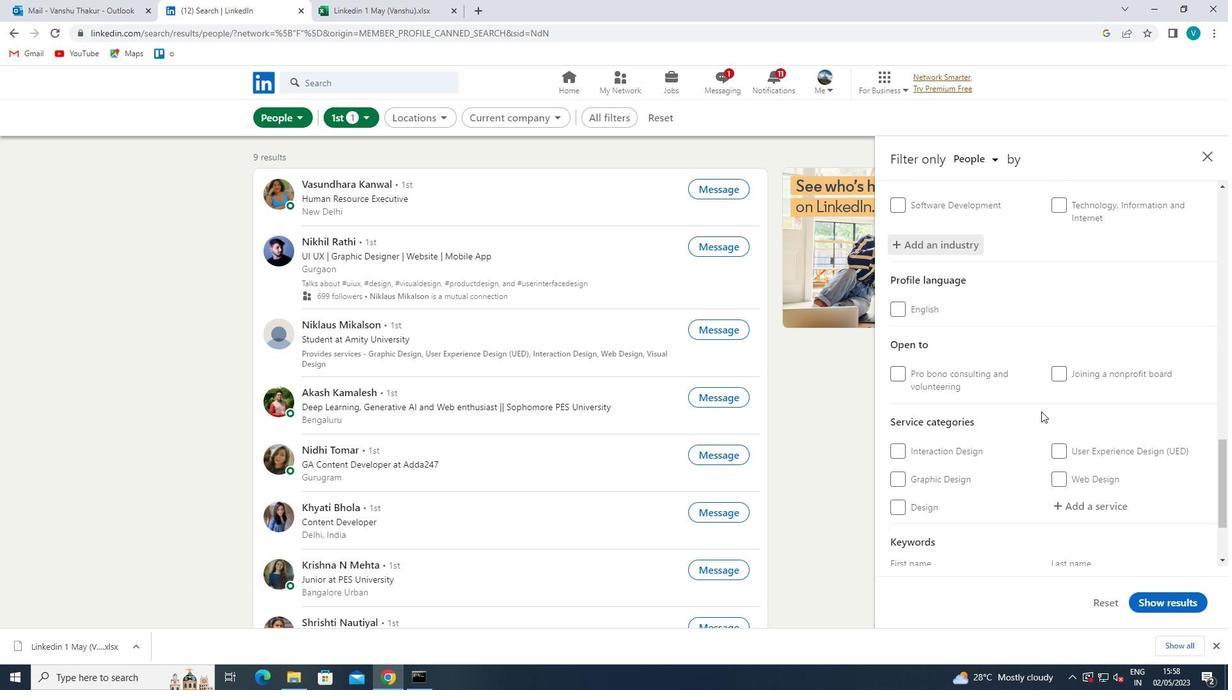 
Action: Mouse moved to (1085, 387)
Screenshot: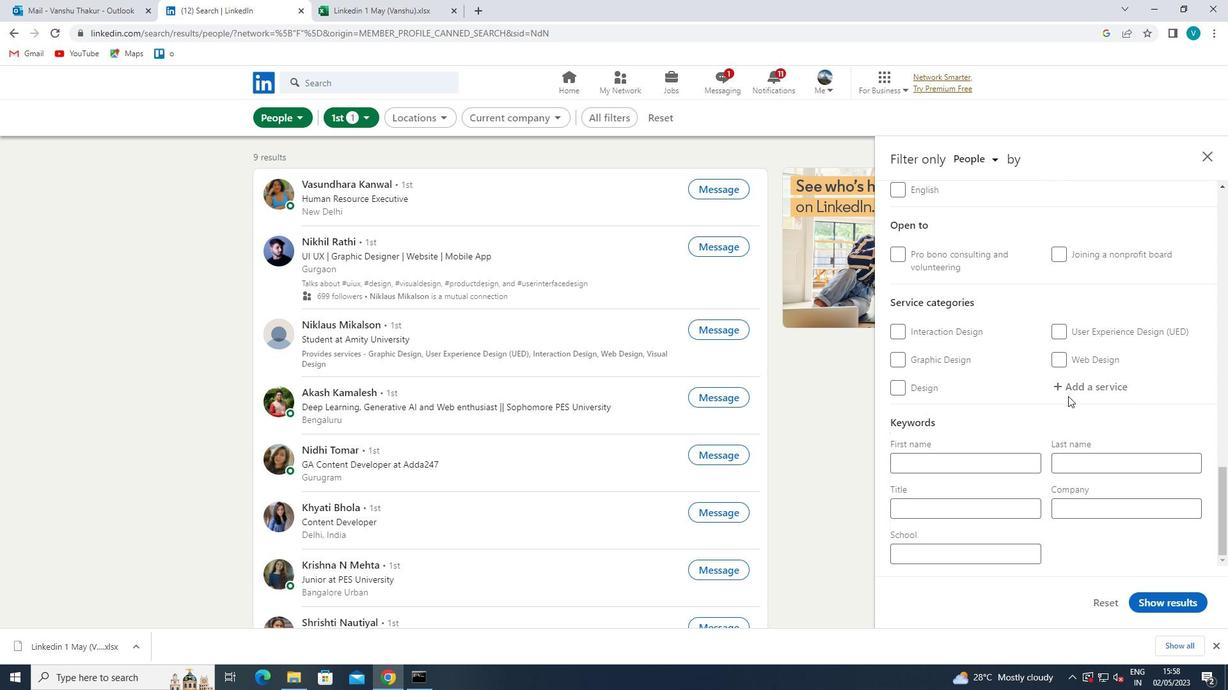 
Action: Mouse pressed left at (1085, 387)
Screenshot: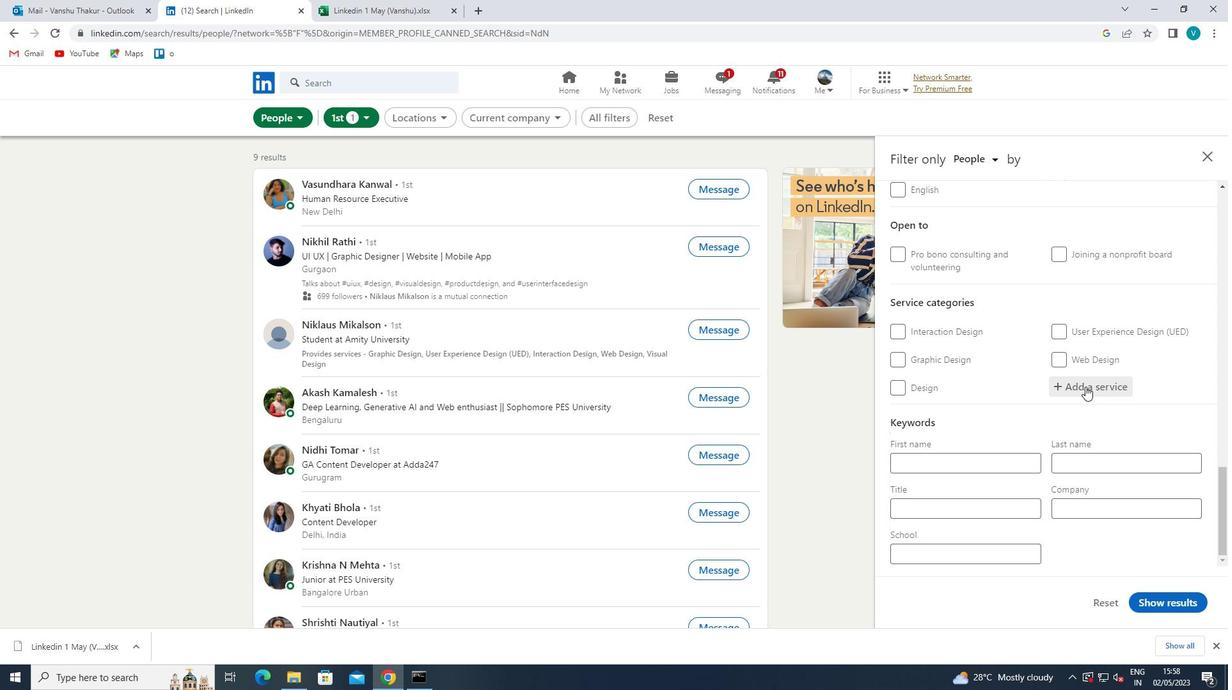 
Action: Key pressed <Key.shift>
Screenshot: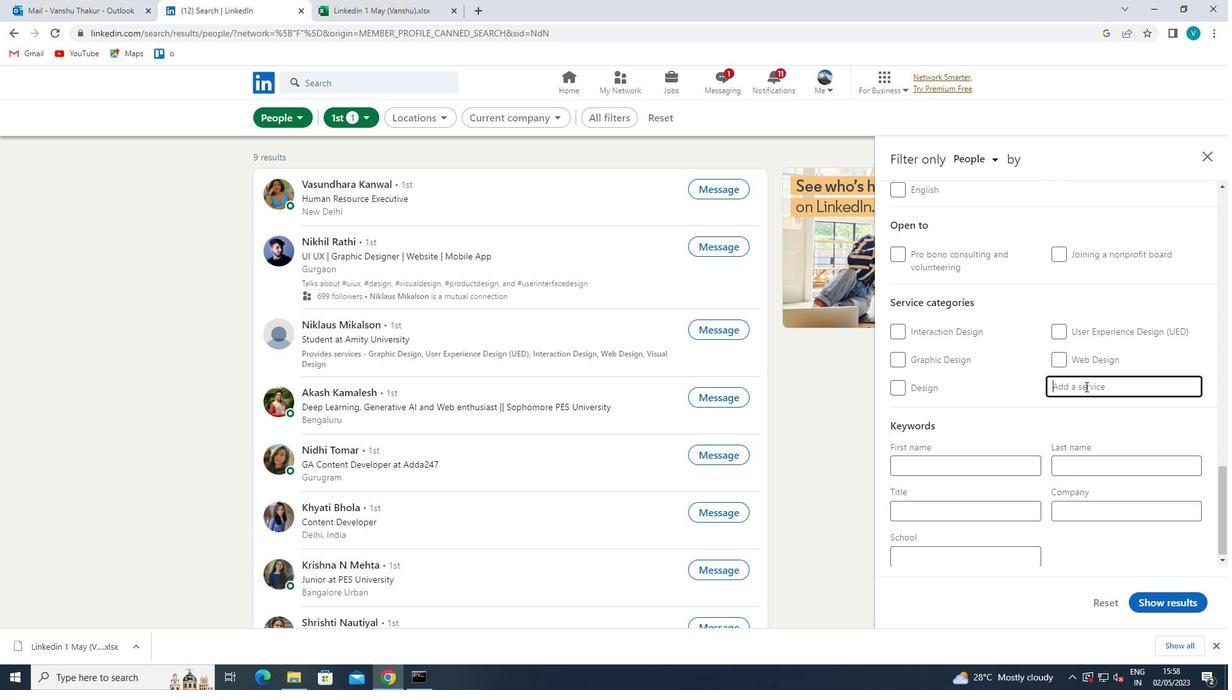 
Action: Mouse moved to (1042, 410)
Screenshot: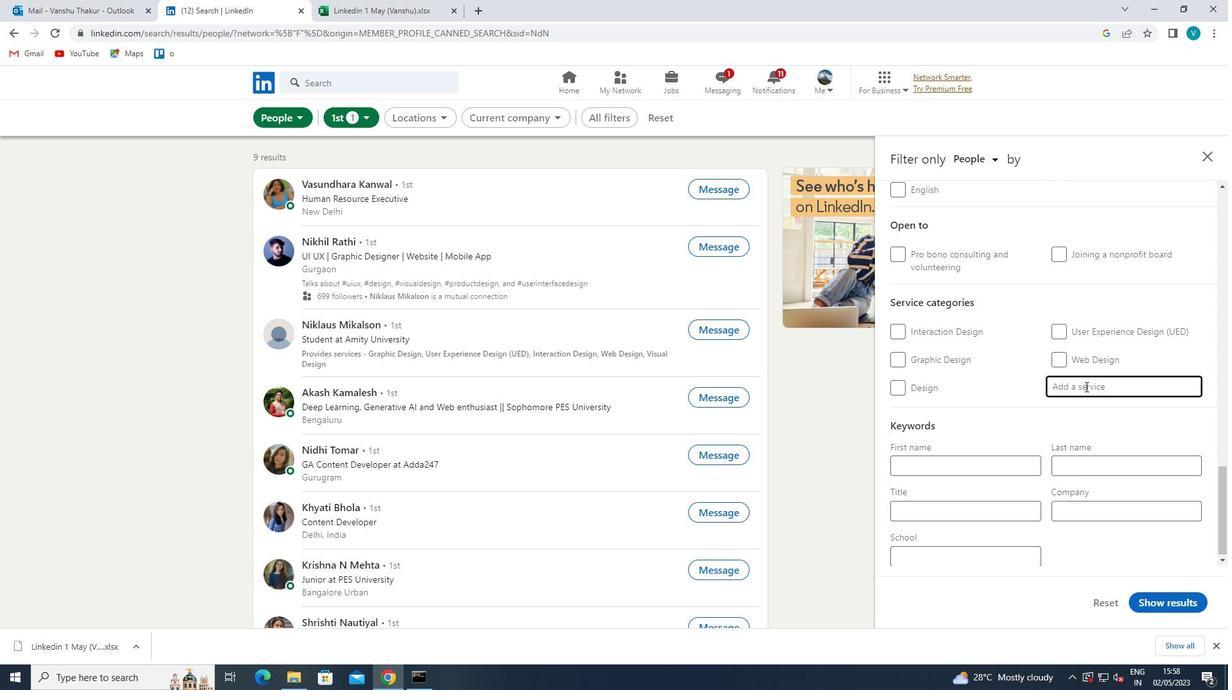 
Action: Key pressed O
Screenshot: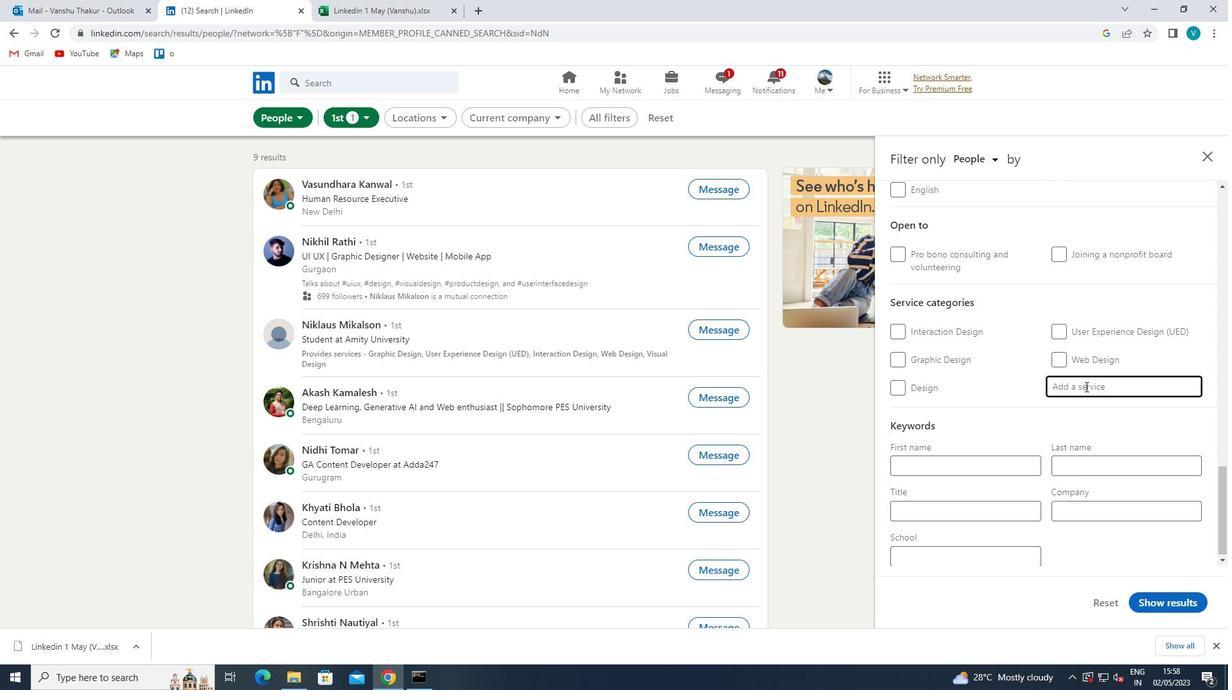 
Action: Mouse moved to (1040, 411)
Screenshot: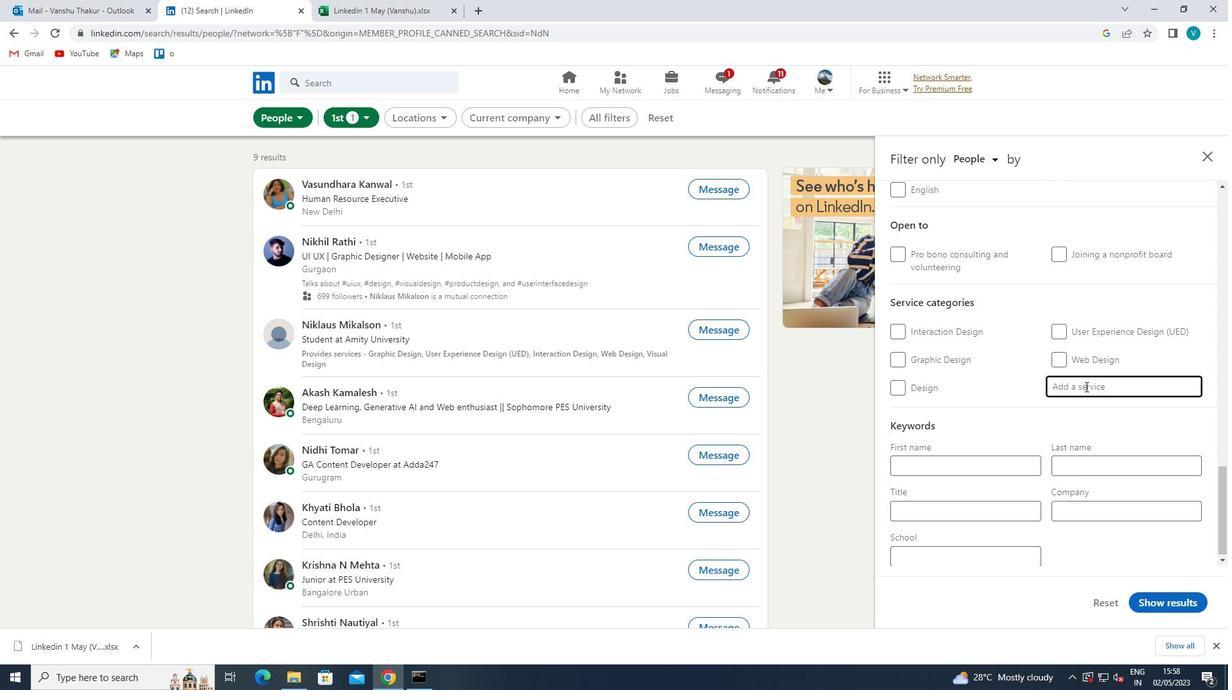 
Action: Key pressed UTS
Screenshot: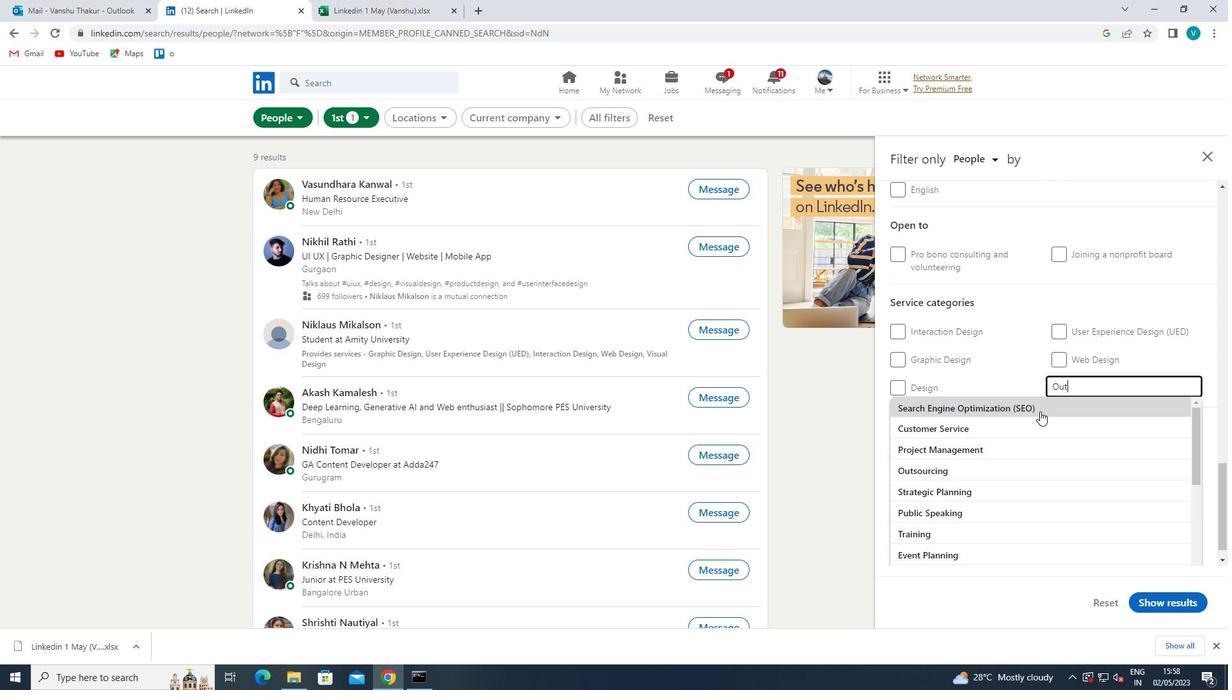 
Action: Mouse moved to (1024, 420)
Screenshot: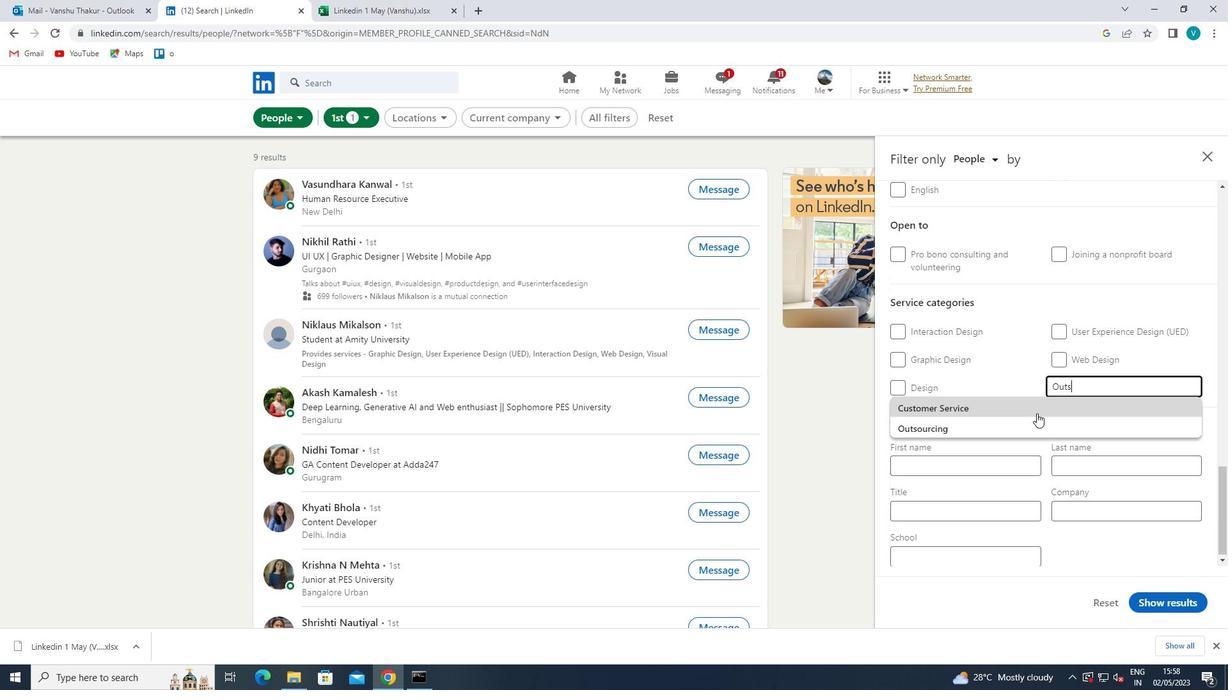 
Action: Mouse pressed left at (1024, 420)
Screenshot: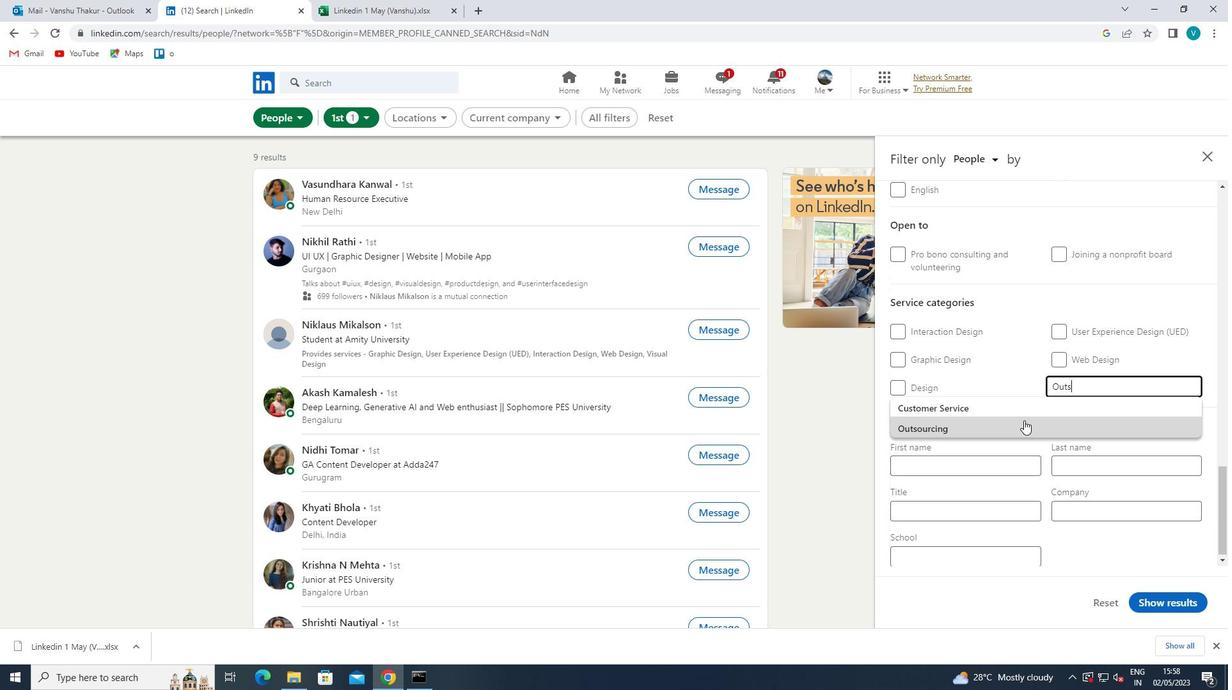
Action: Mouse scrolled (1024, 420) with delta (0, 0)
Screenshot: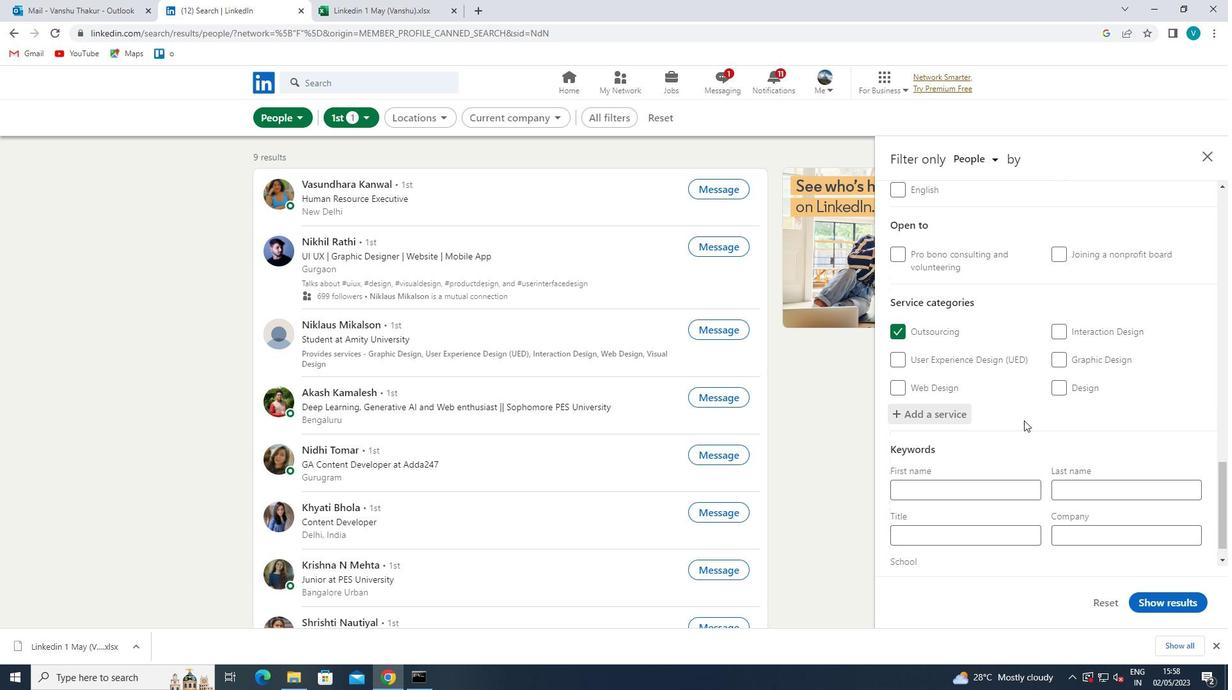 
Action: Mouse scrolled (1024, 420) with delta (0, 0)
Screenshot: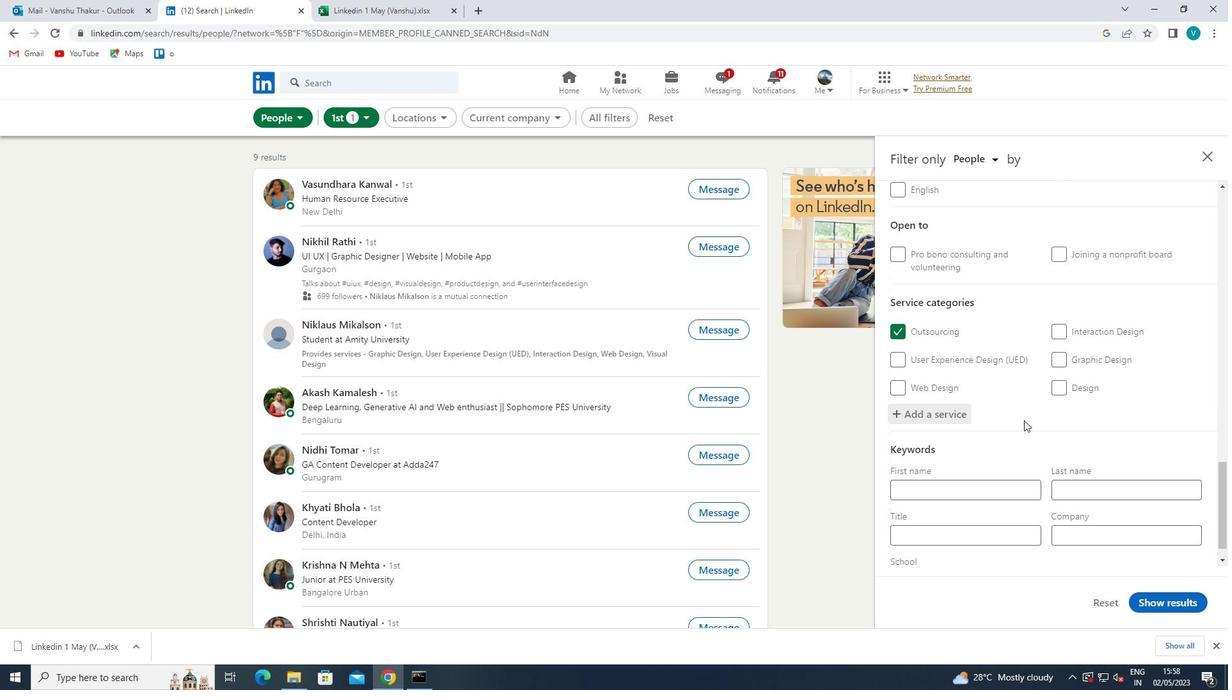 
Action: Mouse scrolled (1024, 420) with delta (0, 0)
Screenshot: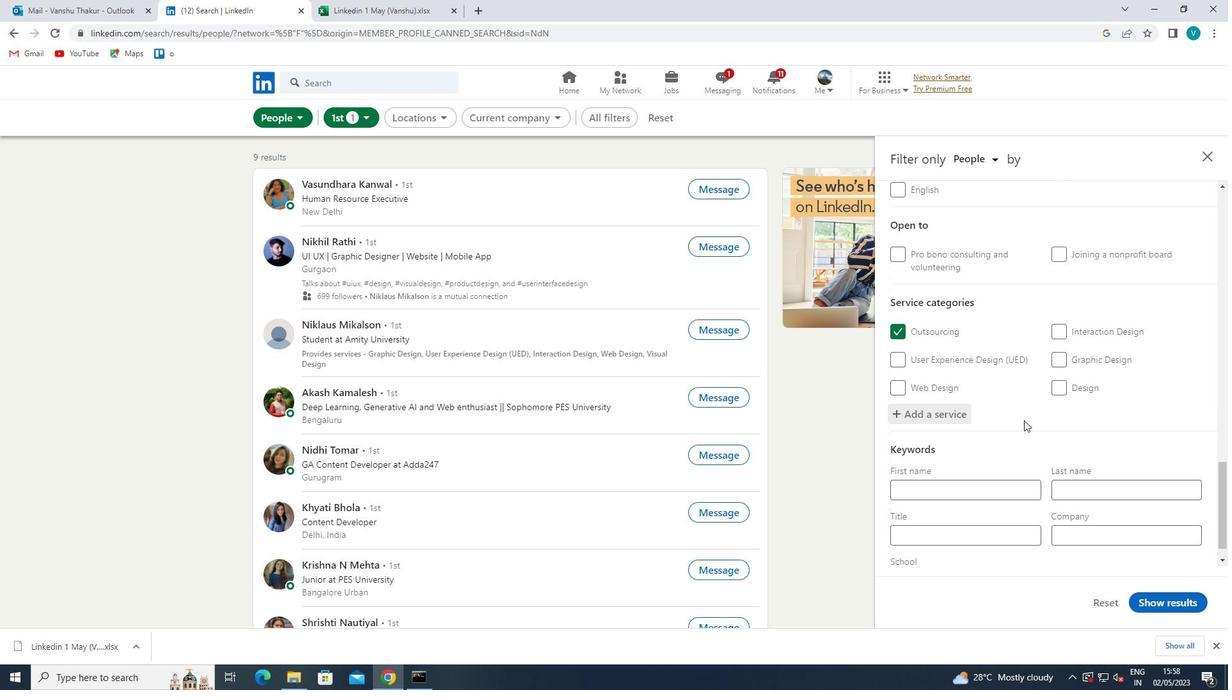 
Action: Mouse moved to (1001, 513)
Screenshot: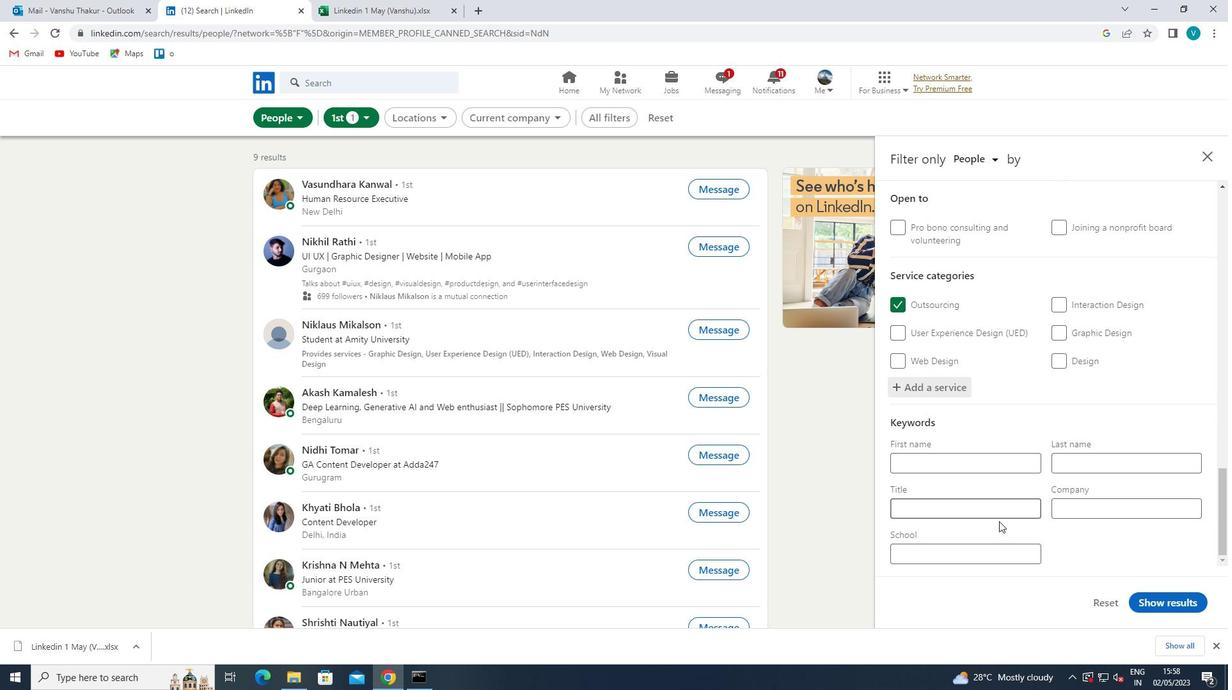 
Action: Mouse pressed left at (1001, 513)
Screenshot: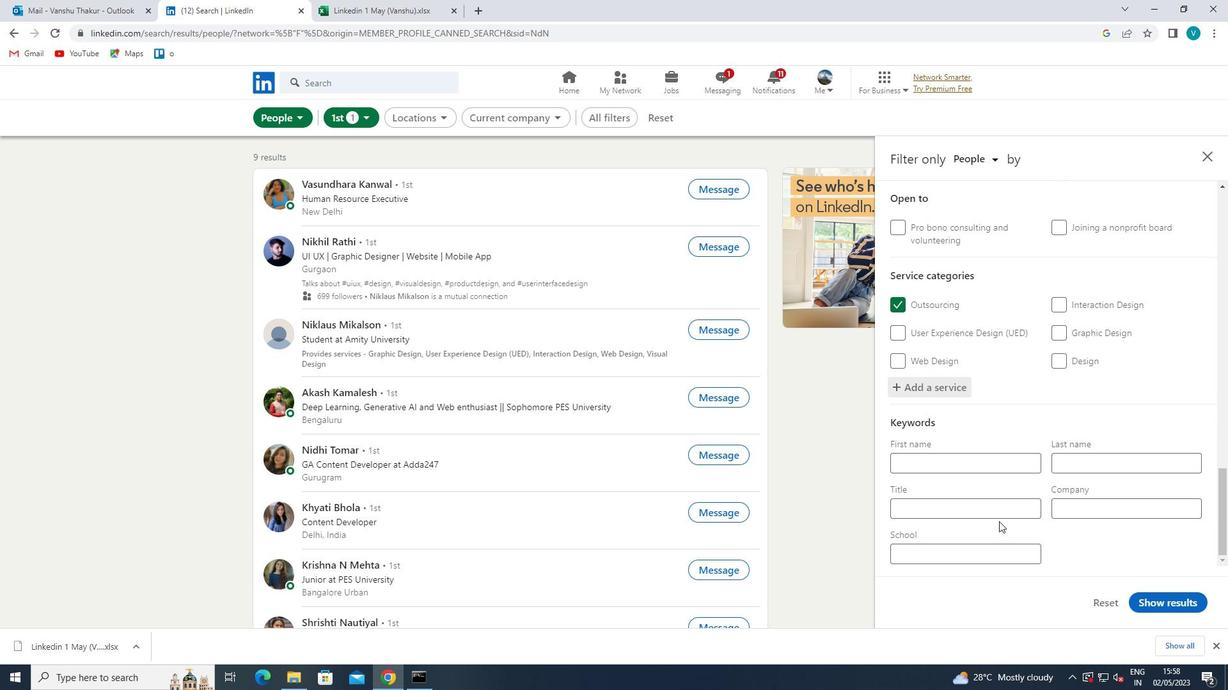 
Action: Mouse moved to (1004, 509)
Screenshot: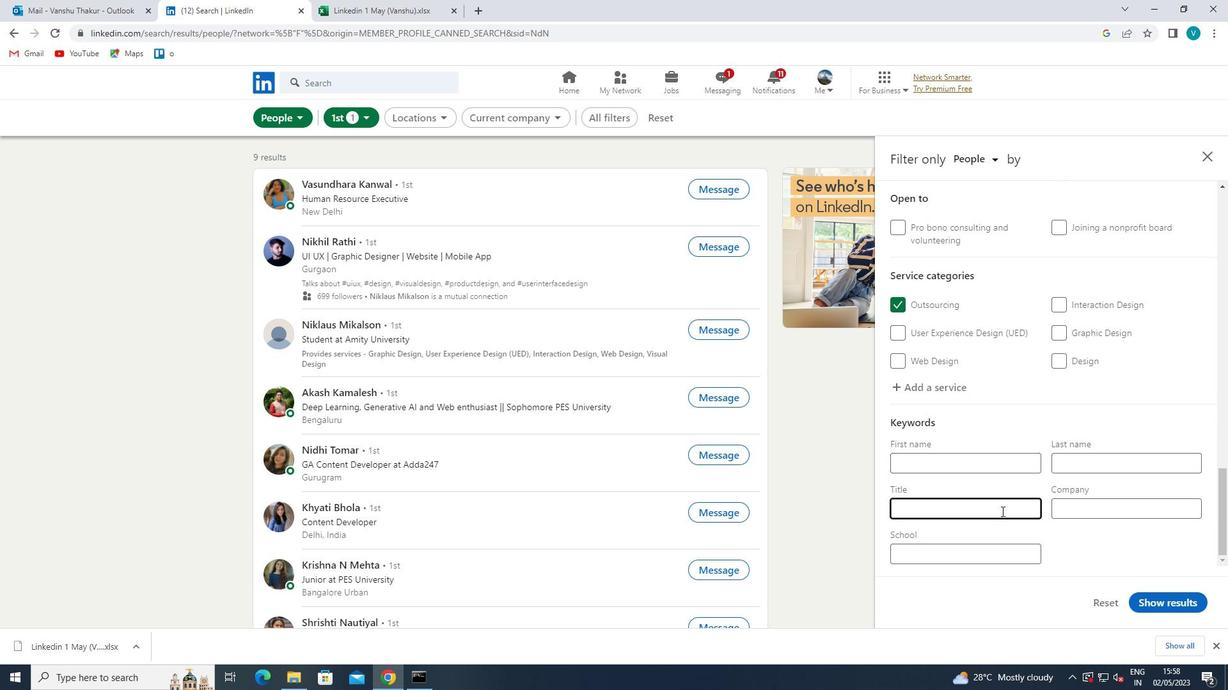 
Action: Key pressed <Key.shift>TECHNICAL<Key.space><Key.shift>WRITER<Key.space>
Screenshot: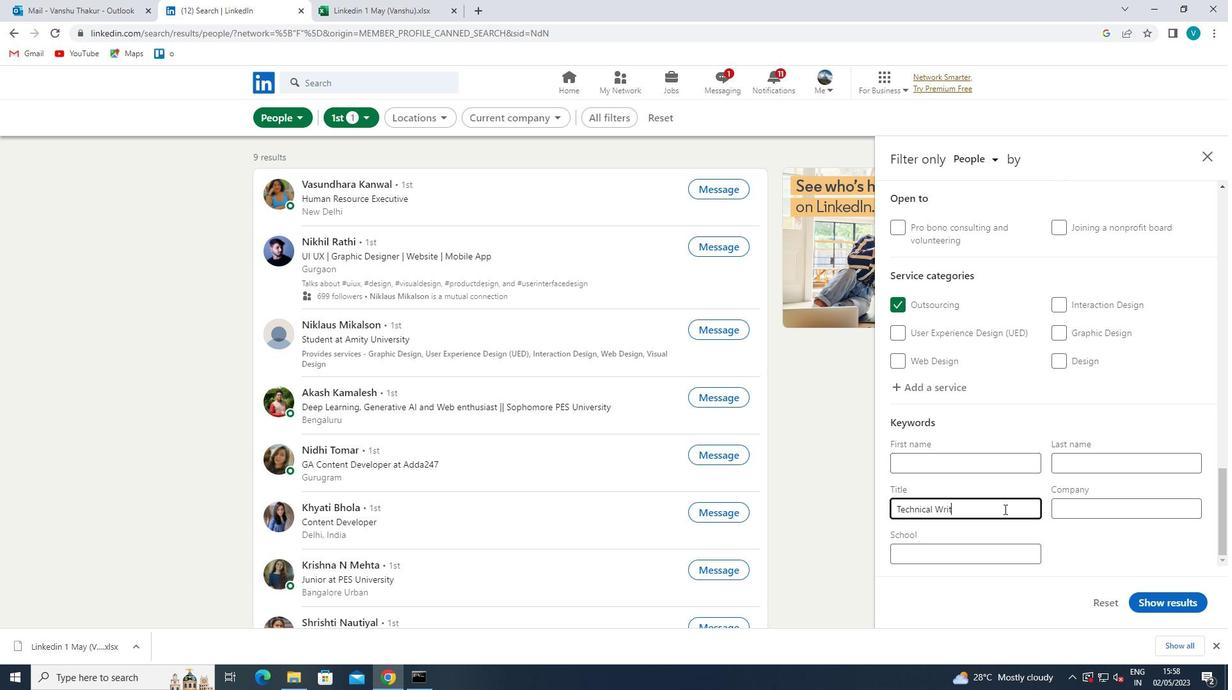 
Action: Mouse moved to (1180, 611)
Screenshot: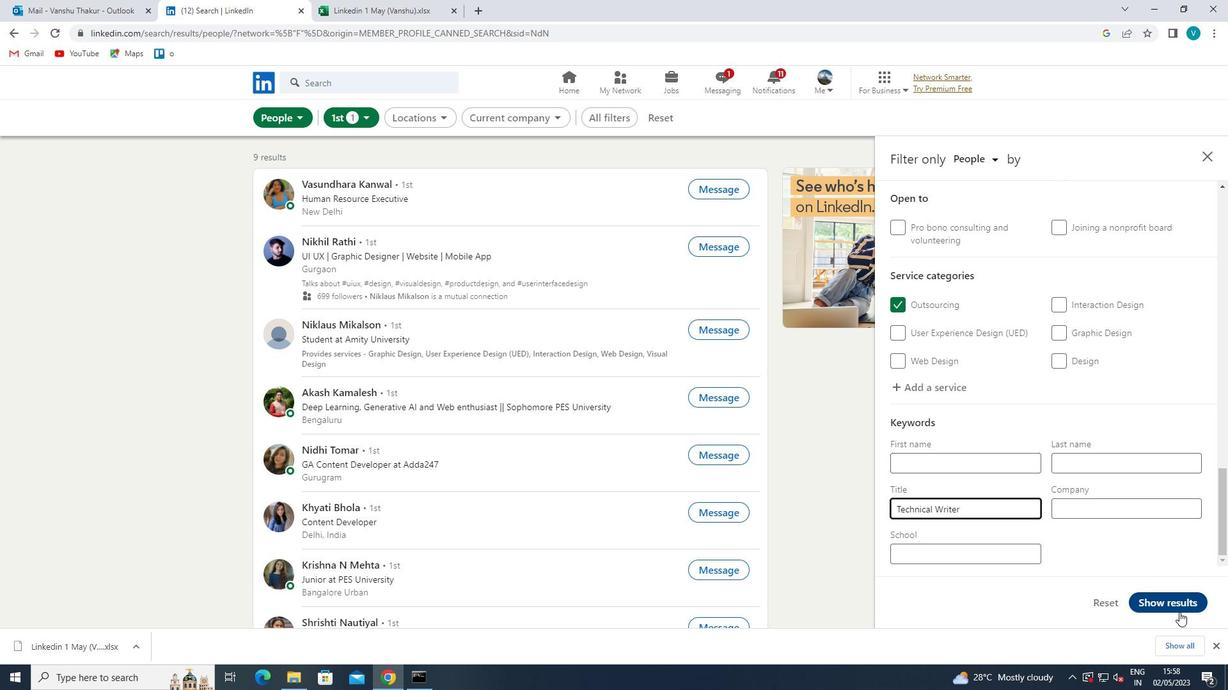 
Action: Mouse pressed left at (1180, 611)
Screenshot: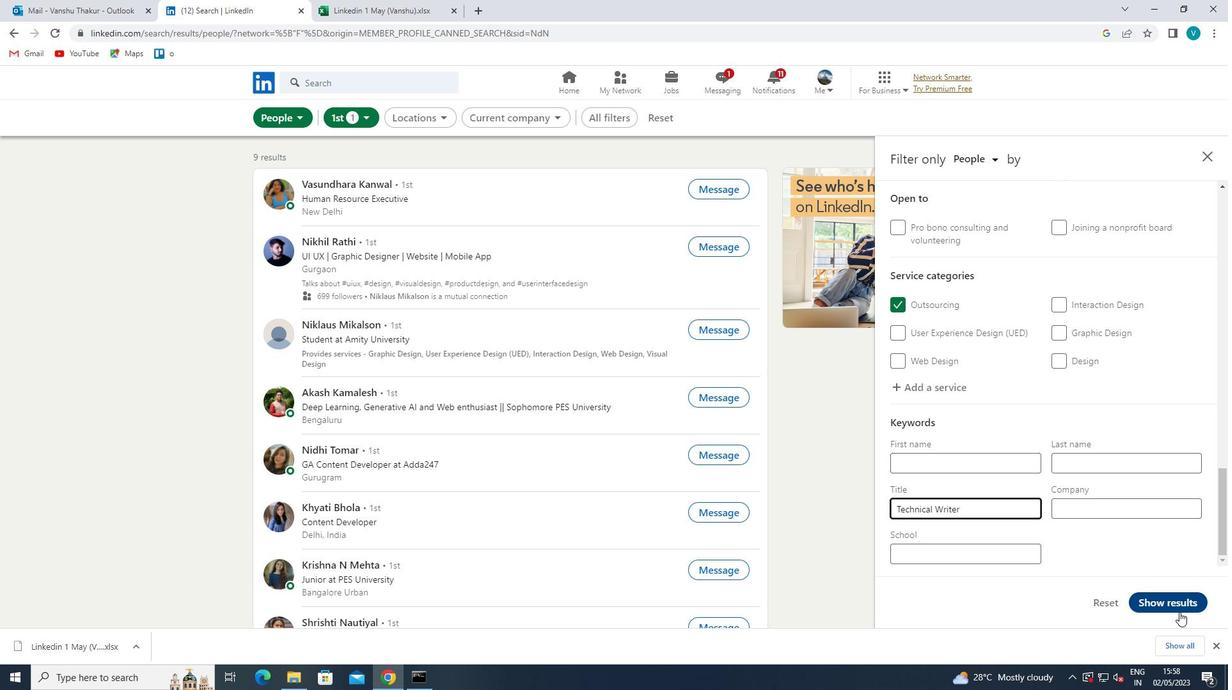
Action: Mouse moved to (1105, 651)
Screenshot: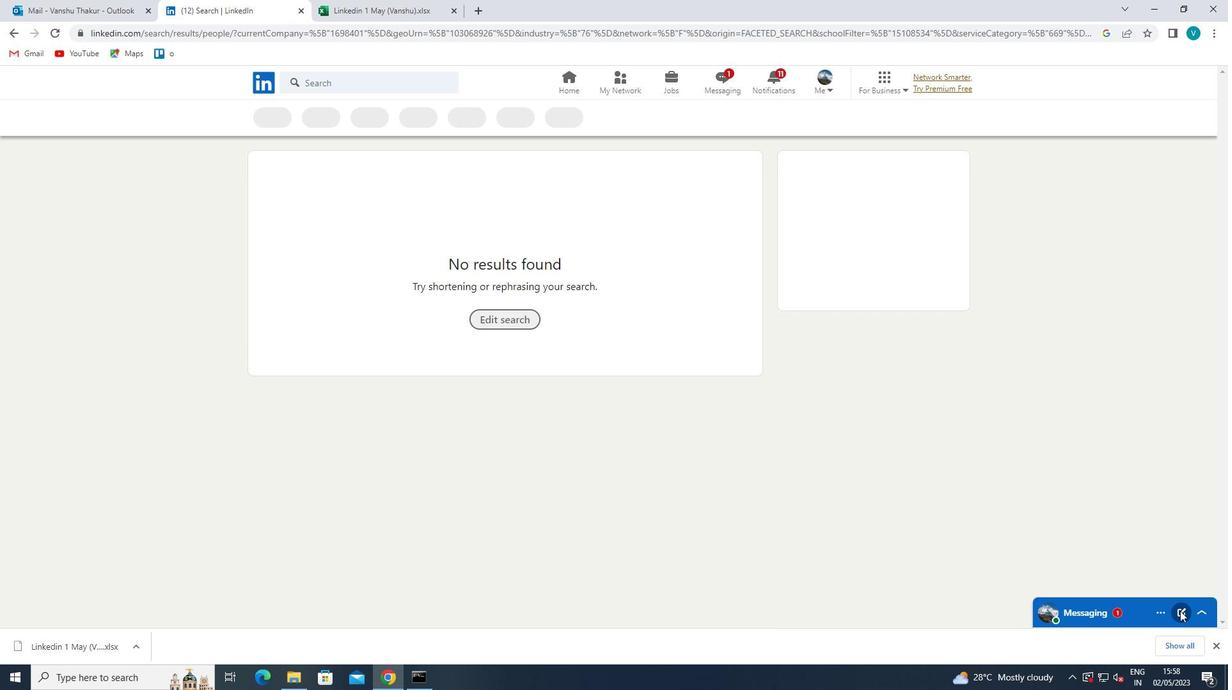 
